 Task: Find connections with filter location Mount Gambier with filter topic #lawenforcementwith filter profile language Spanish with filter current company Notion with filter school Zakir Husain Delhi College with filter industry Bed-and-Breakfasts, Hostels, Homestays with filter service category Executive Coaching with filter keywords title Library Assistant
Action: Mouse moved to (628, 114)
Screenshot: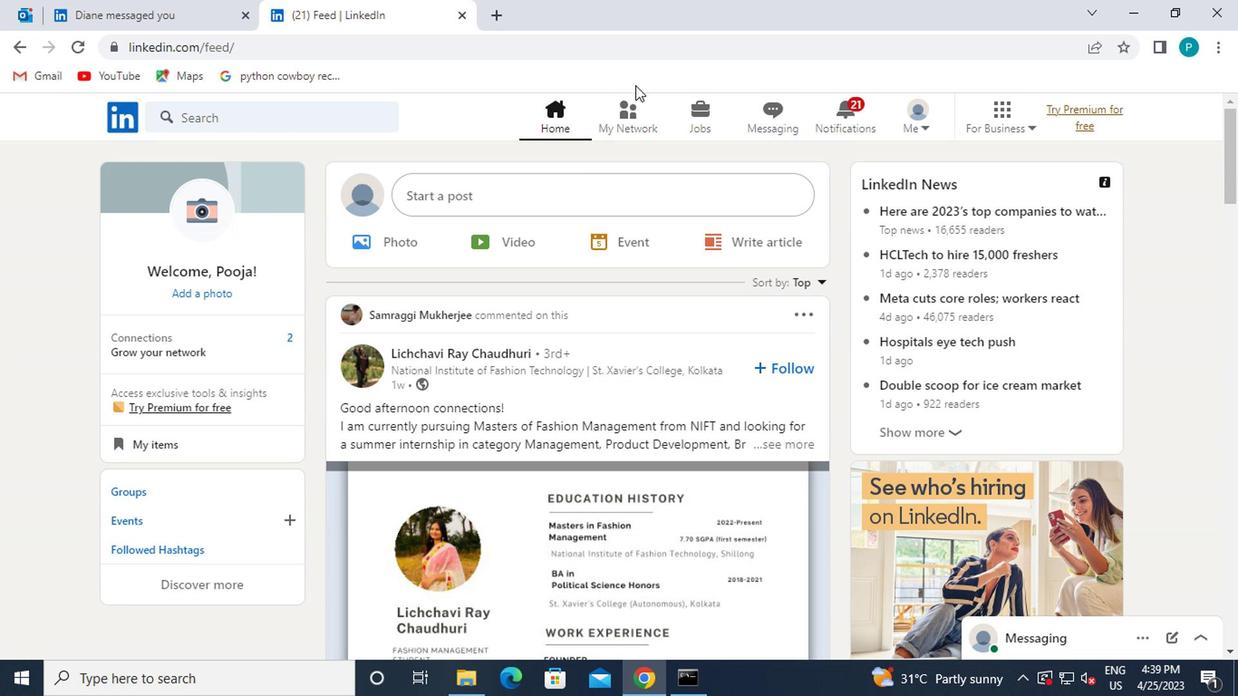 
Action: Mouse pressed left at (628, 114)
Screenshot: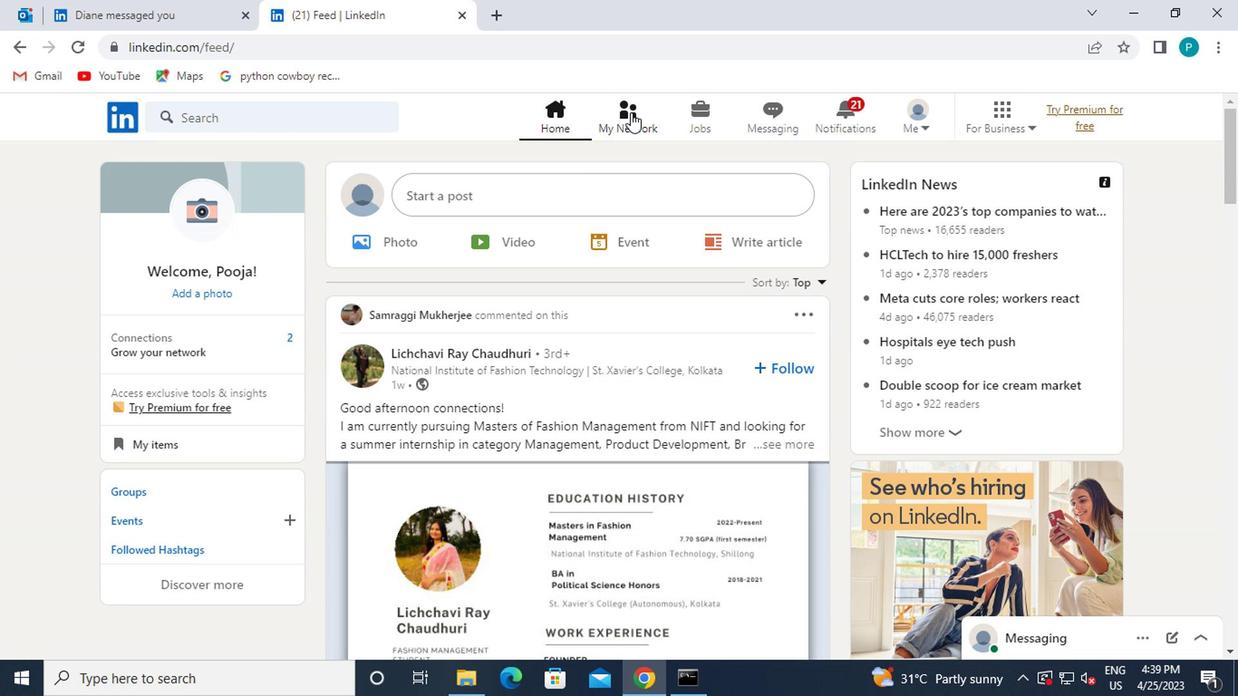 
Action: Mouse moved to (250, 232)
Screenshot: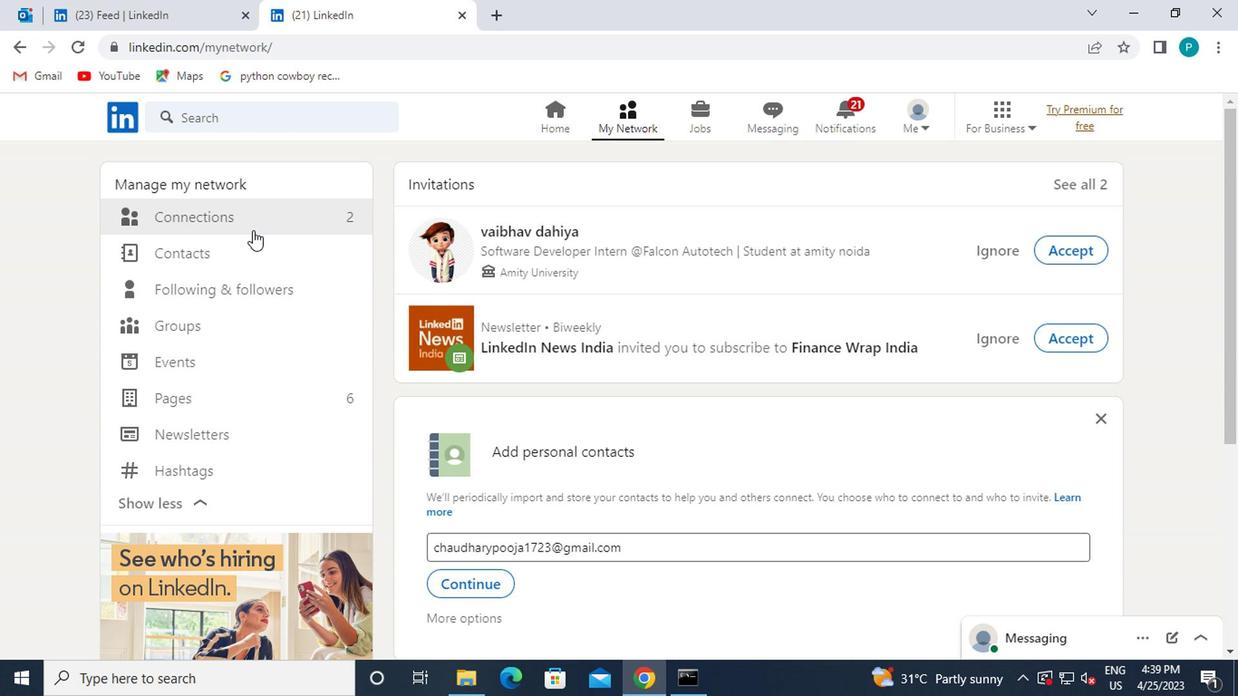 
Action: Mouse pressed left at (250, 232)
Screenshot: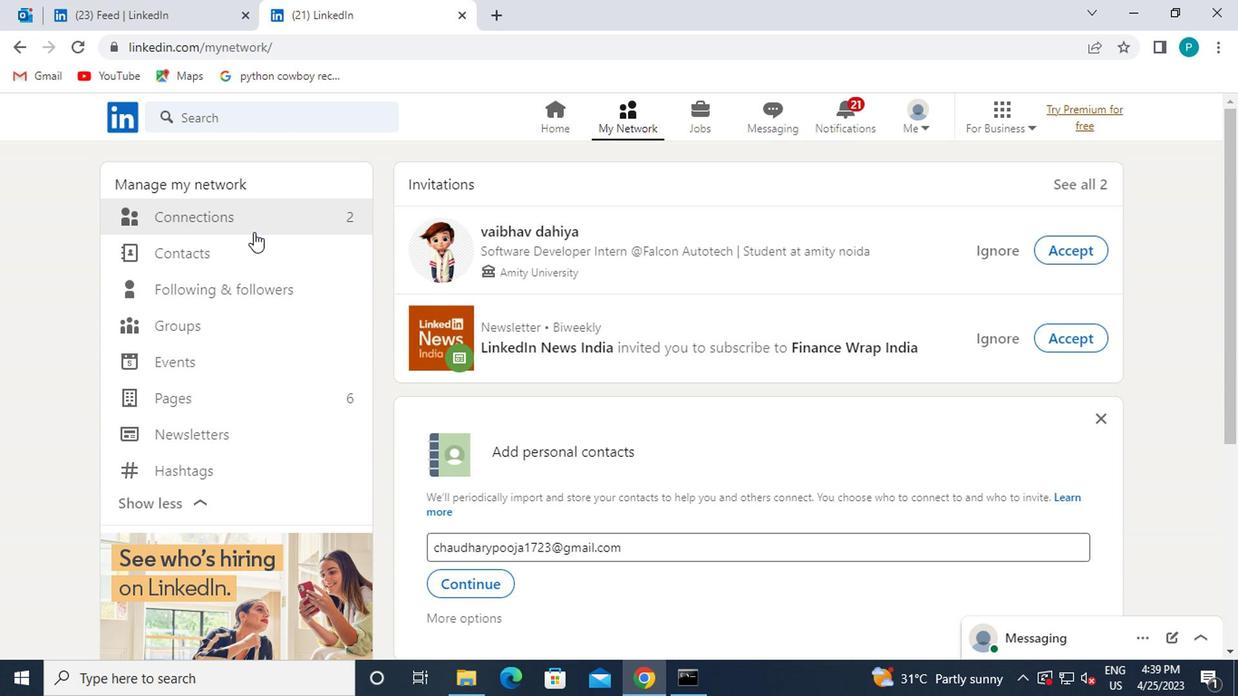 
Action: Mouse moved to (276, 220)
Screenshot: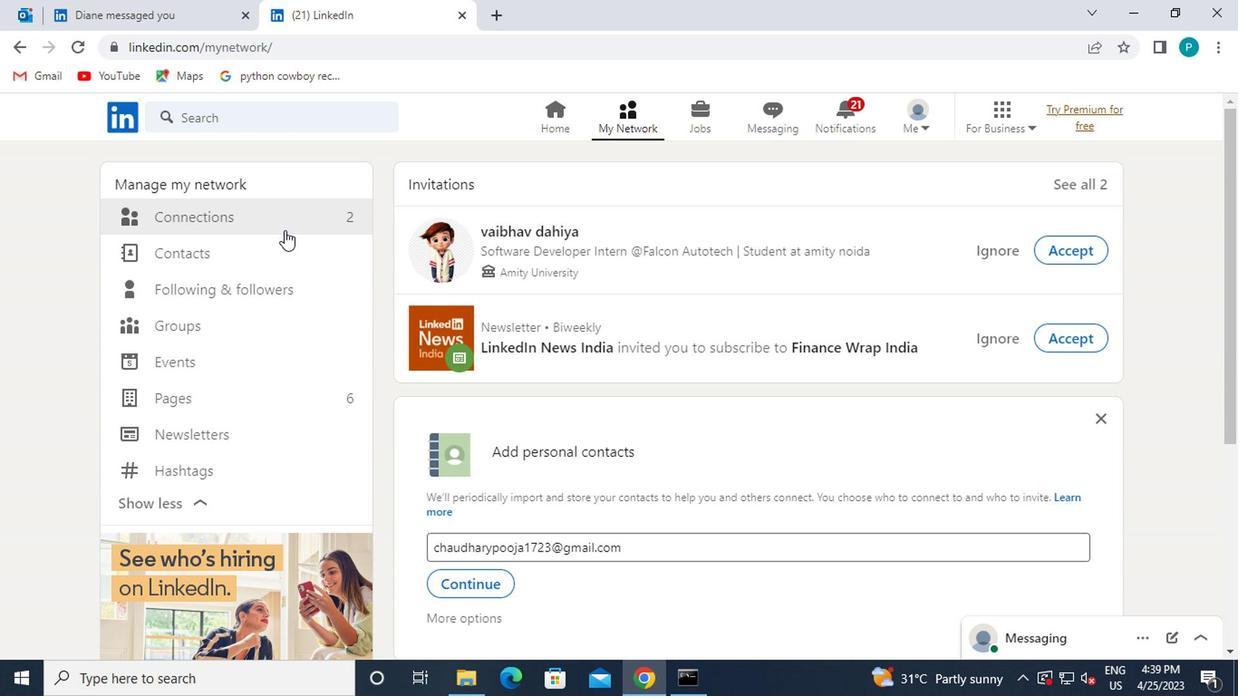 
Action: Mouse pressed left at (276, 220)
Screenshot: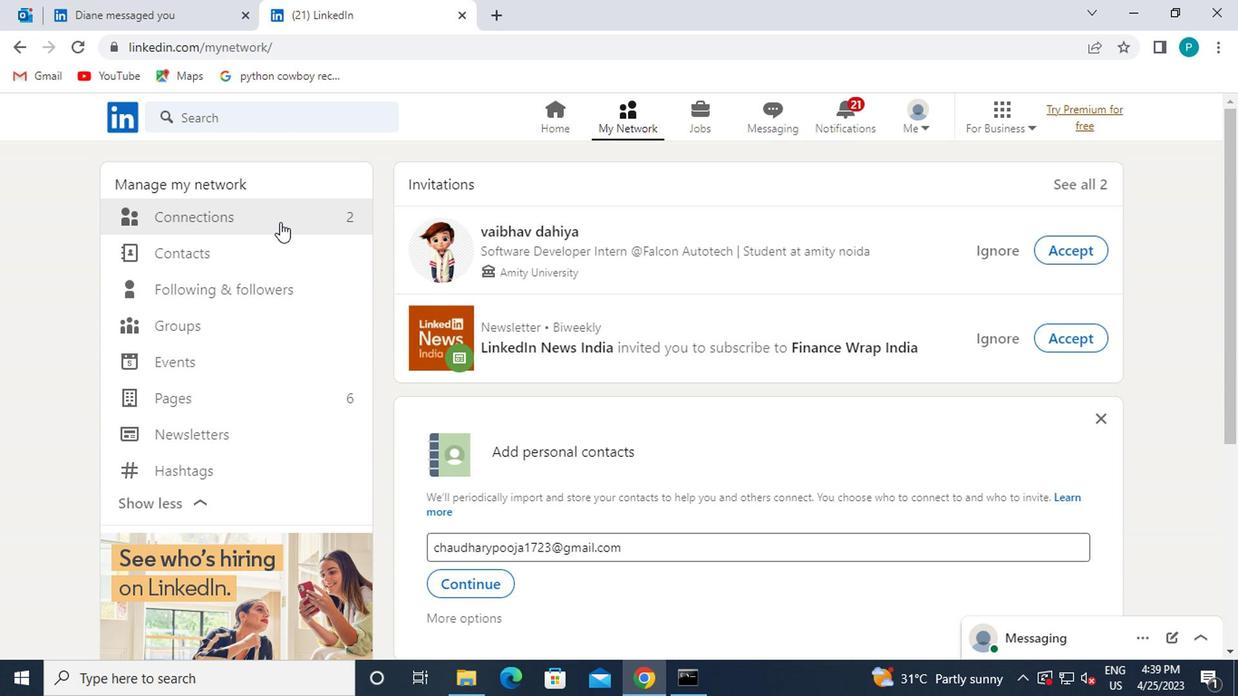 
Action: Mouse pressed left at (276, 220)
Screenshot: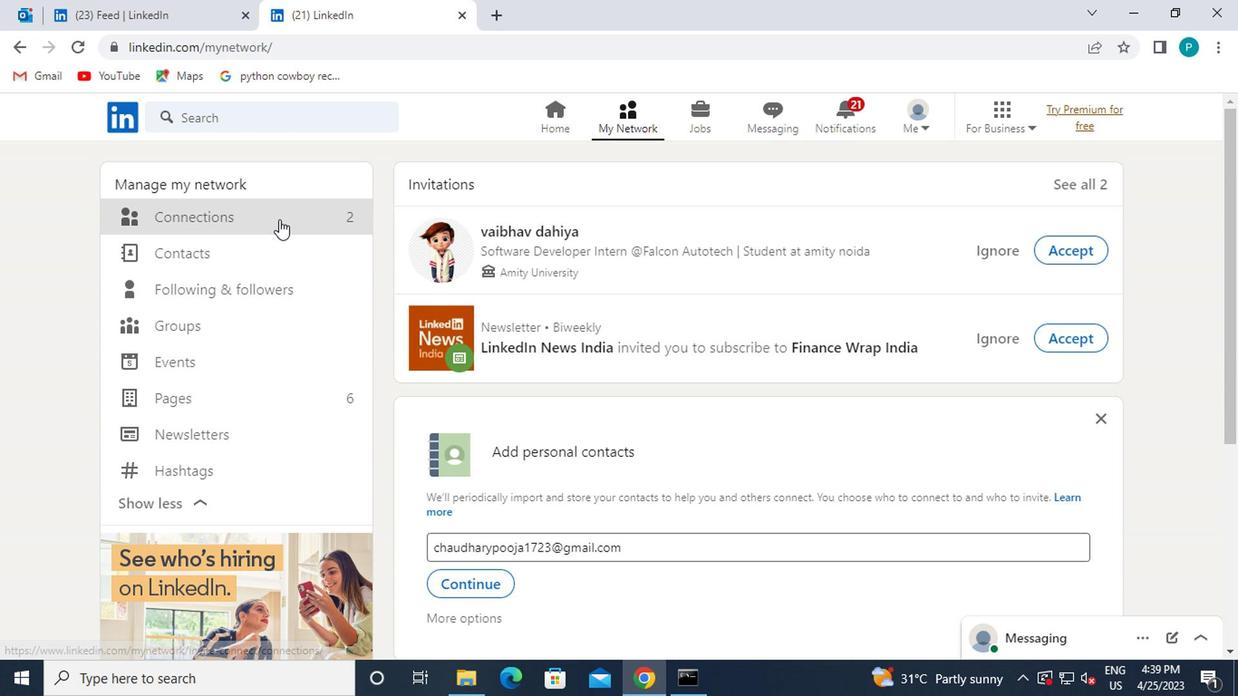 
Action: Mouse moved to (738, 216)
Screenshot: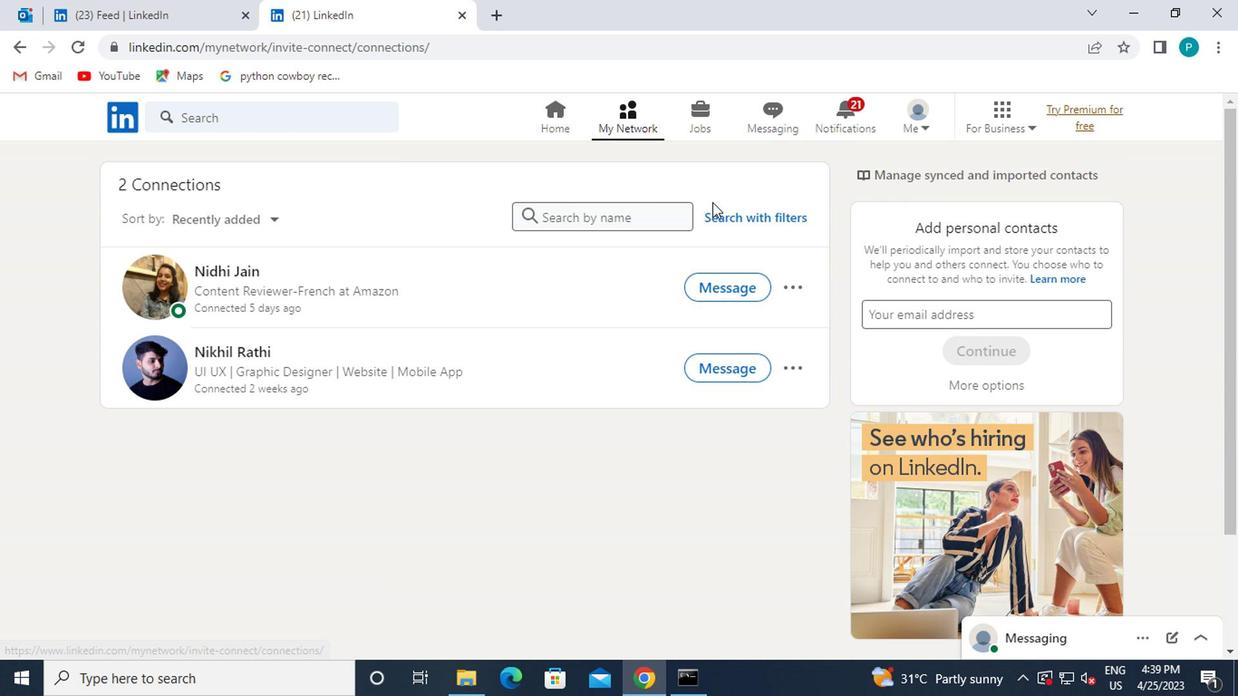 
Action: Mouse pressed left at (738, 216)
Screenshot: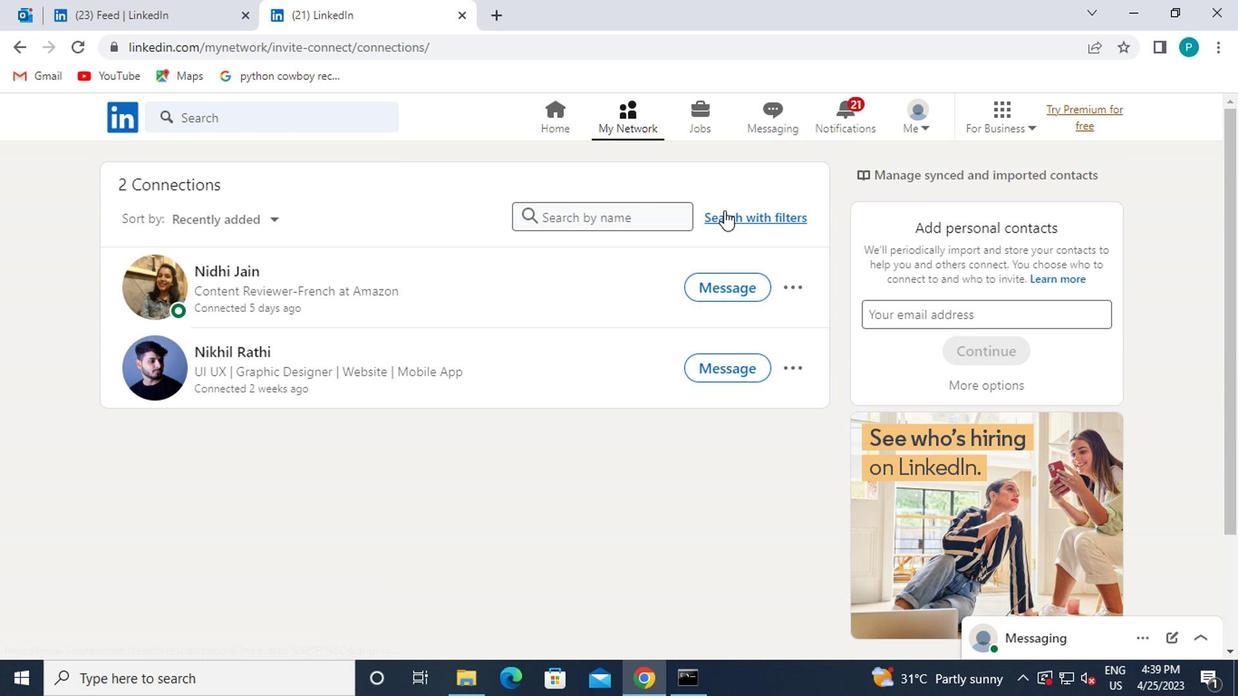 
Action: Mouse moved to (584, 168)
Screenshot: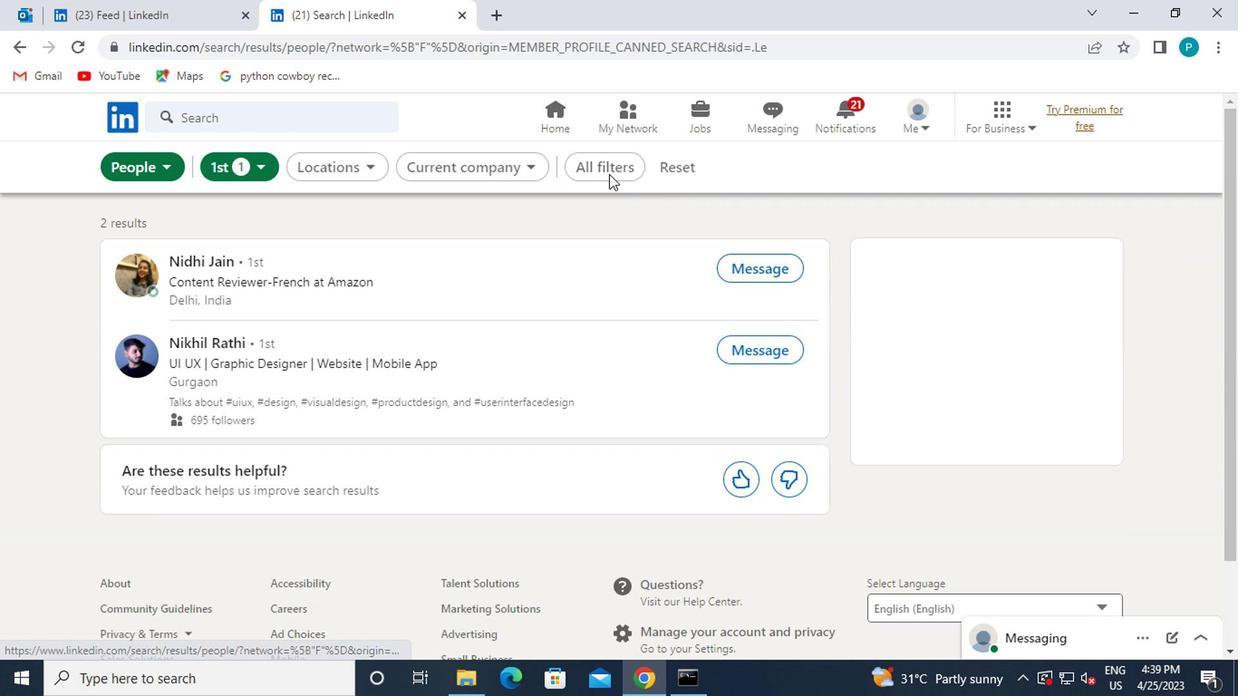 
Action: Mouse pressed left at (584, 168)
Screenshot: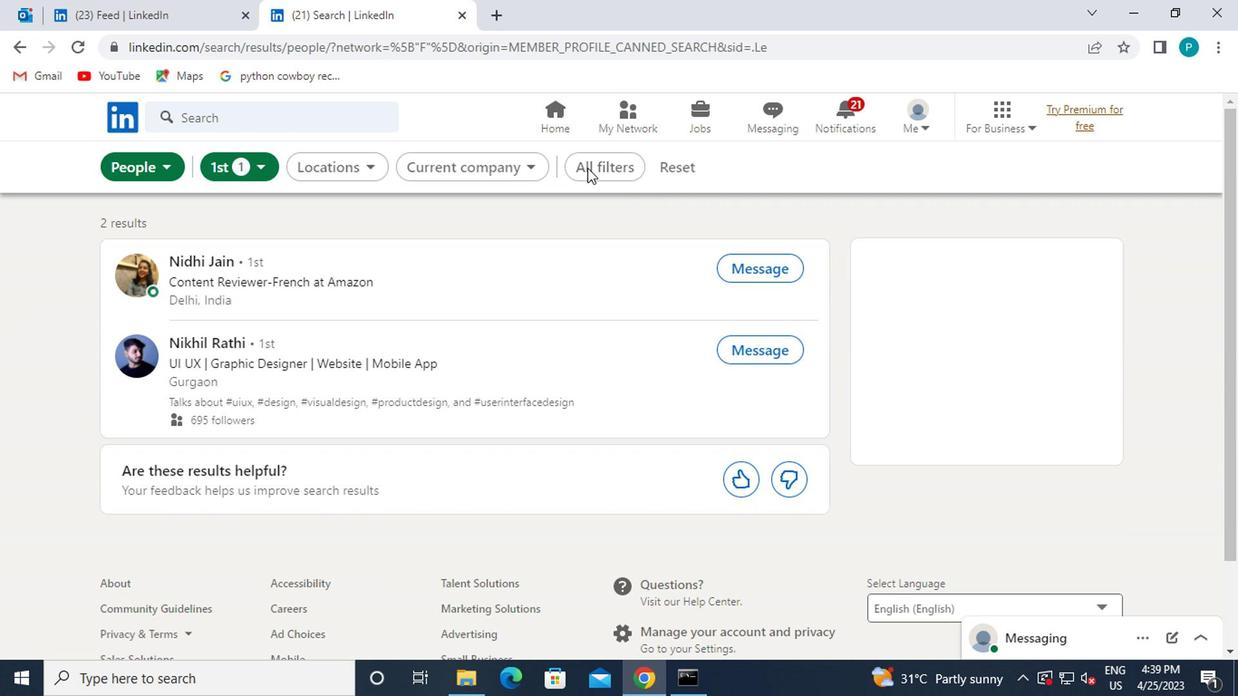 
Action: Mouse moved to (828, 389)
Screenshot: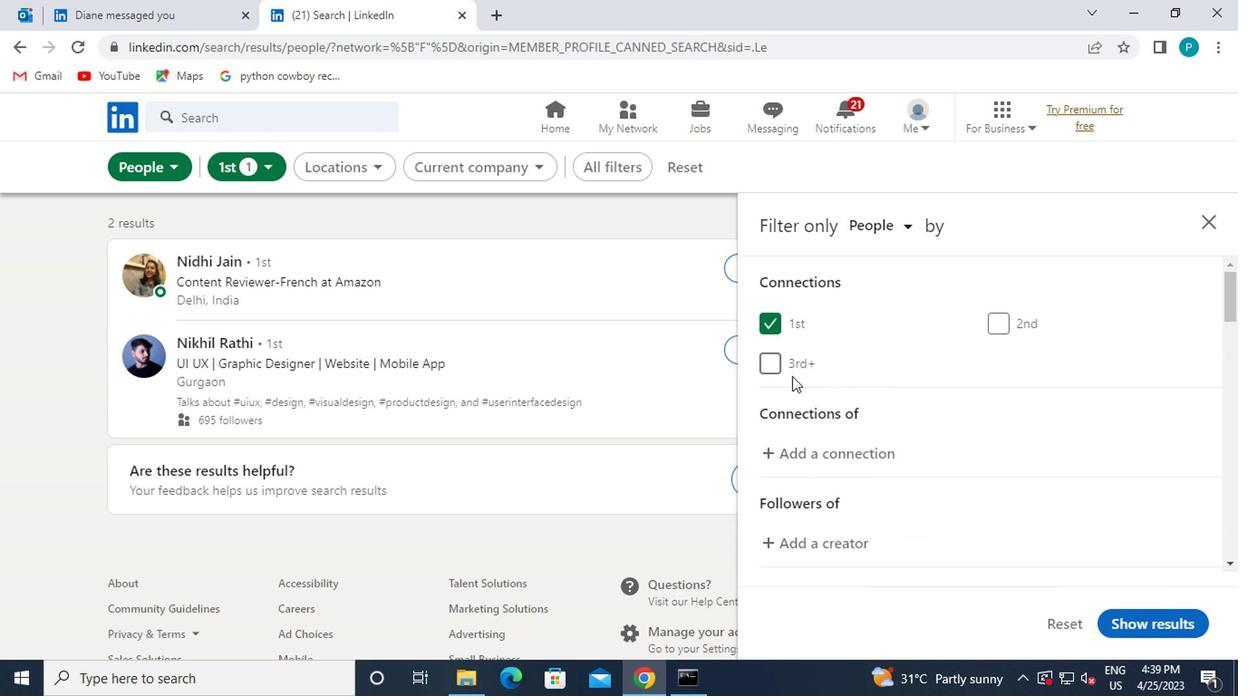 
Action: Mouse scrolled (828, 387) with delta (0, -1)
Screenshot: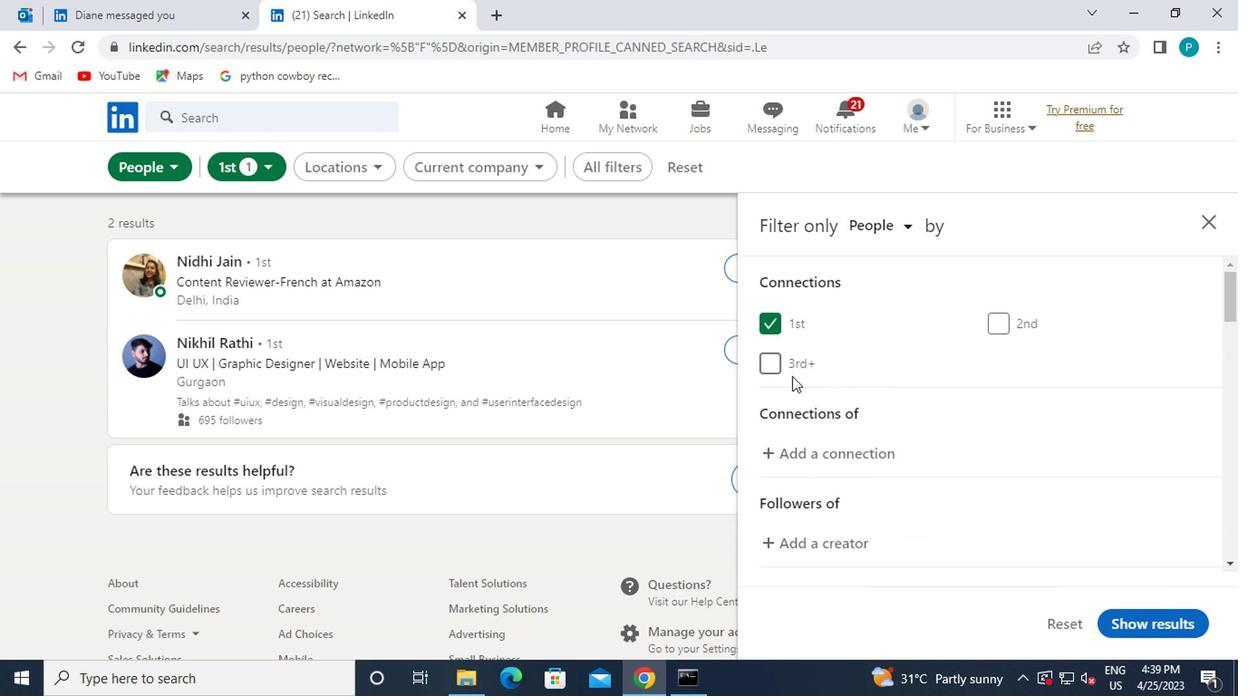 
Action: Mouse moved to (838, 398)
Screenshot: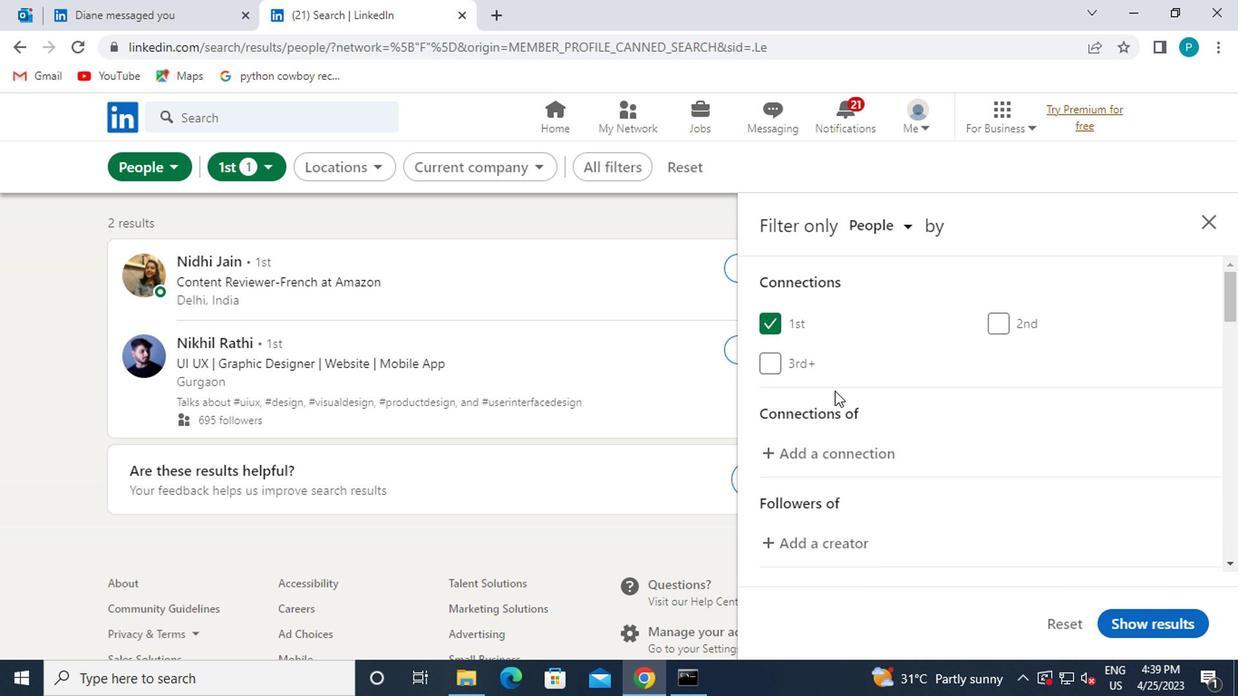 
Action: Mouse scrolled (838, 398) with delta (0, 0)
Screenshot: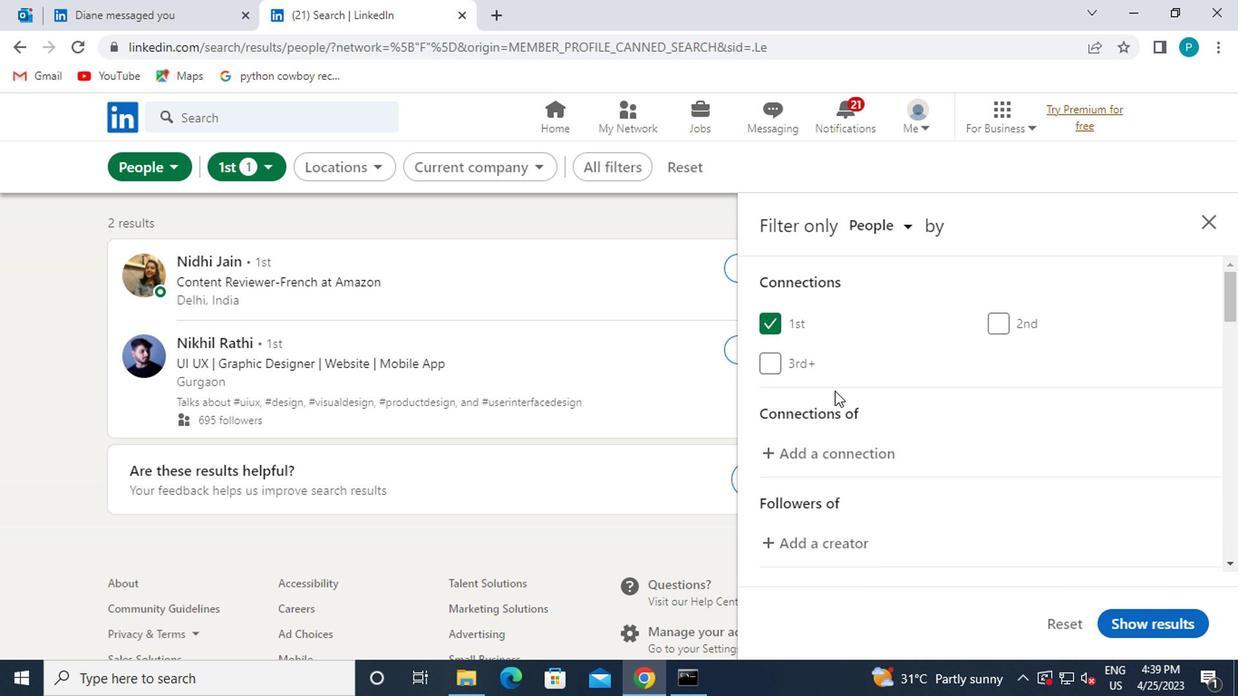 
Action: Mouse moved to (844, 404)
Screenshot: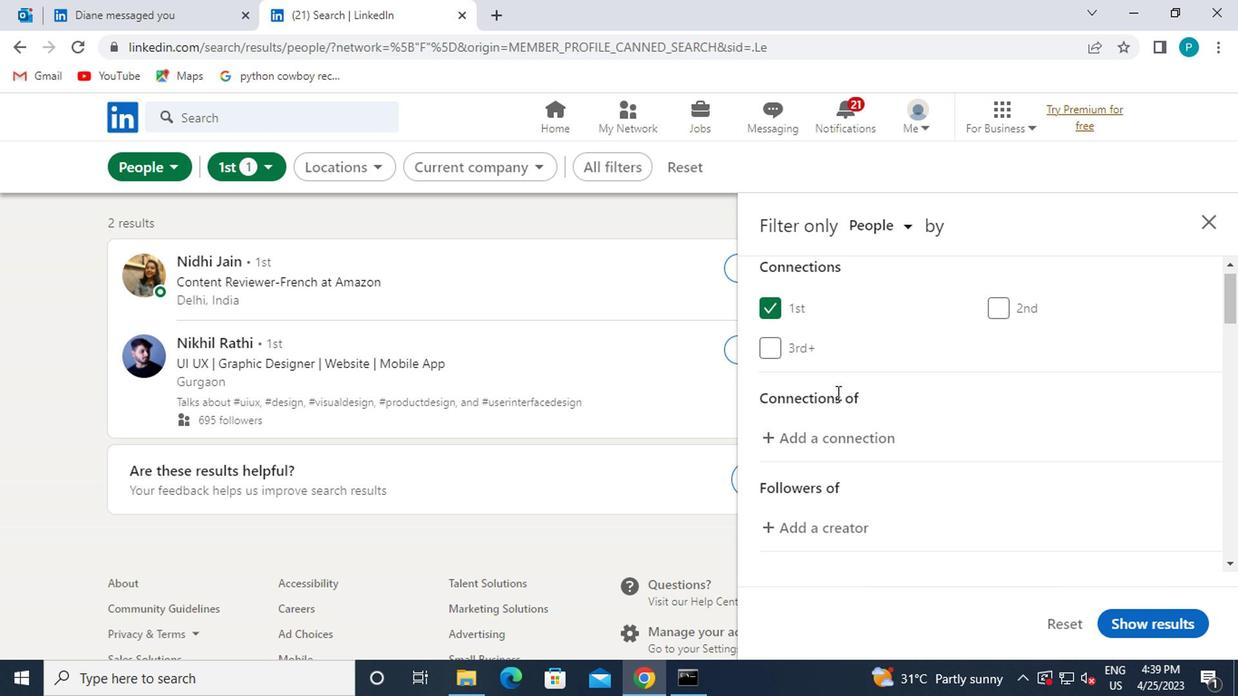 
Action: Mouse scrolled (844, 403) with delta (0, -1)
Screenshot: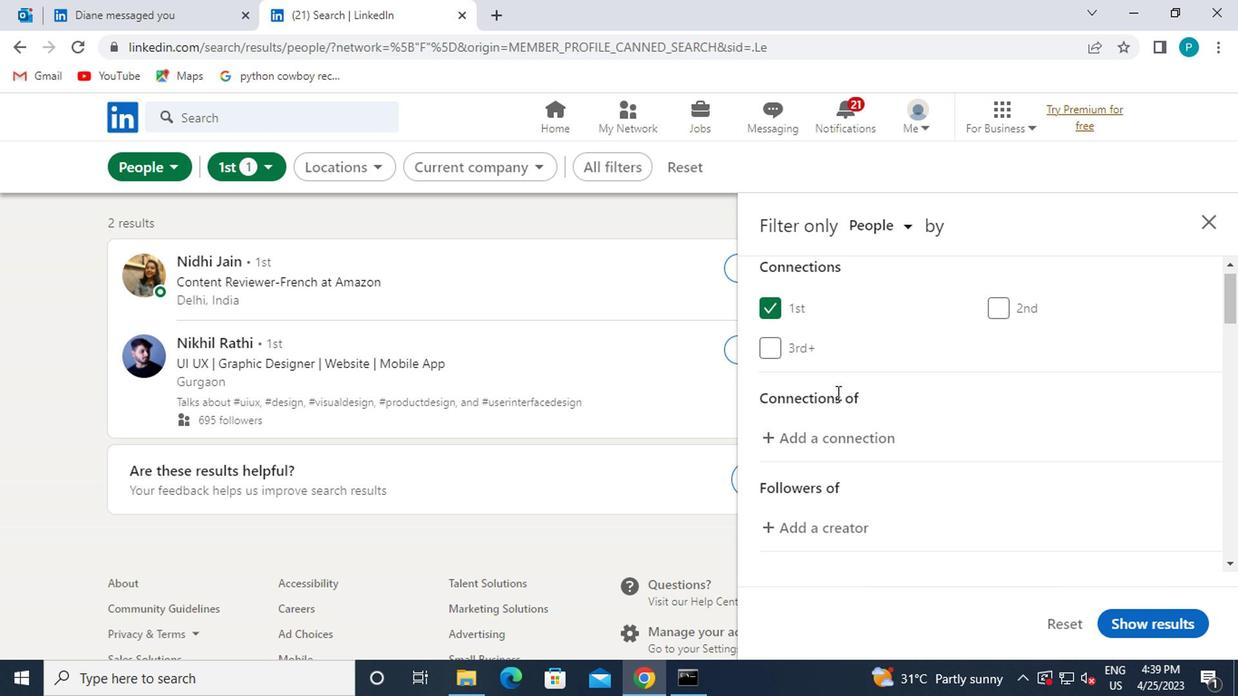 
Action: Mouse moved to (1007, 436)
Screenshot: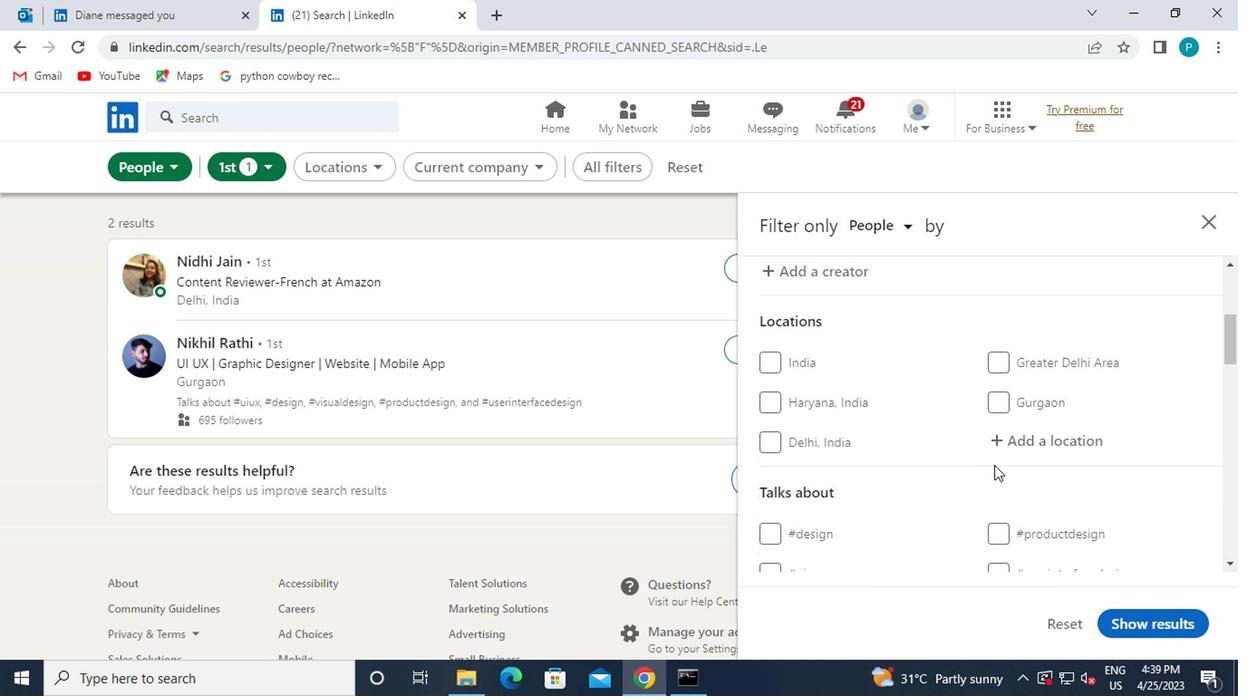 
Action: Mouse pressed left at (1007, 436)
Screenshot: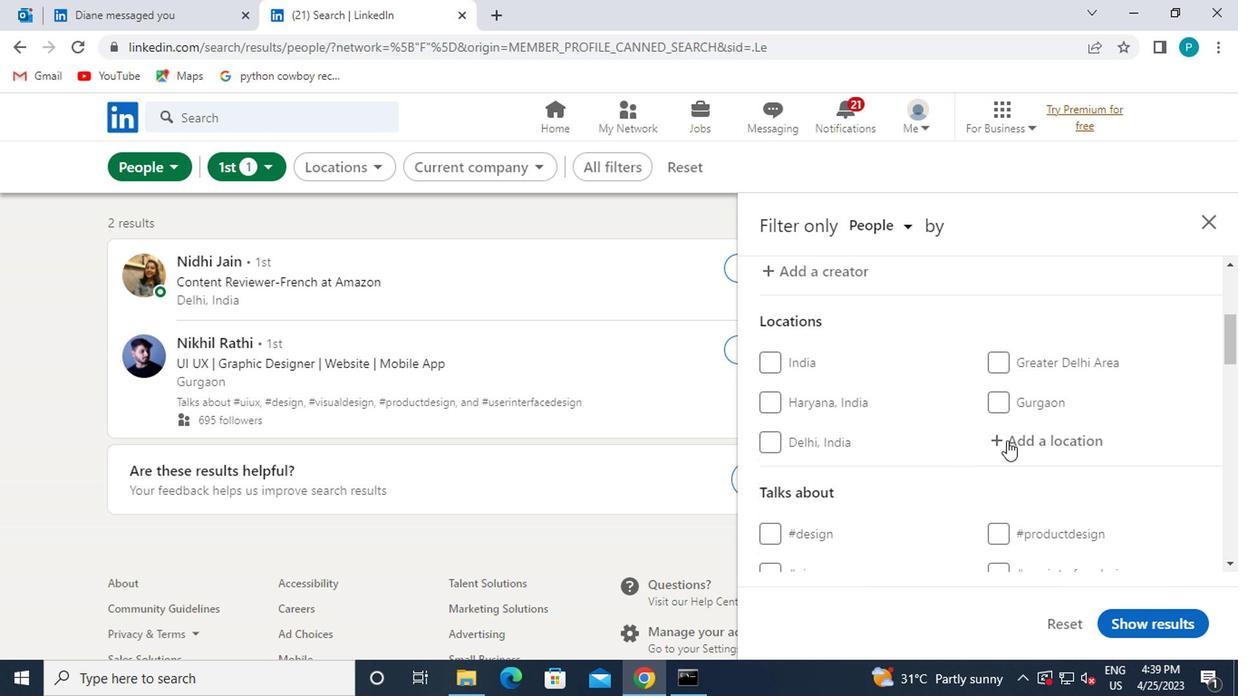 
Action: Key pressed moun
Screenshot: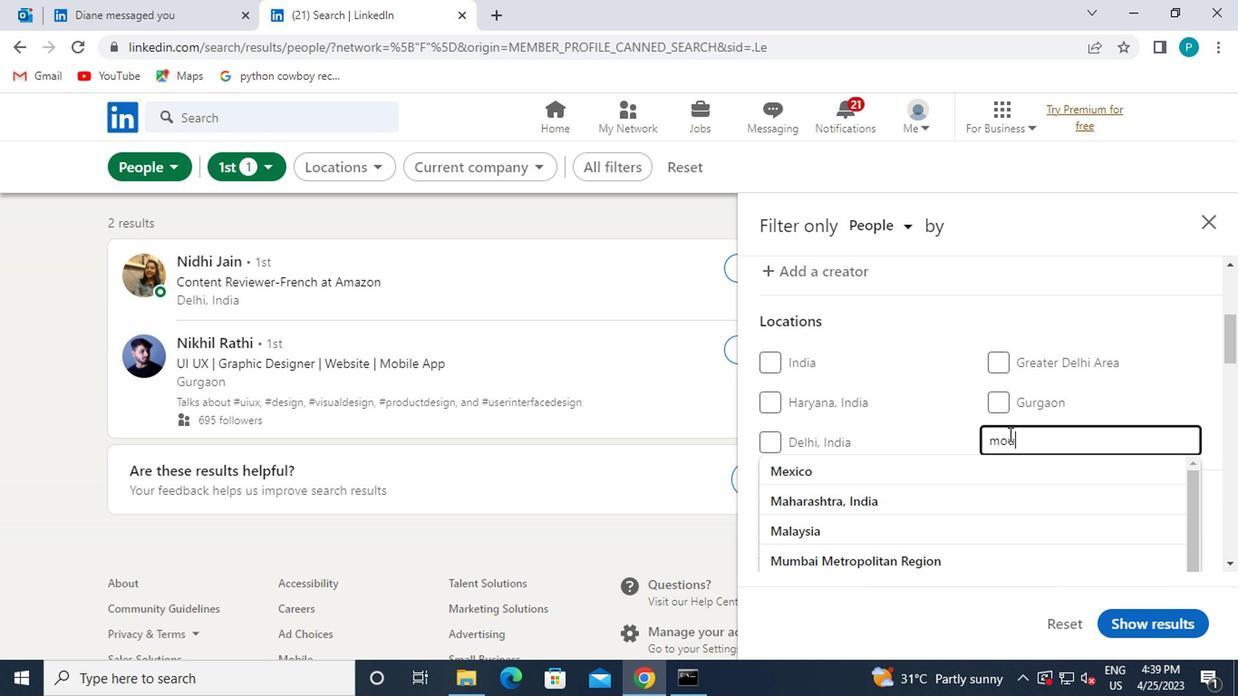 
Action: Mouse moved to (972, 369)
Screenshot: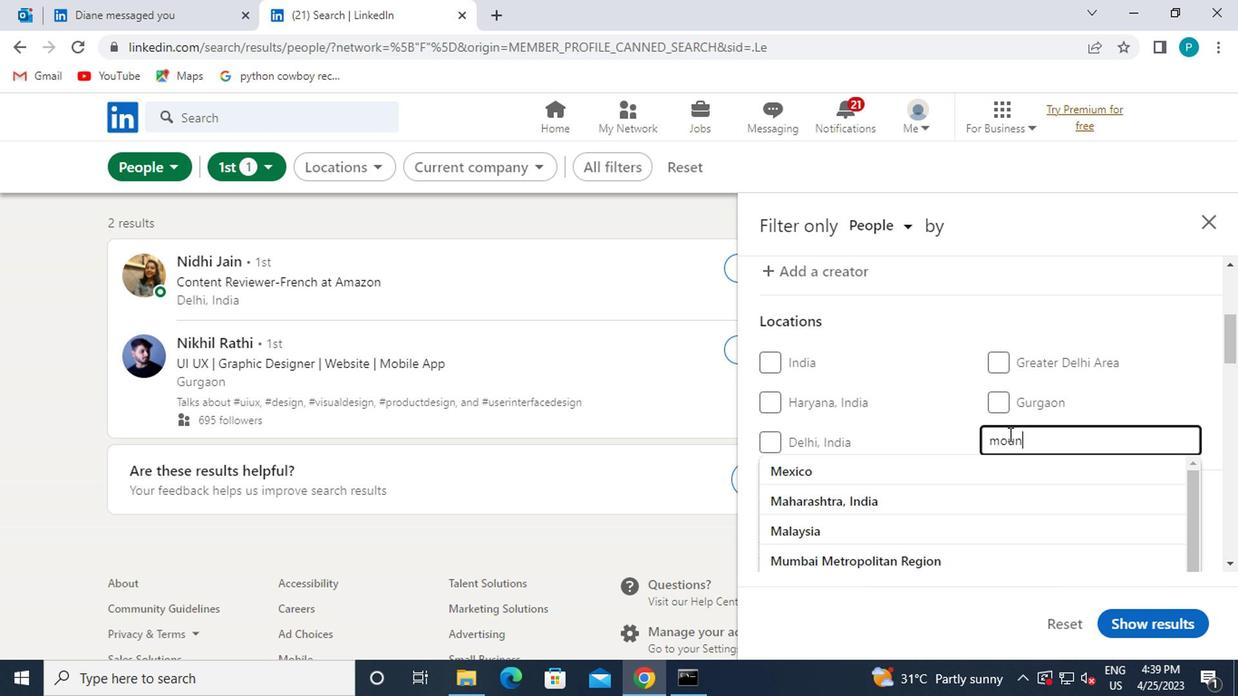 
Action: Key pressed t
Screenshot: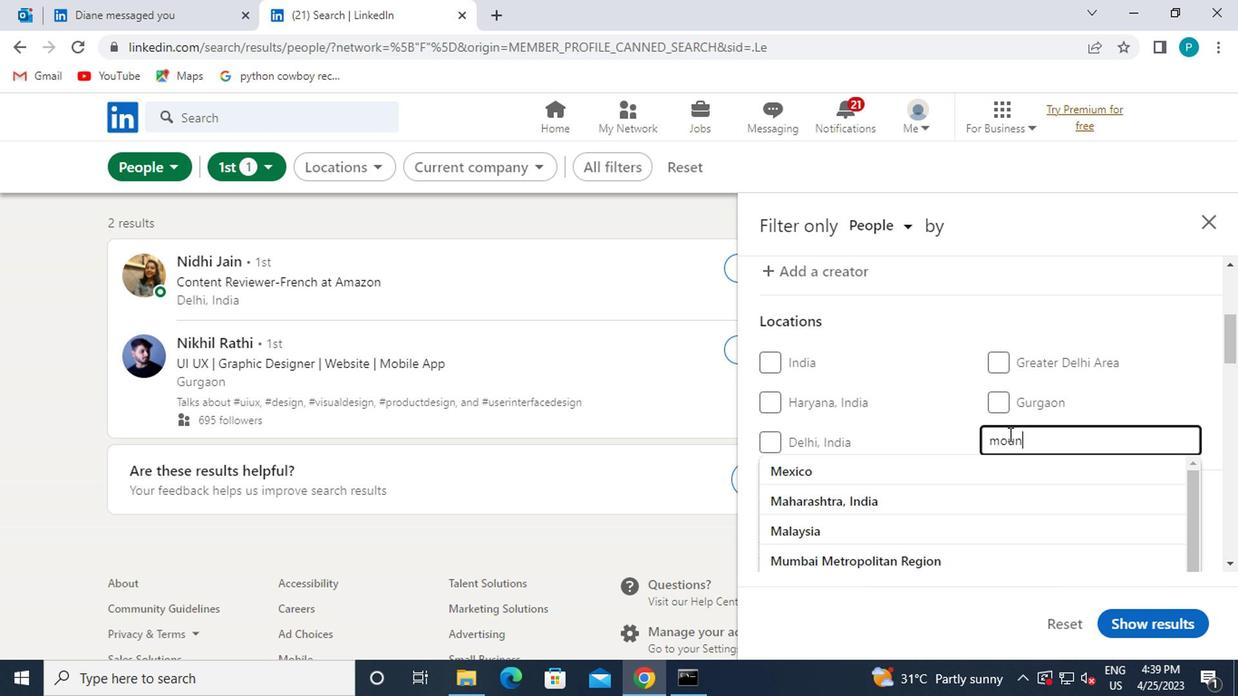 
Action: Mouse moved to (907, 251)
Screenshot: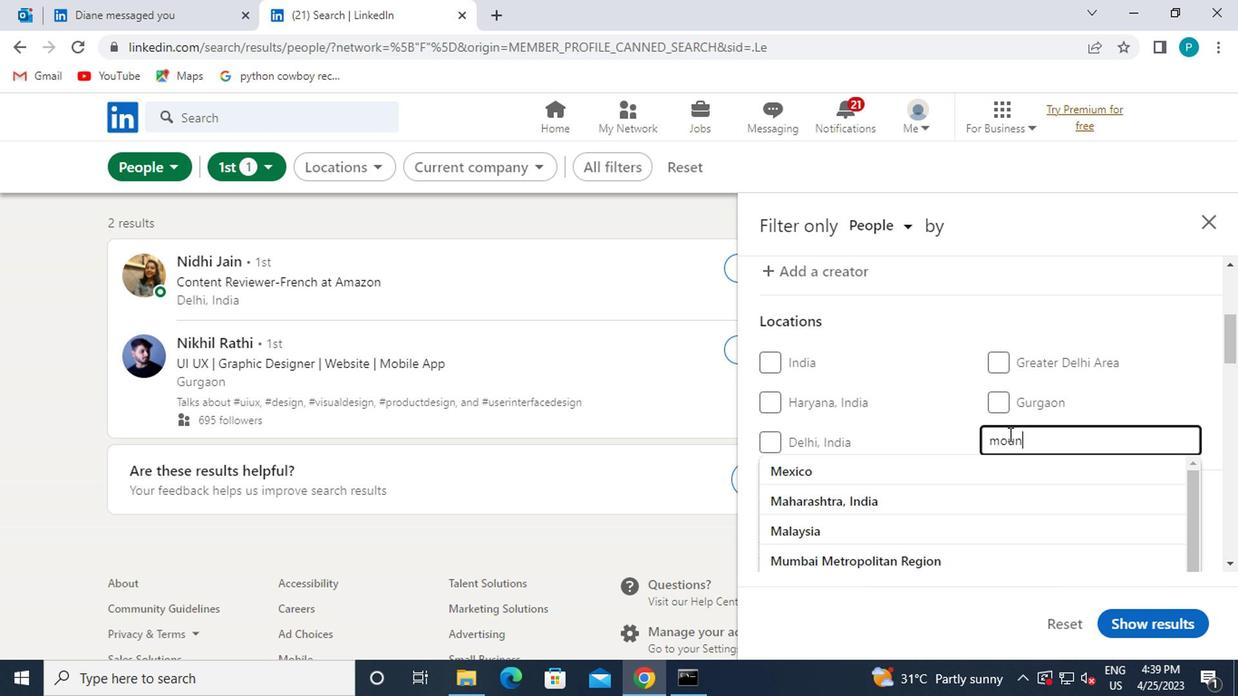 
Action: Key pressed <Key.space>gambier
Screenshot: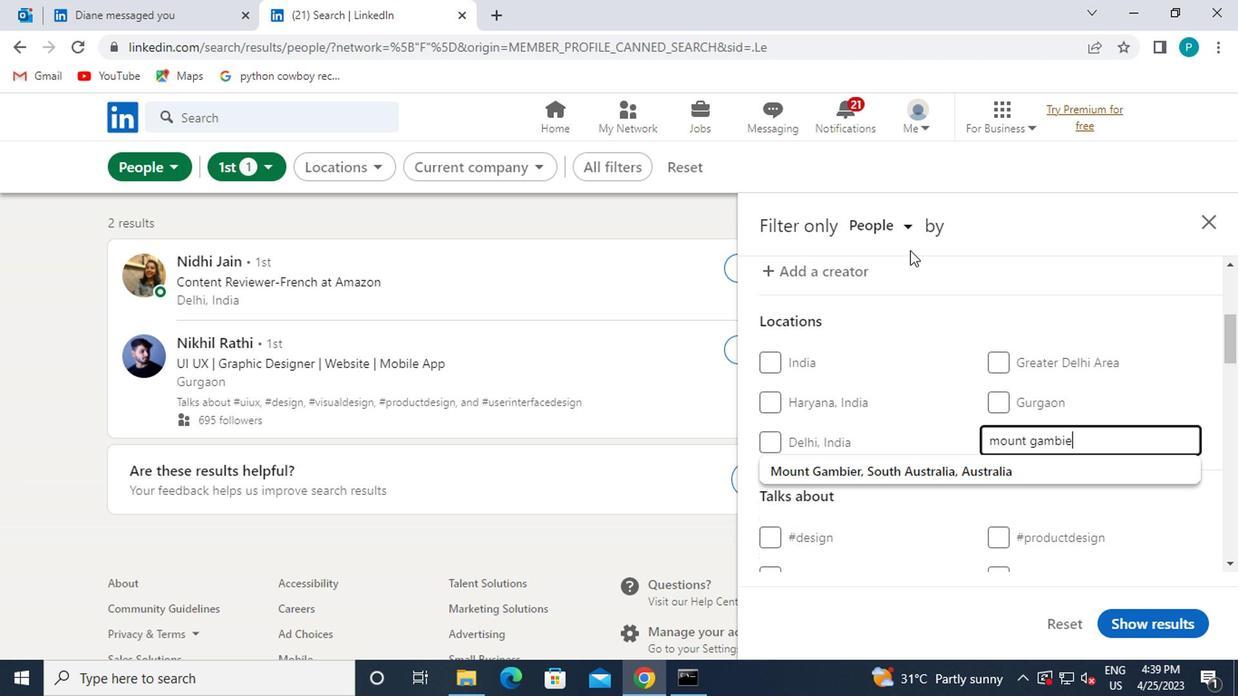 
Action: Mouse moved to (932, 470)
Screenshot: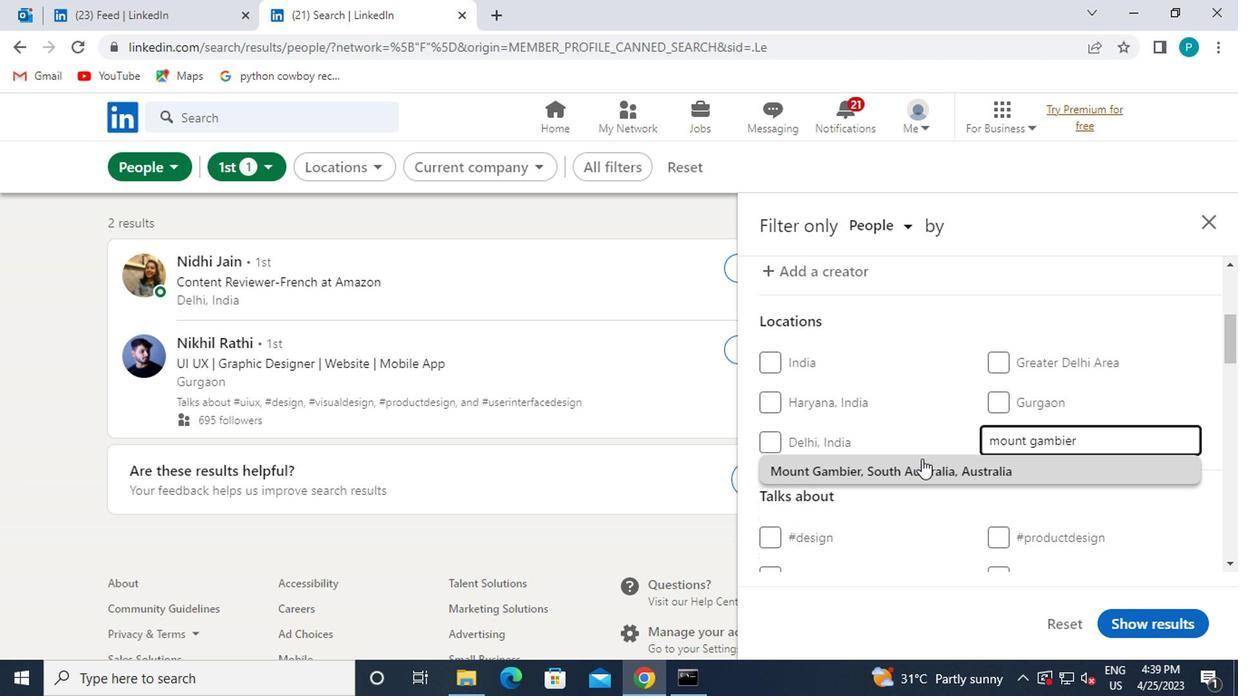 
Action: Mouse pressed left at (932, 470)
Screenshot: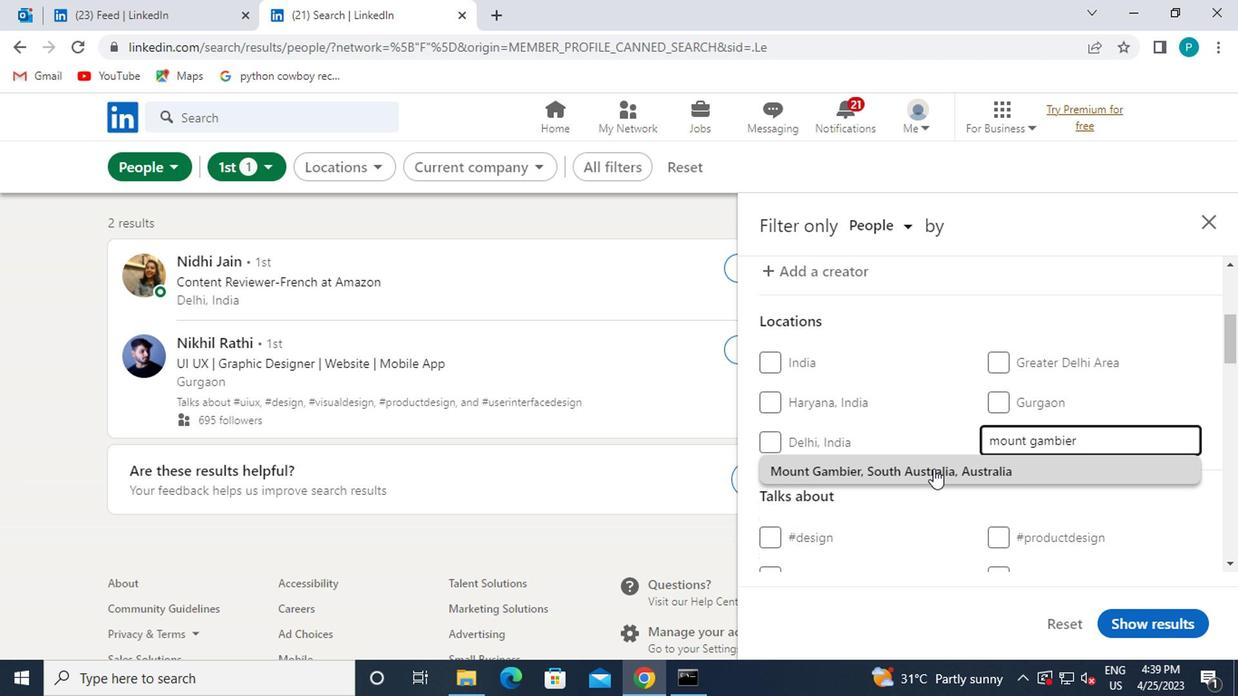 
Action: Mouse moved to (905, 460)
Screenshot: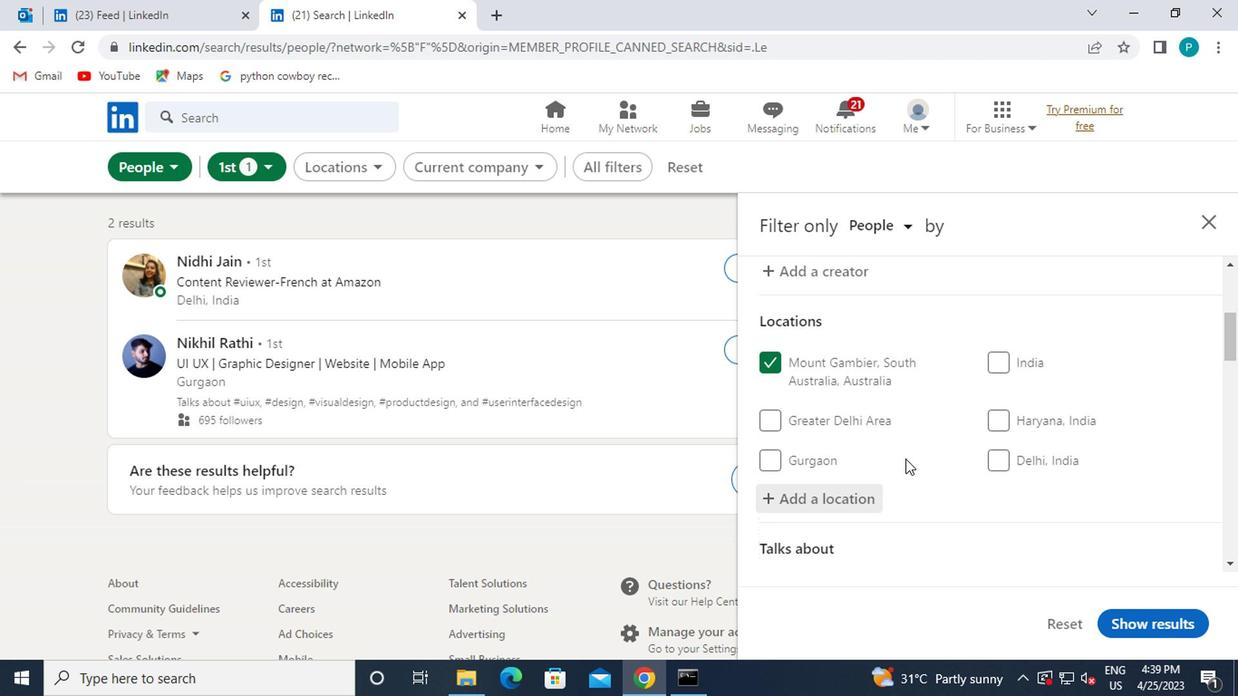 
Action: Mouse scrolled (905, 460) with delta (0, 0)
Screenshot: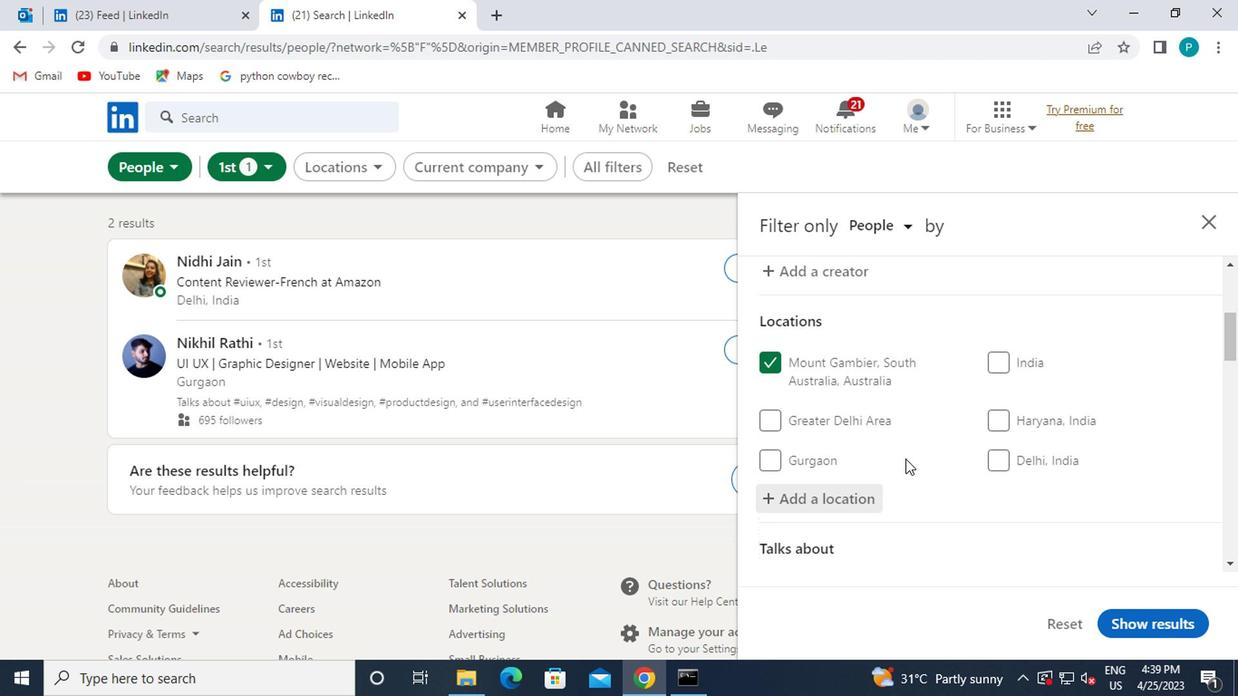 
Action: Mouse moved to (905, 460)
Screenshot: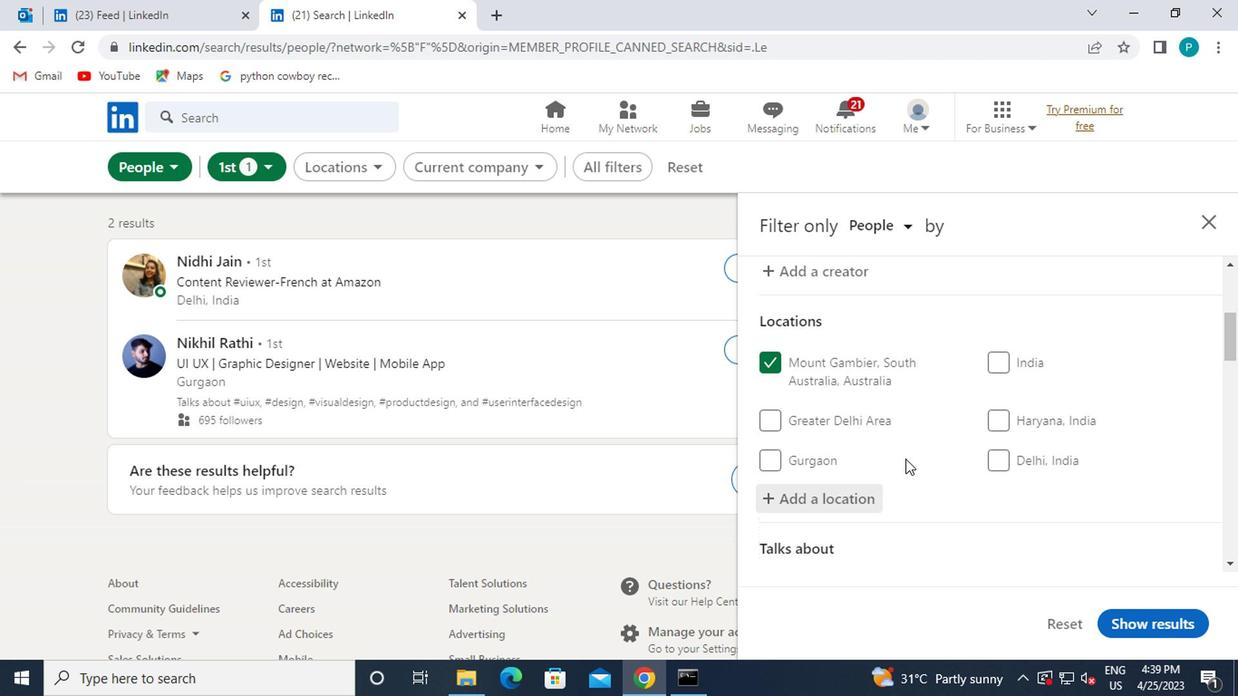 
Action: Mouse scrolled (905, 460) with delta (0, 0)
Screenshot: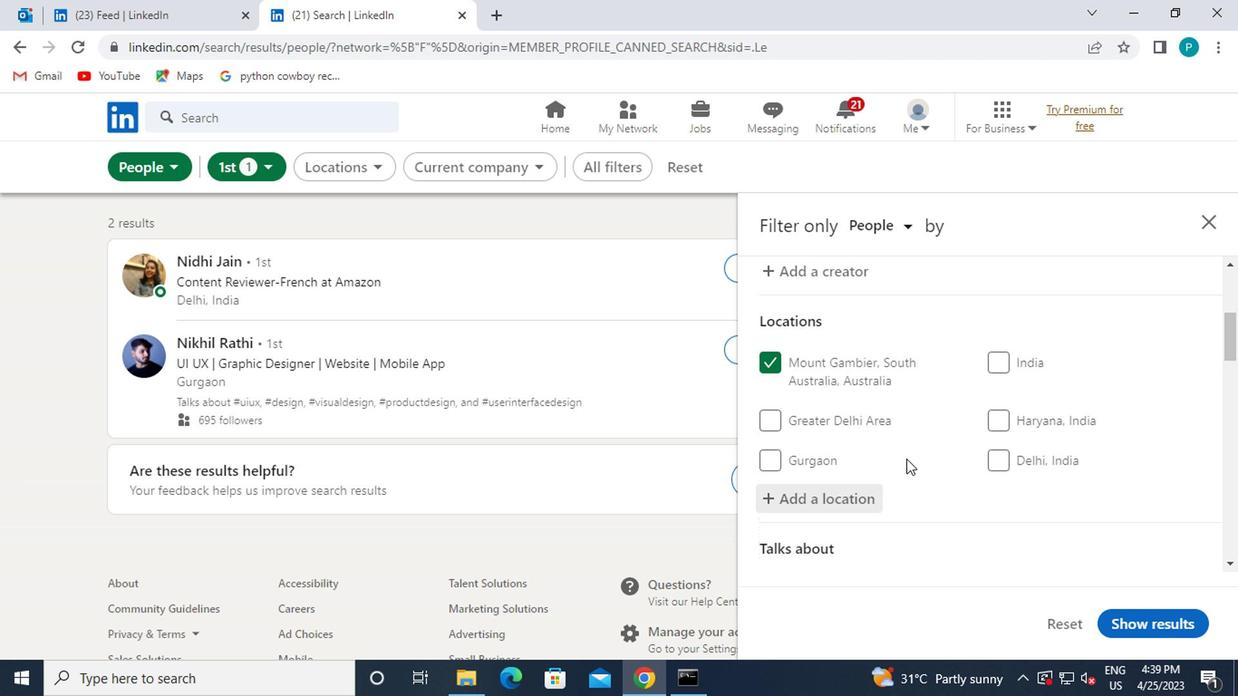 
Action: Mouse moved to (1036, 480)
Screenshot: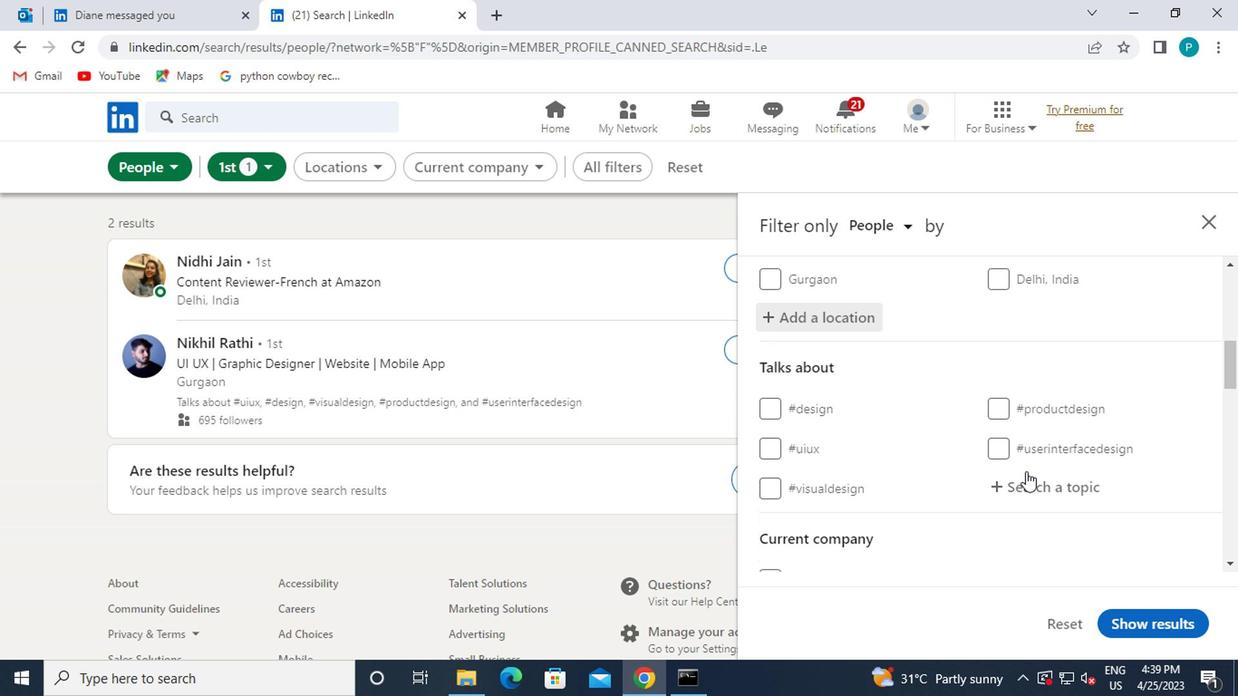 
Action: Mouse pressed left at (1036, 480)
Screenshot: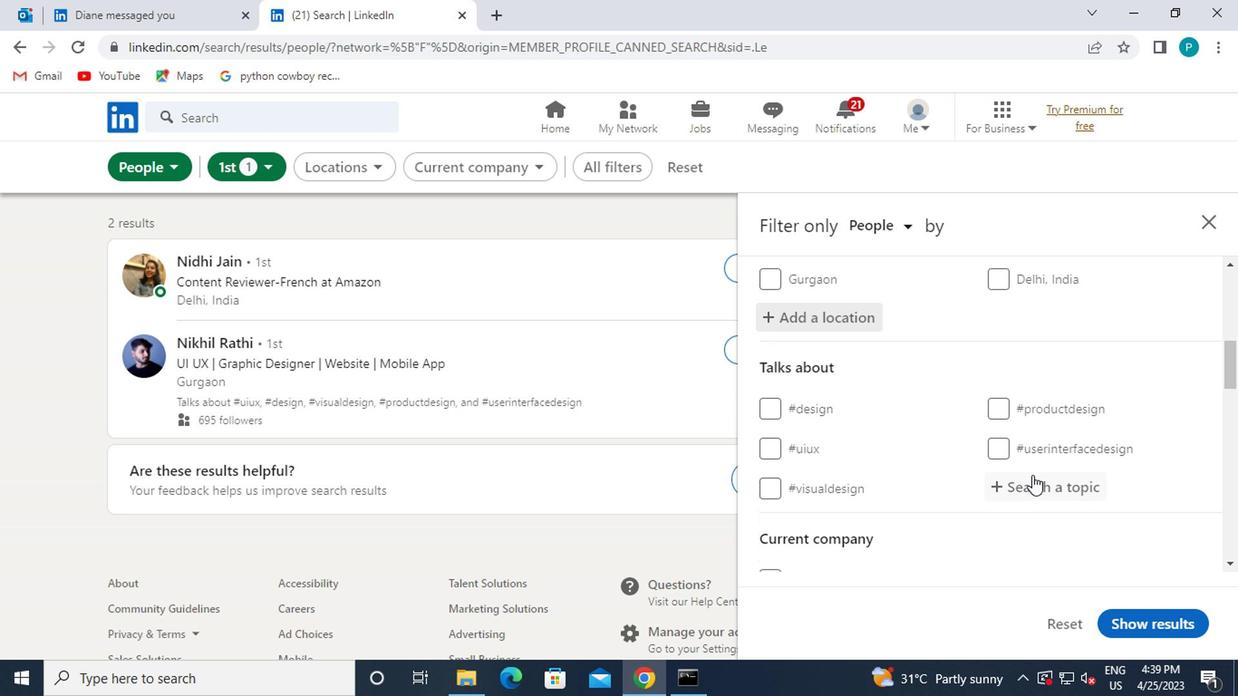 
Action: Mouse moved to (1039, 480)
Screenshot: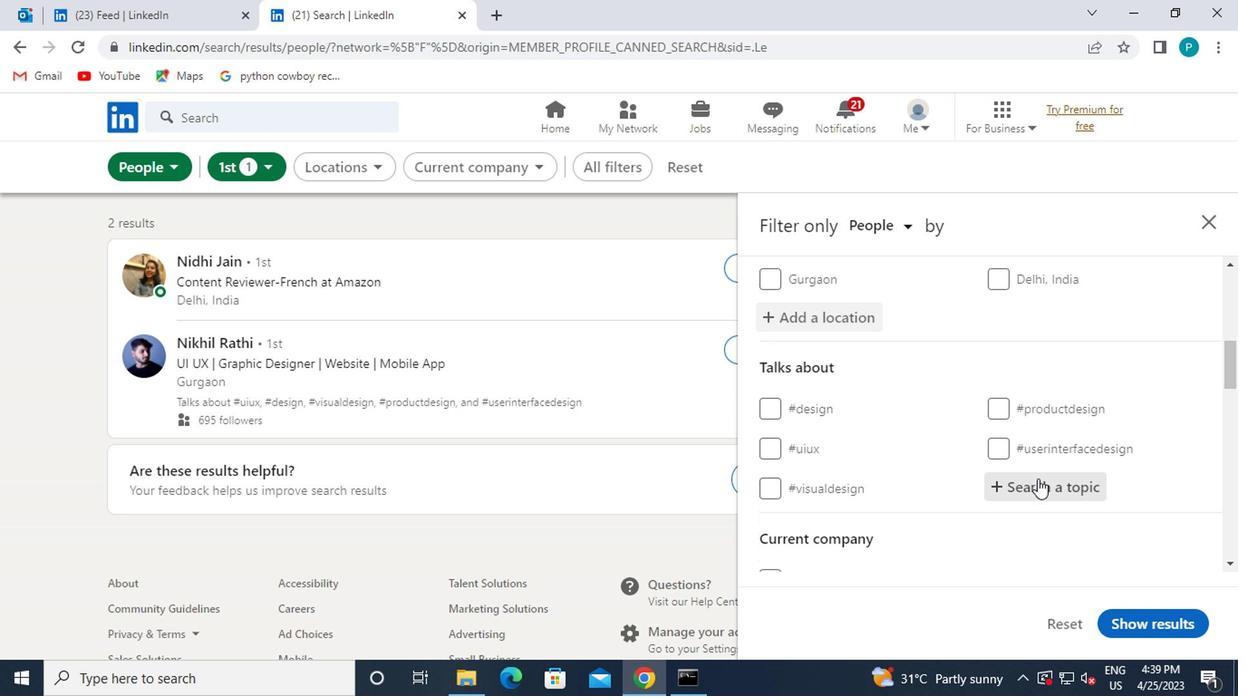 
Action: Key pressed <Key.shift>#LAWENFORCEMENT
Screenshot: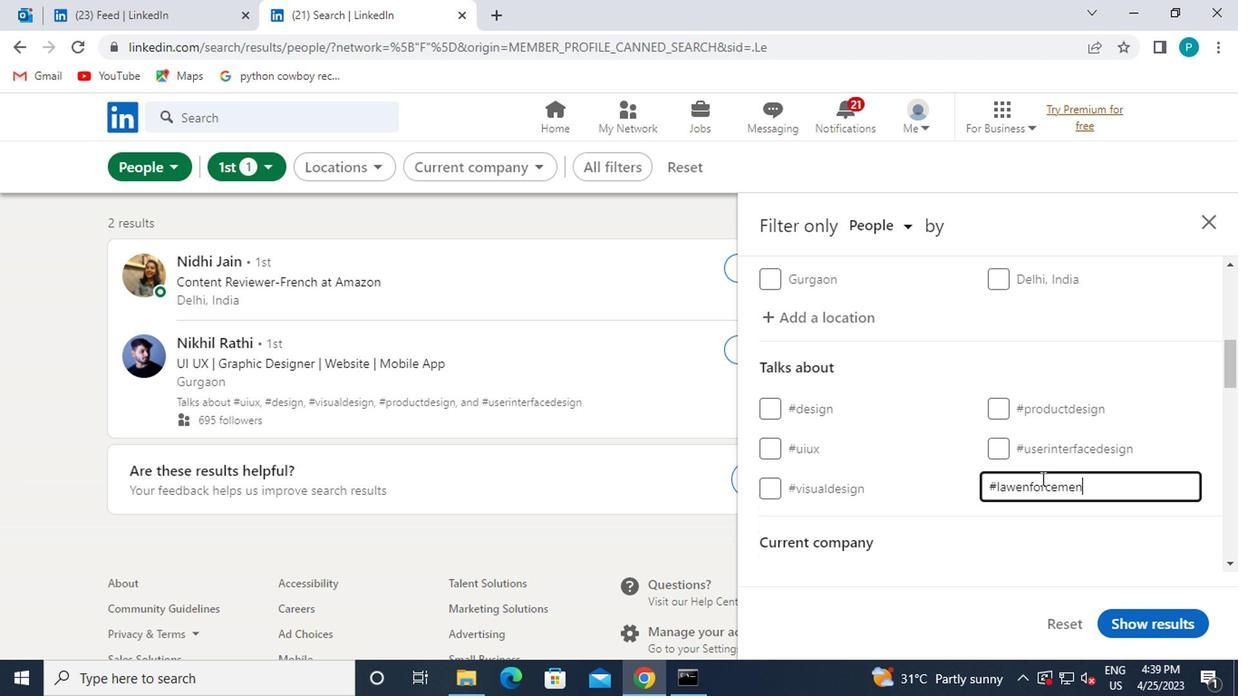
Action: Mouse scrolled (1039, 480) with delta (0, 0)
Screenshot: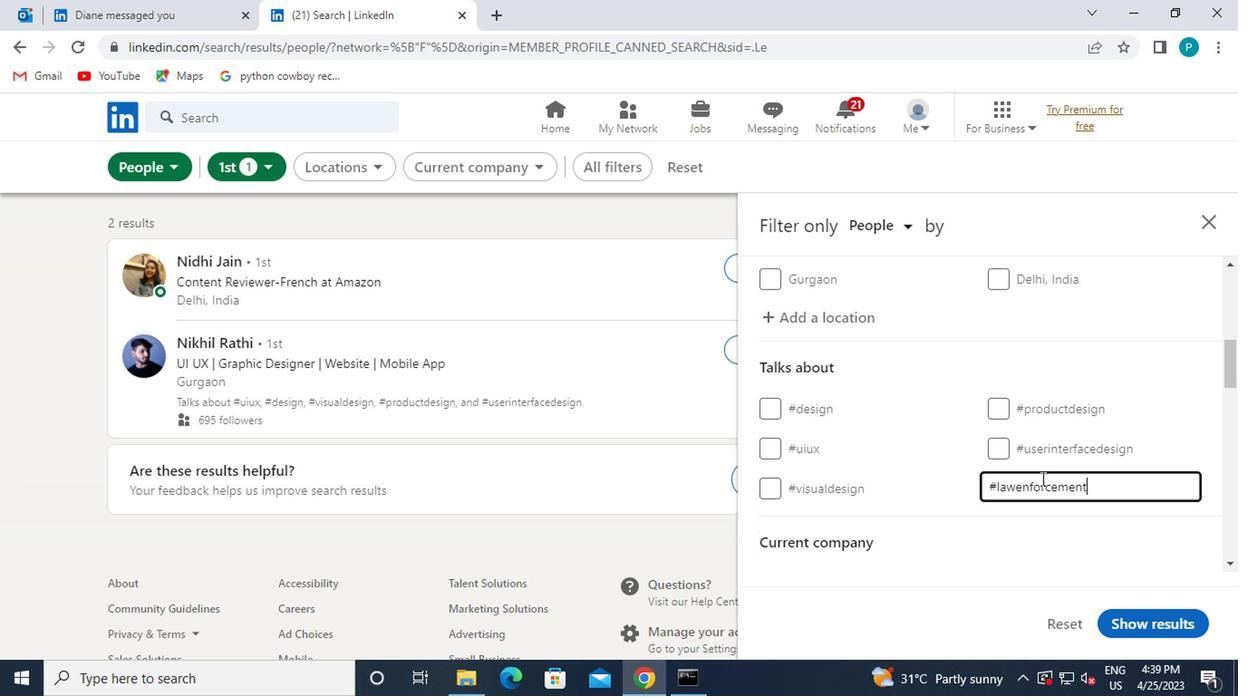 
Action: Mouse scrolled (1039, 480) with delta (0, 0)
Screenshot: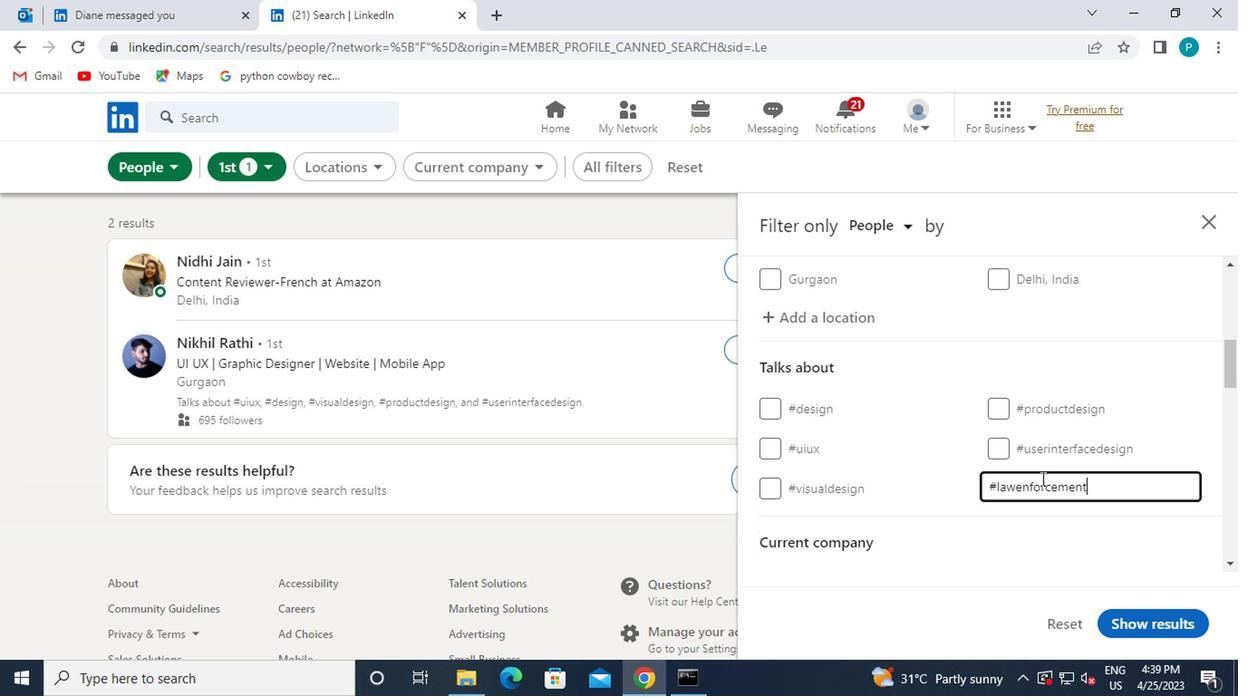 
Action: Mouse moved to (994, 414)
Screenshot: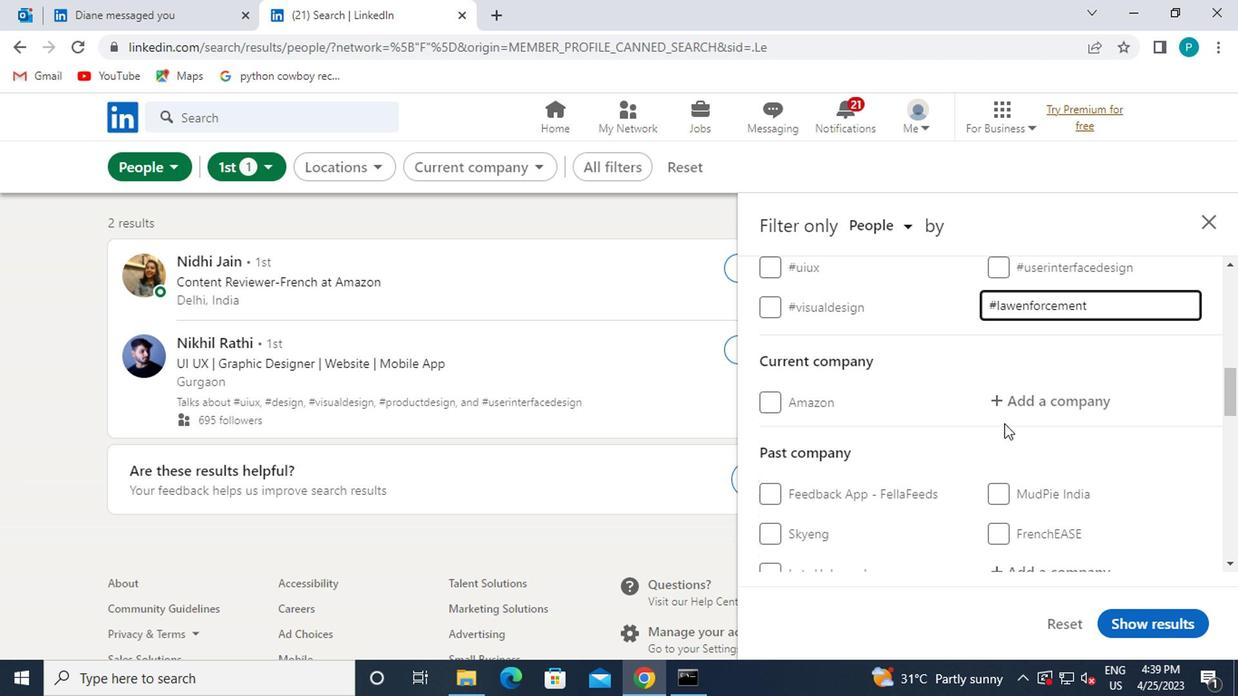 
Action: Mouse pressed left at (994, 414)
Screenshot: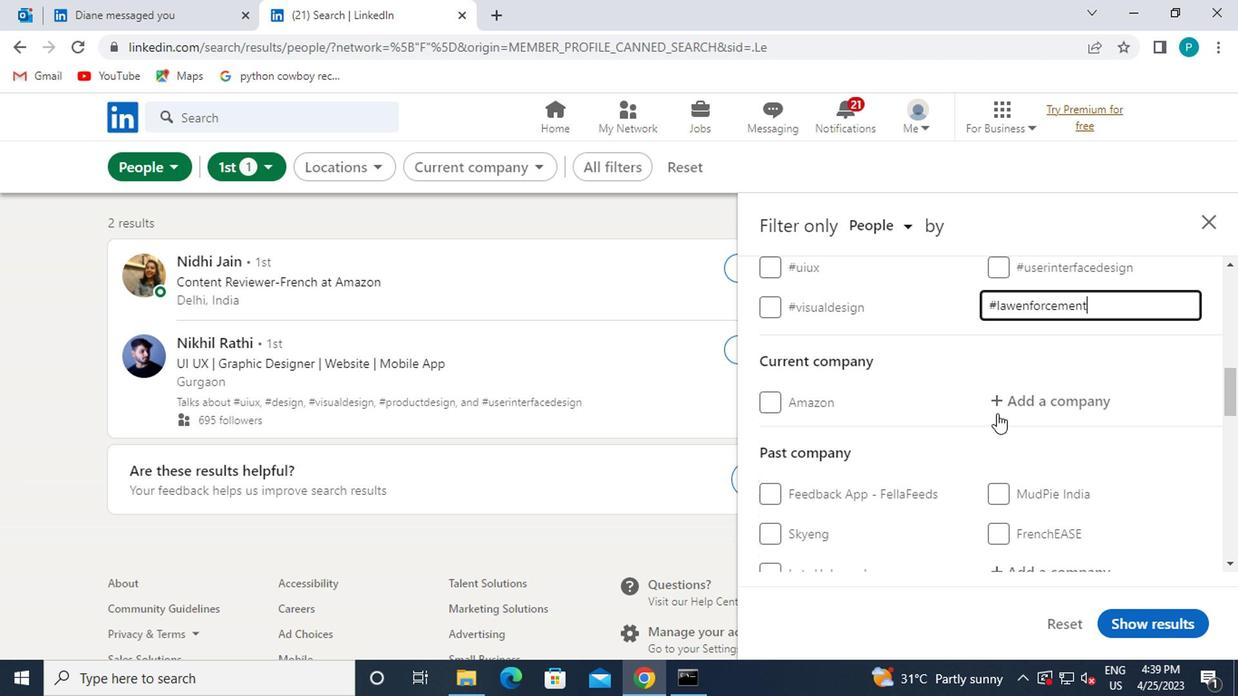 
Action: Key pressed NOTION
Screenshot: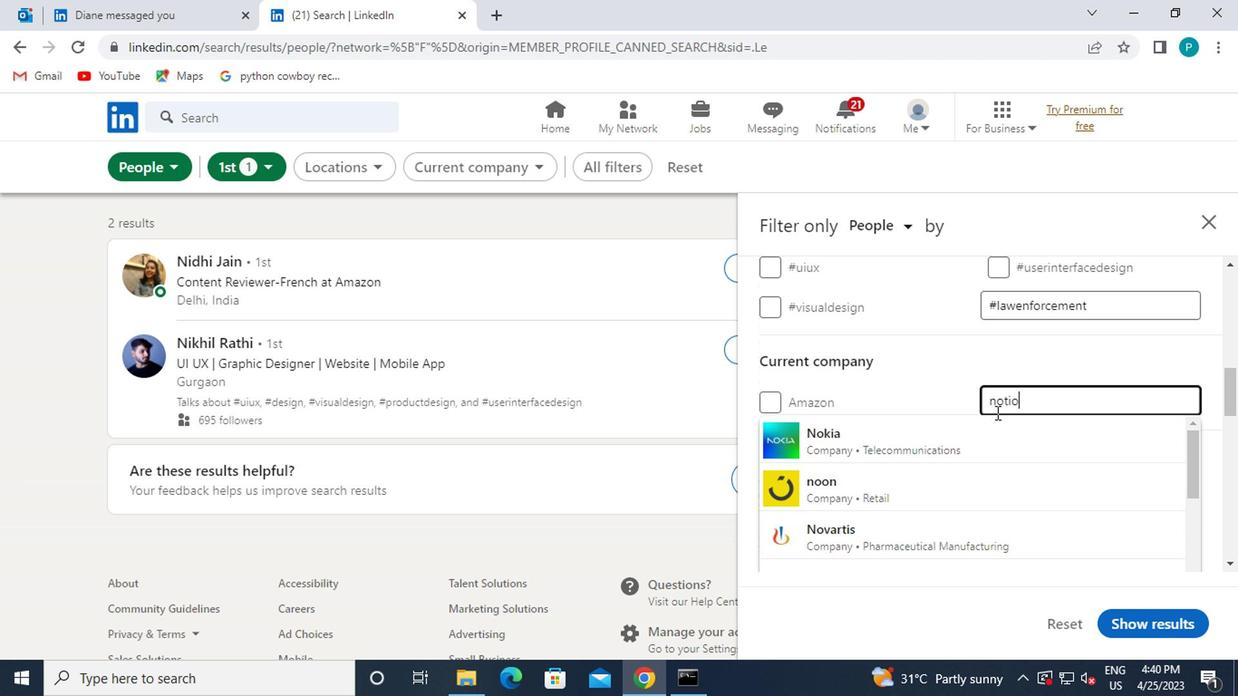
Action: Mouse moved to (929, 435)
Screenshot: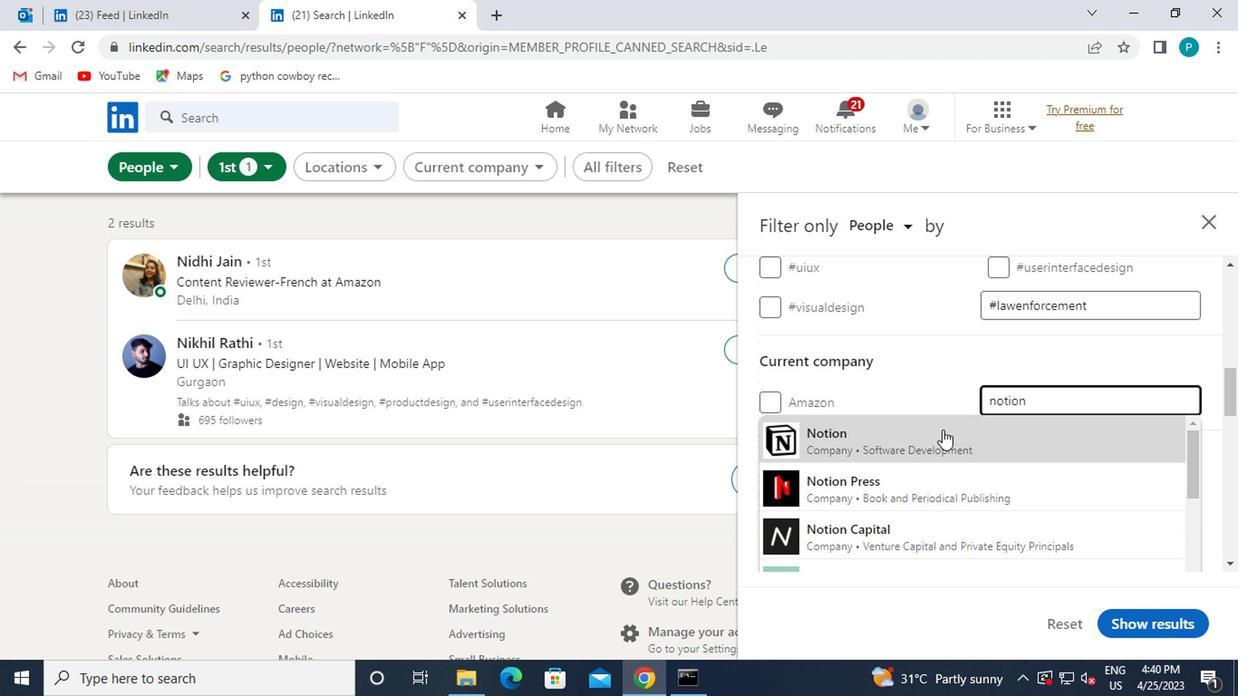 
Action: Mouse pressed left at (929, 435)
Screenshot: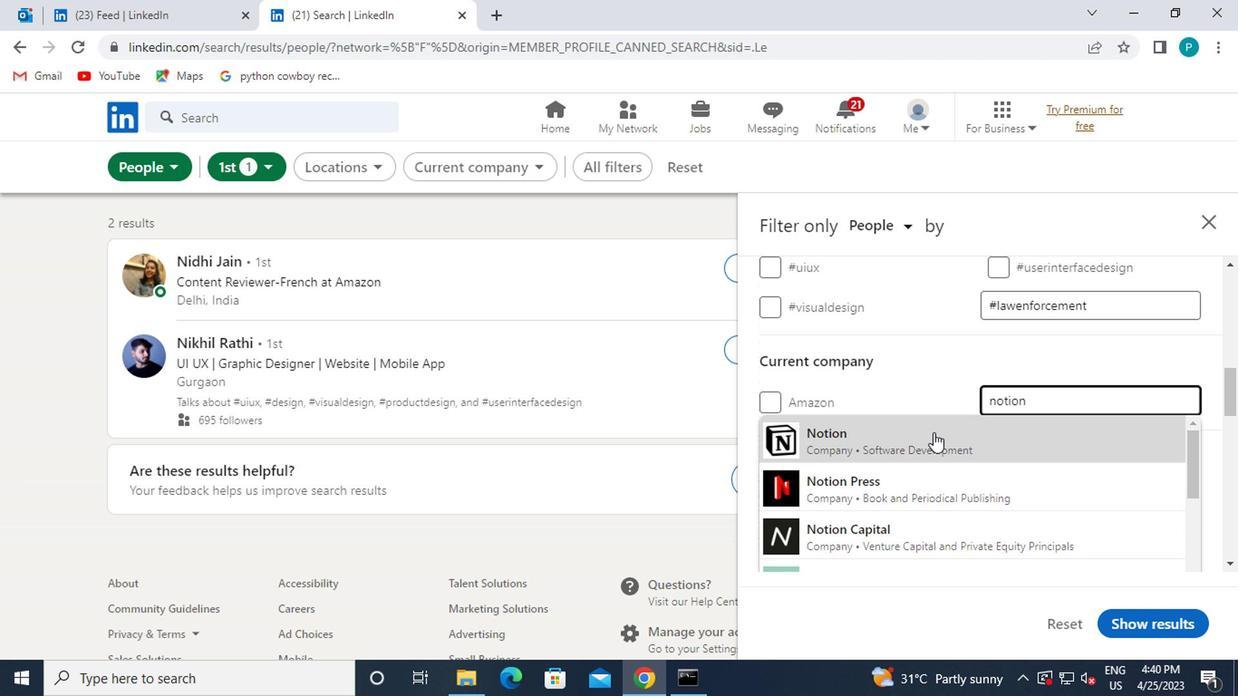 
Action: Mouse moved to (904, 430)
Screenshot: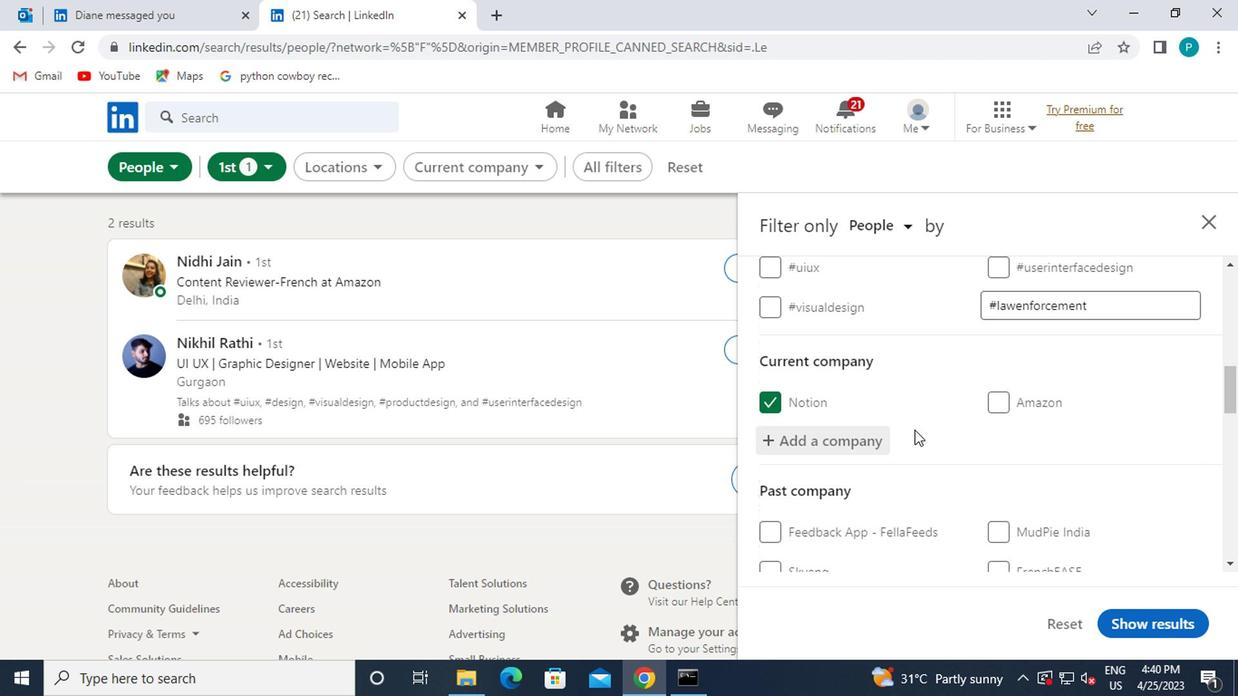 
Action: Mouse scrolled (904, 429) with delta (0, -1)
Screenshot: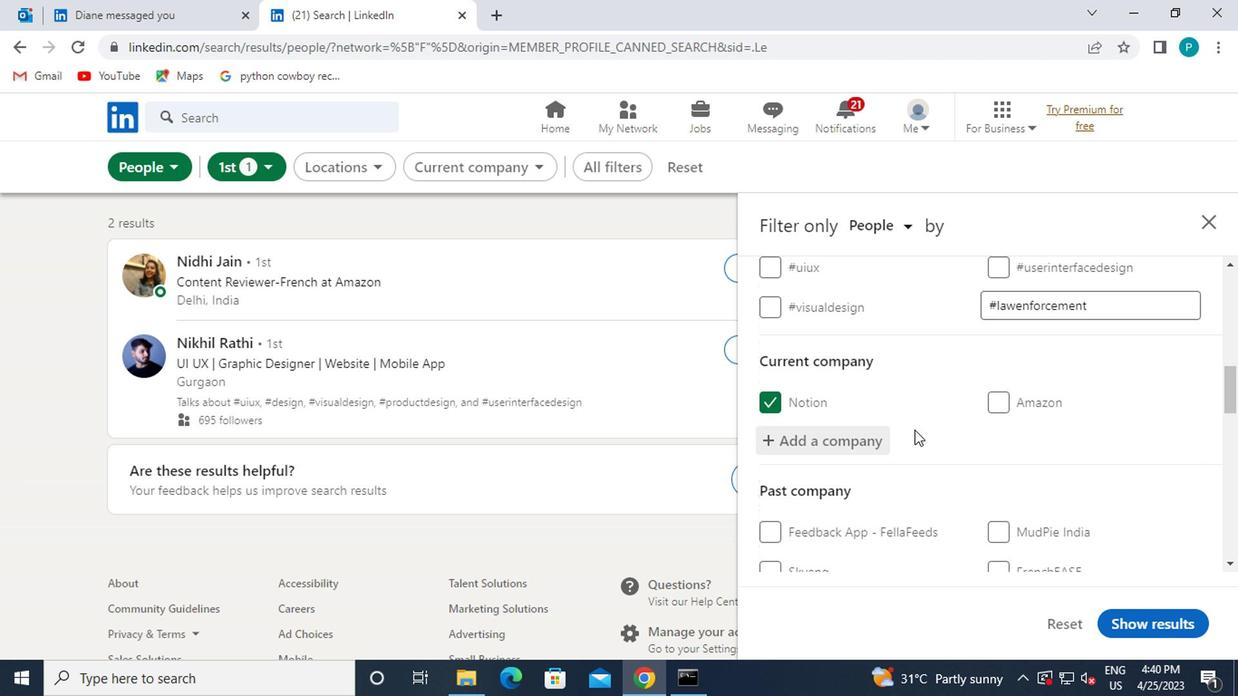 
Action: Mouse moved to (900, 430)
Screenshot: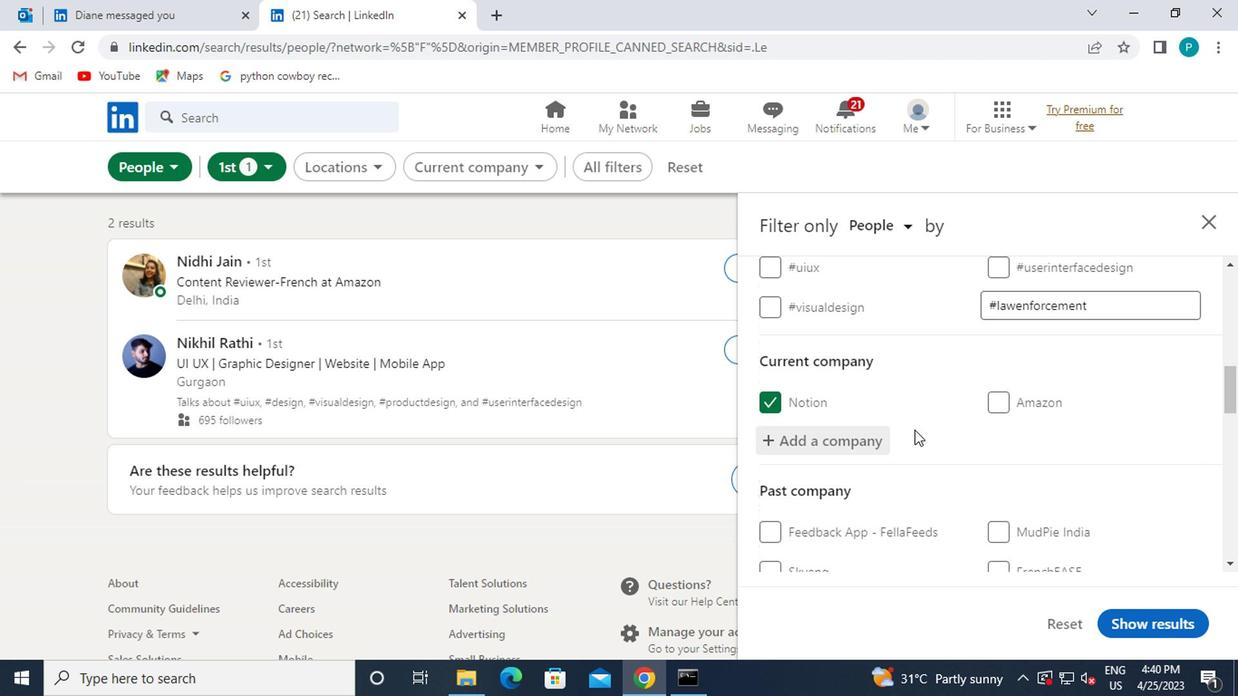 
Action: Mouse scrolled (900, 429) with delta (0, -1)
Screenshot: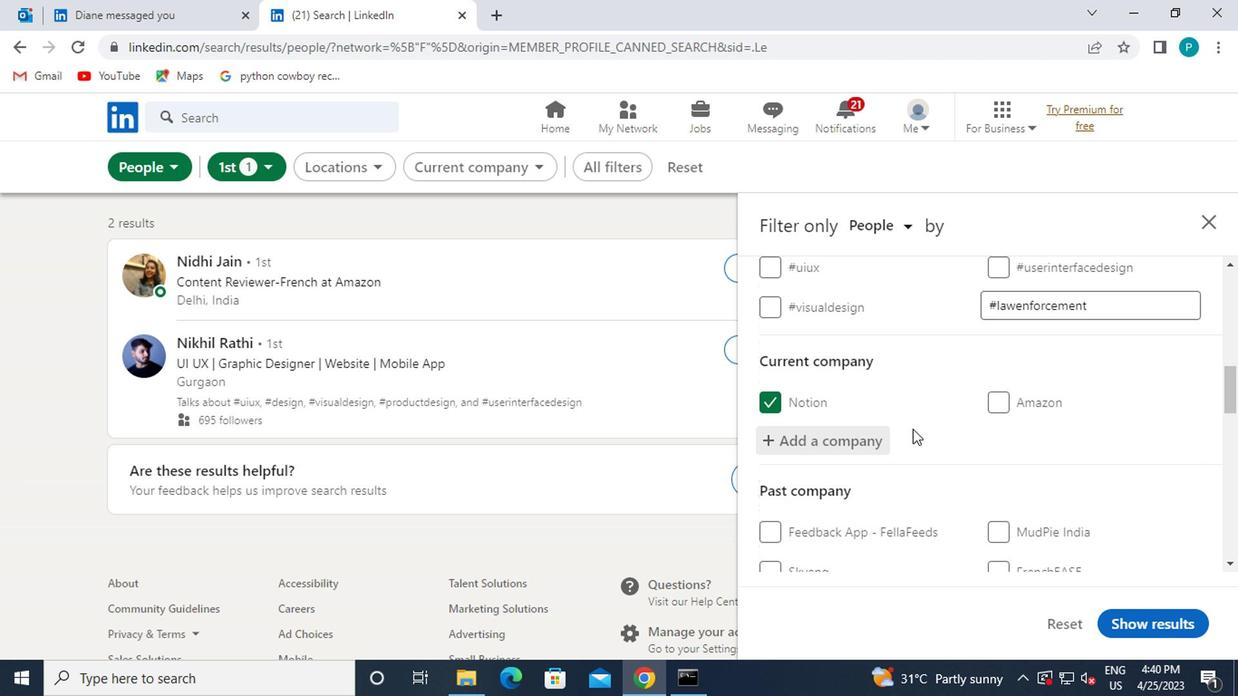 
Action: Mouse moved to (902, 447)
Screenshot: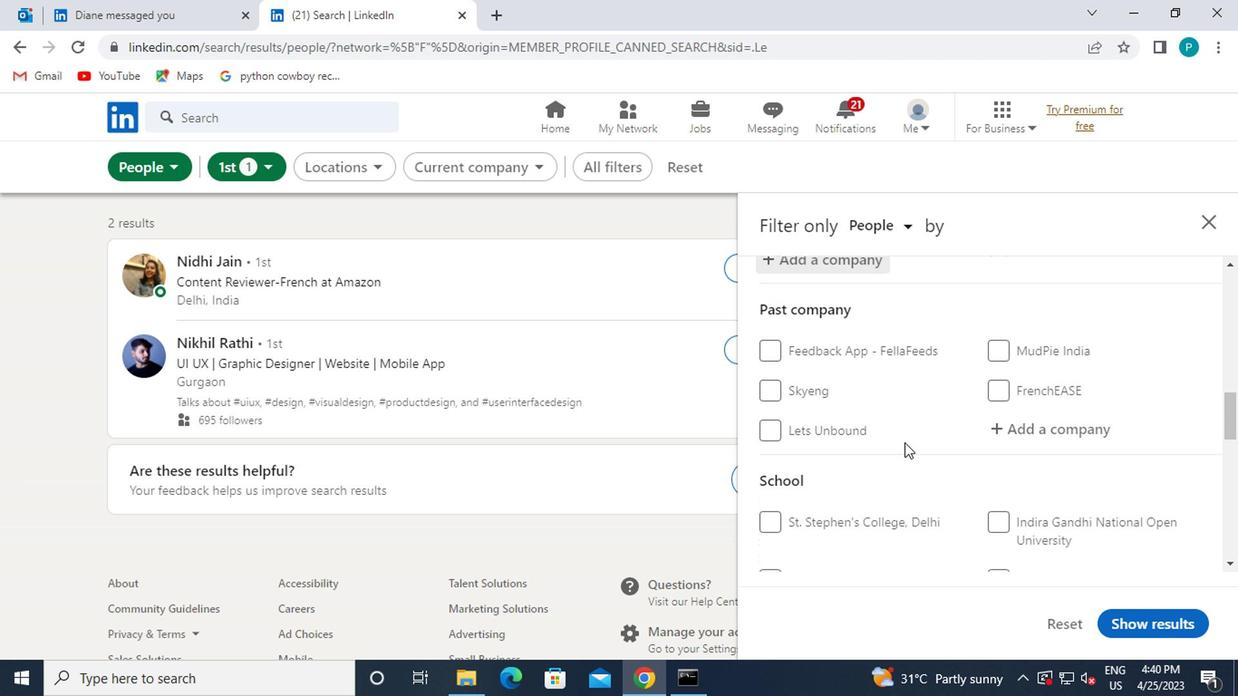 
Action: Mouse scrolled (902, 446) with delta (0, 0)
Screenshot: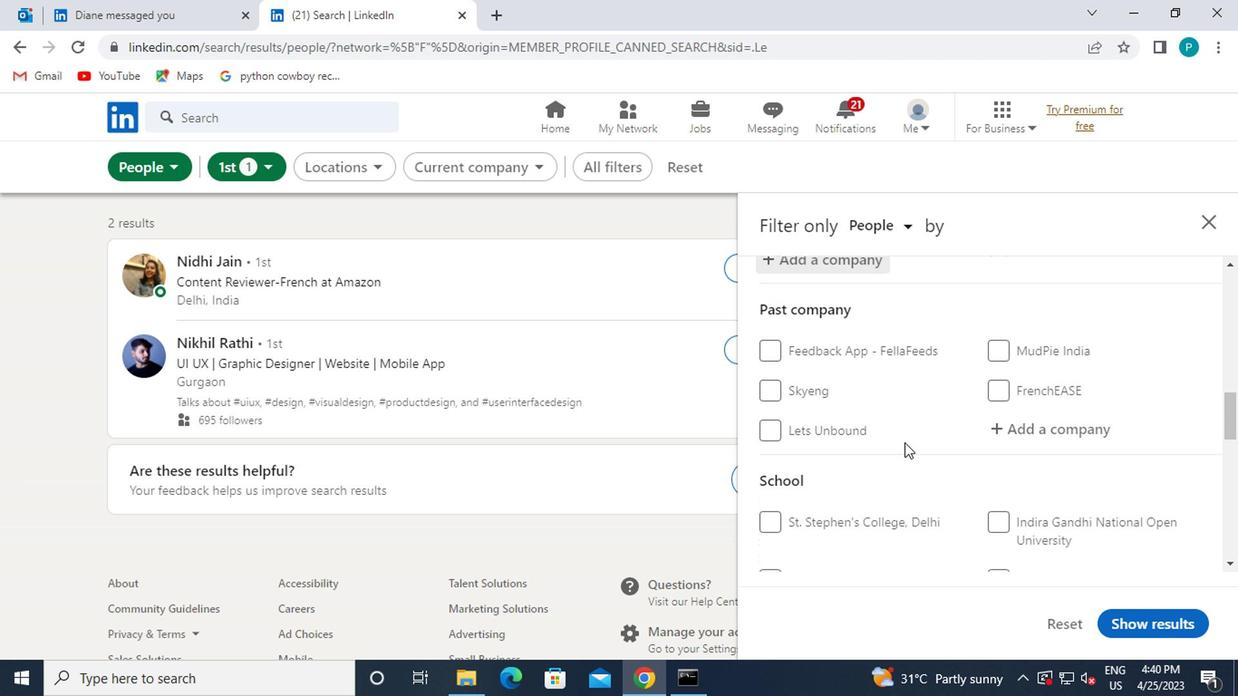 
Action: Mouse moved to (1038, 546)
Screenshot: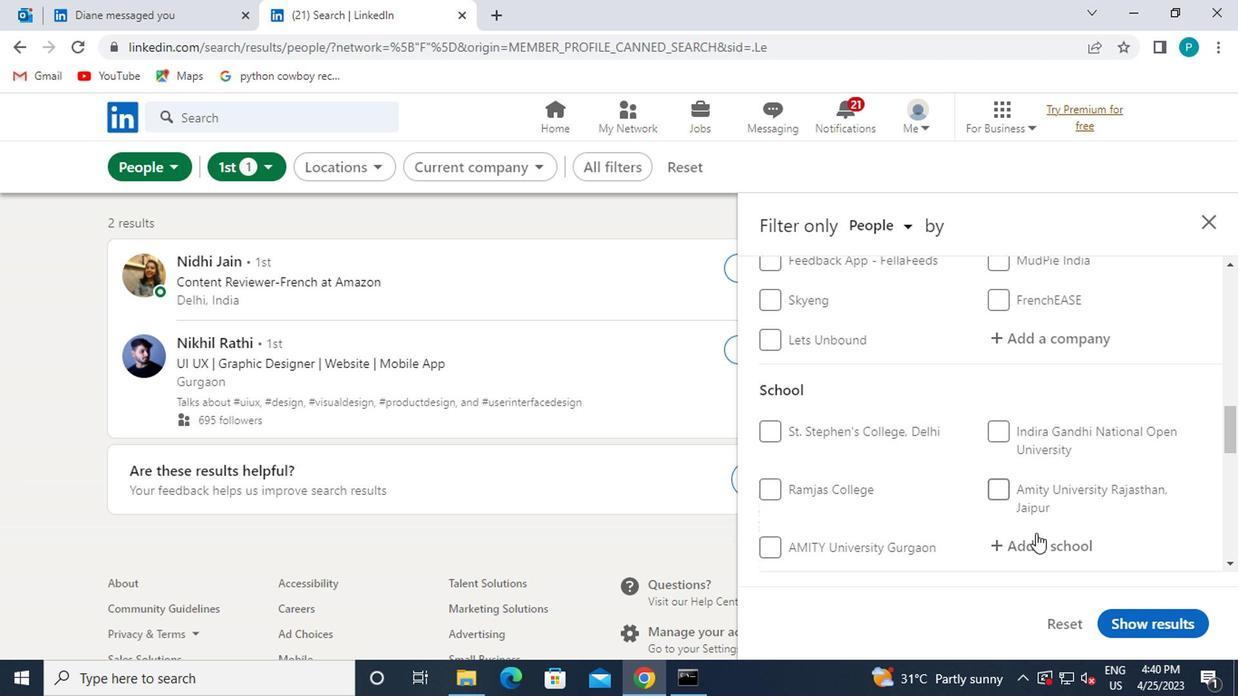 
Action: Mouse pressed left at (1038, 546)
Screenshot: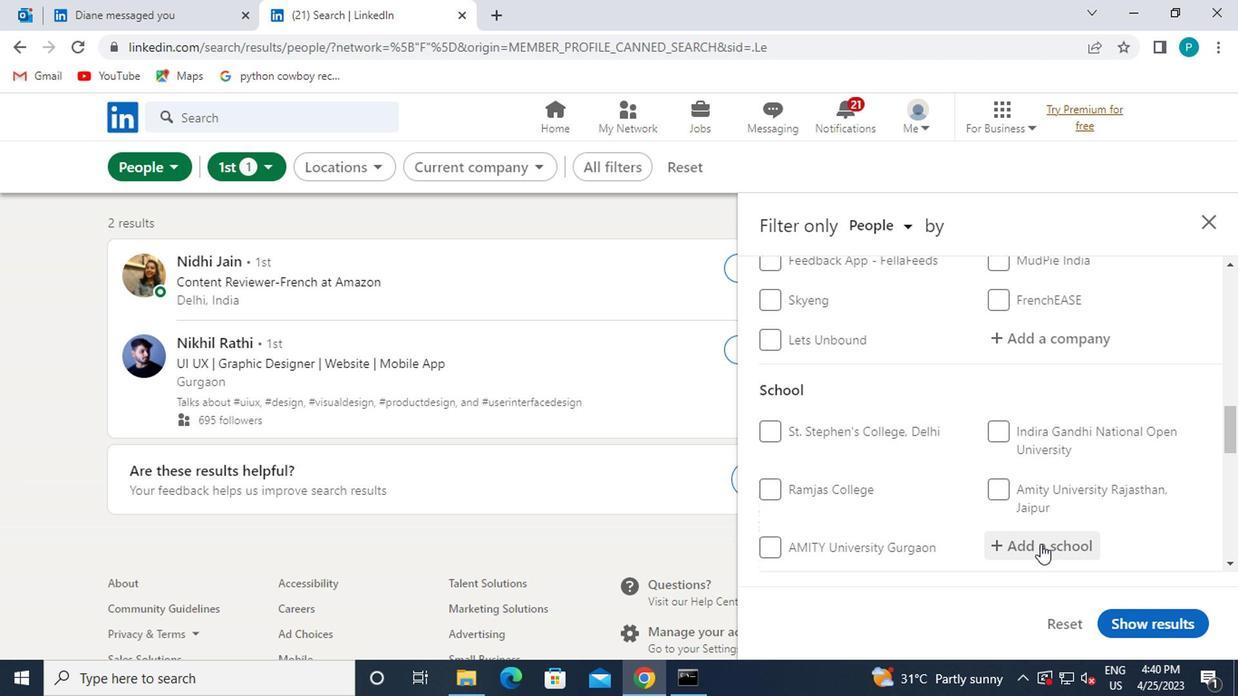
Action: Key pressed ZAKIR
Screenshot: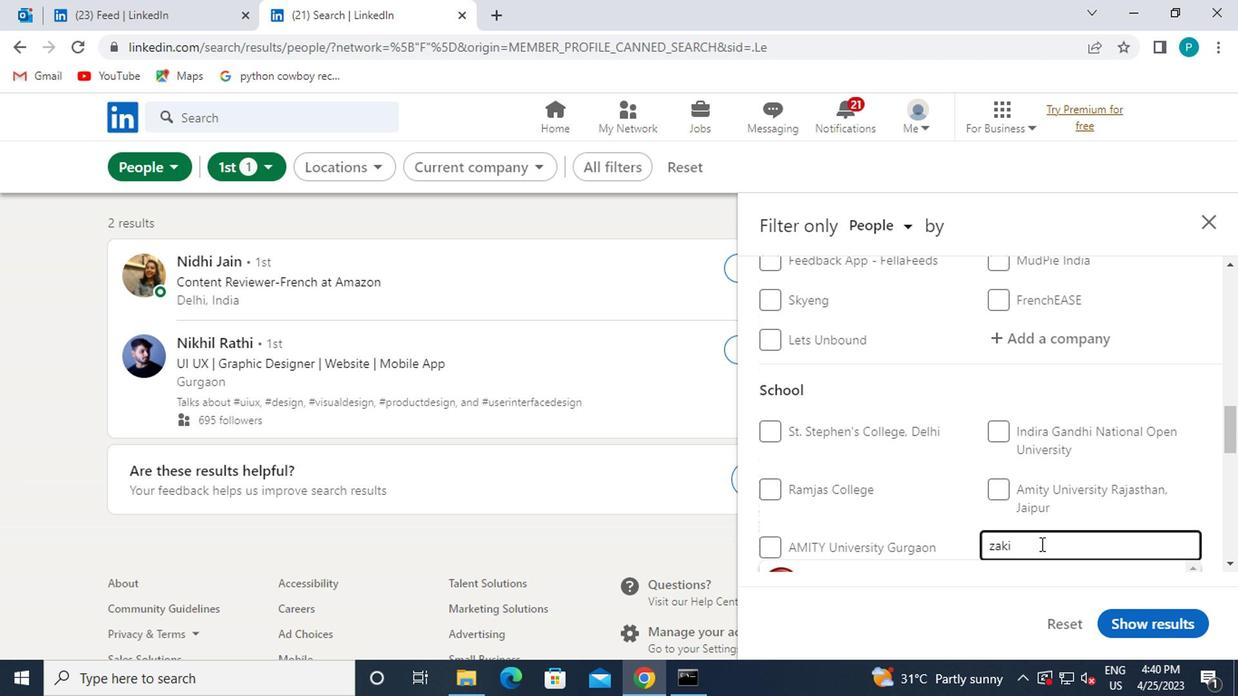
Action: Mouse moved to (972, 525)
Screenshot: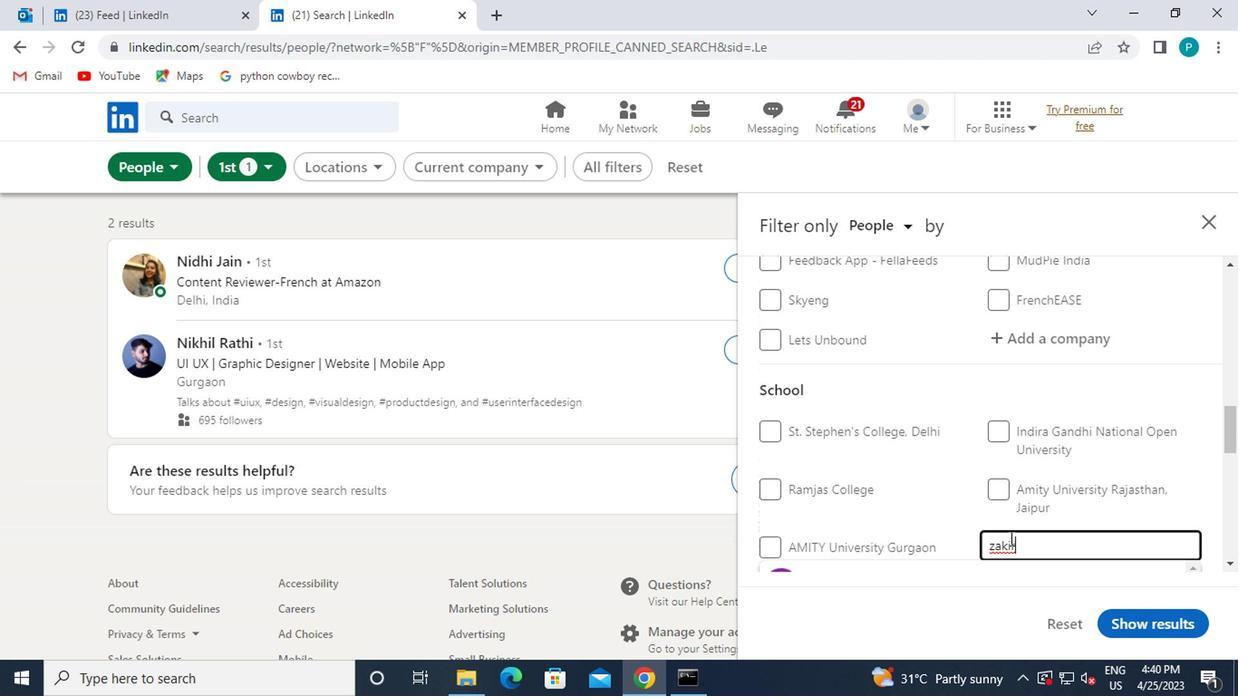 
Action: Mouse scrolled (972, 524) with delta (0, 0)
Screenshot: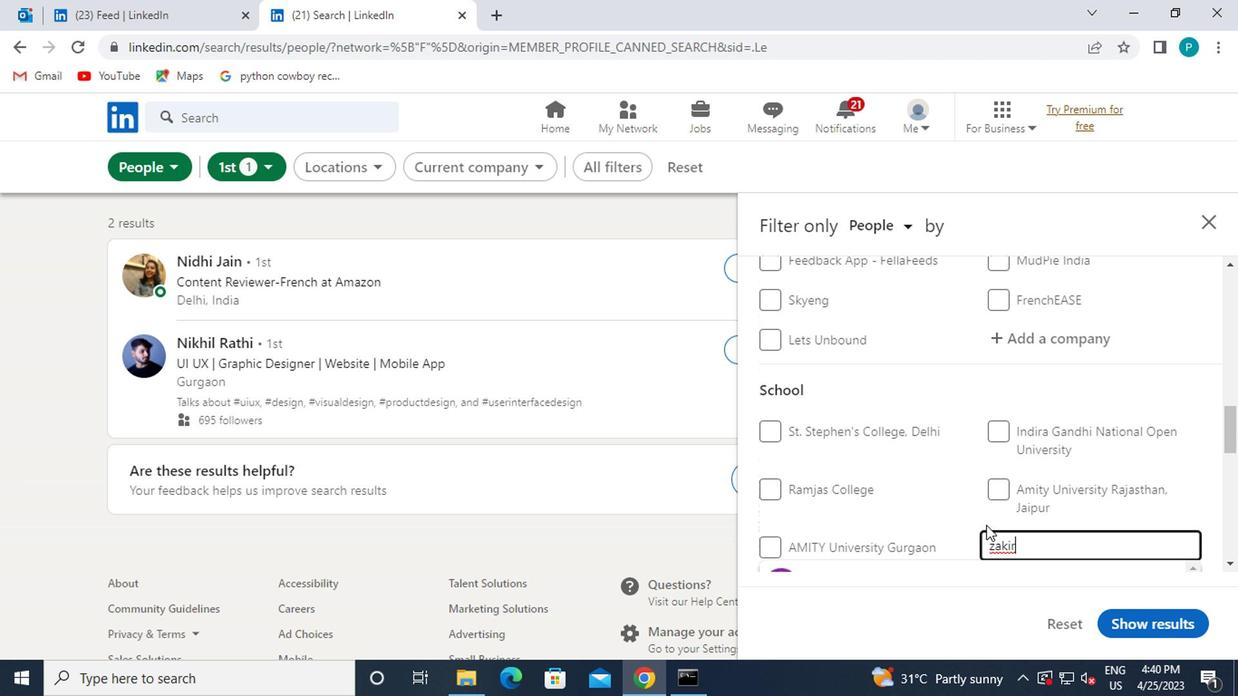 
Action: Mouse moved to (926, 511)
Screenshot: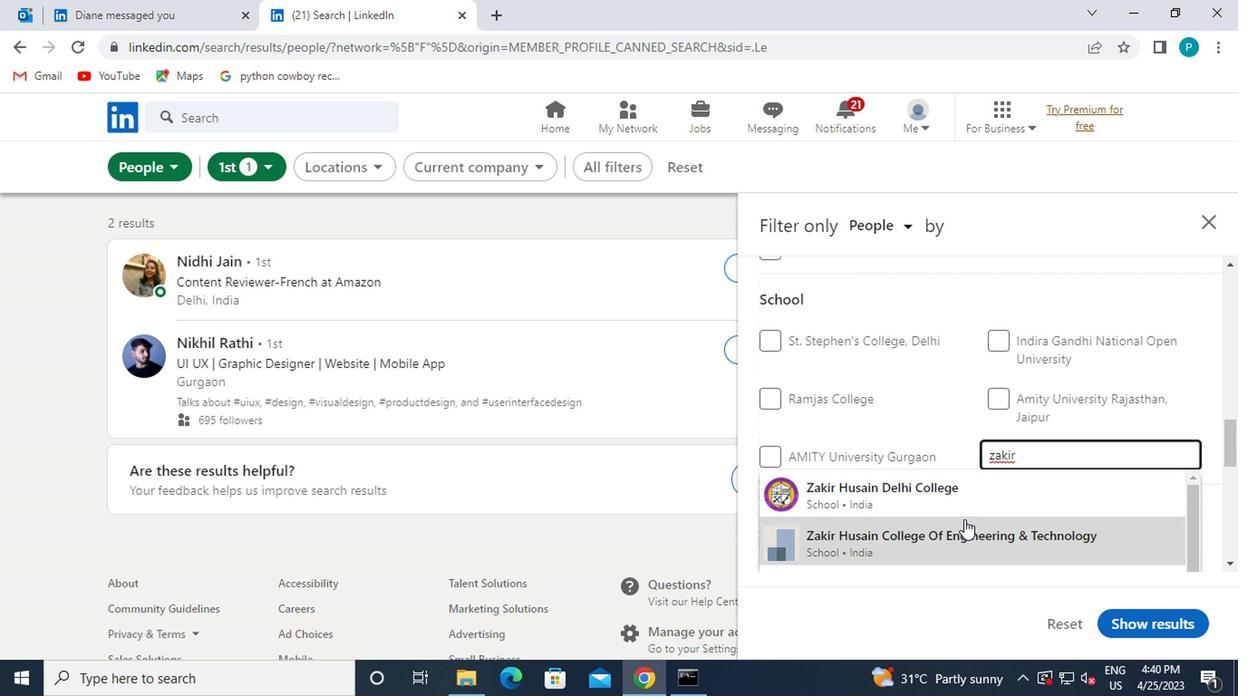 
Action: Mouse pressed left at (926, 511)
Screenshot: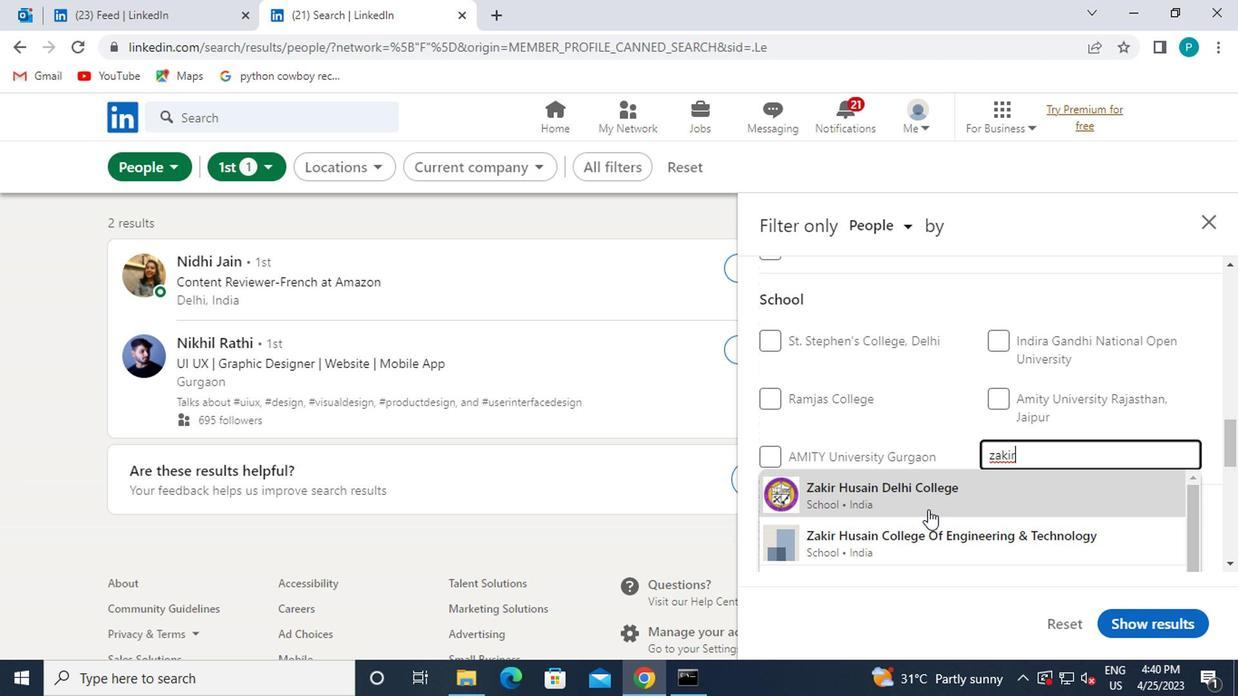 
Action: Mouse scrolled (926, 510) with delta (0, 0)
Screenshot: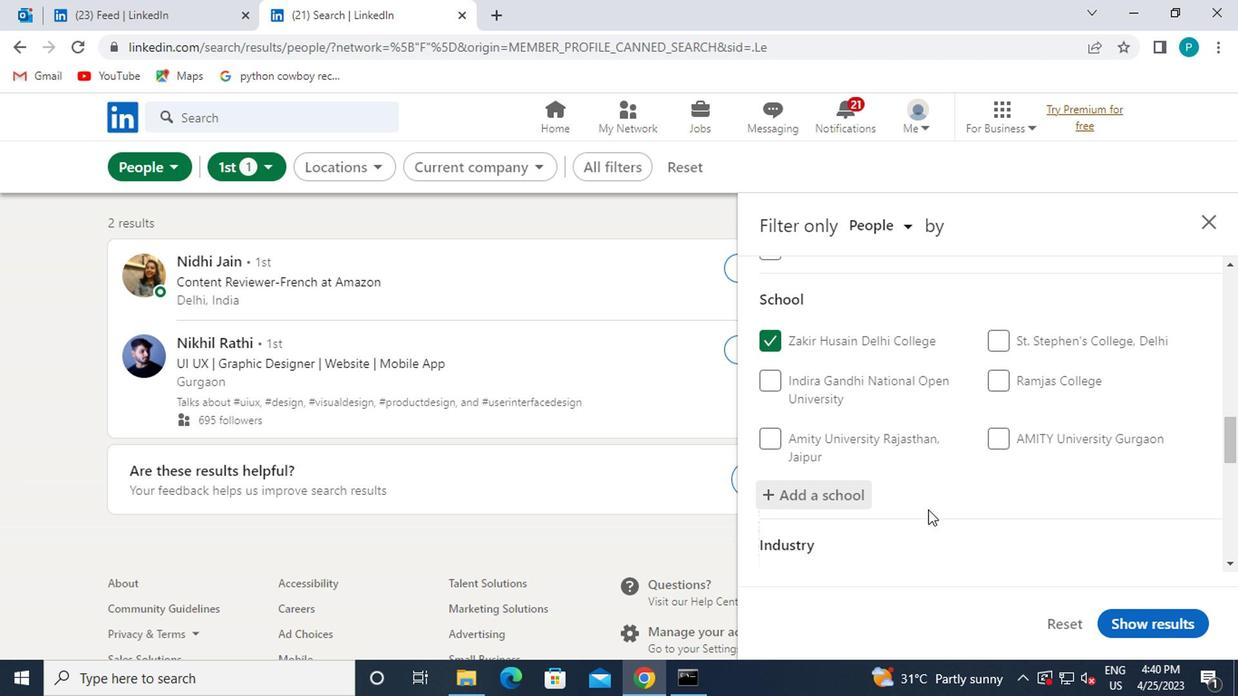 
Action: Mouse scrolled (926, 510) with delta (0, 0)
Screenshot: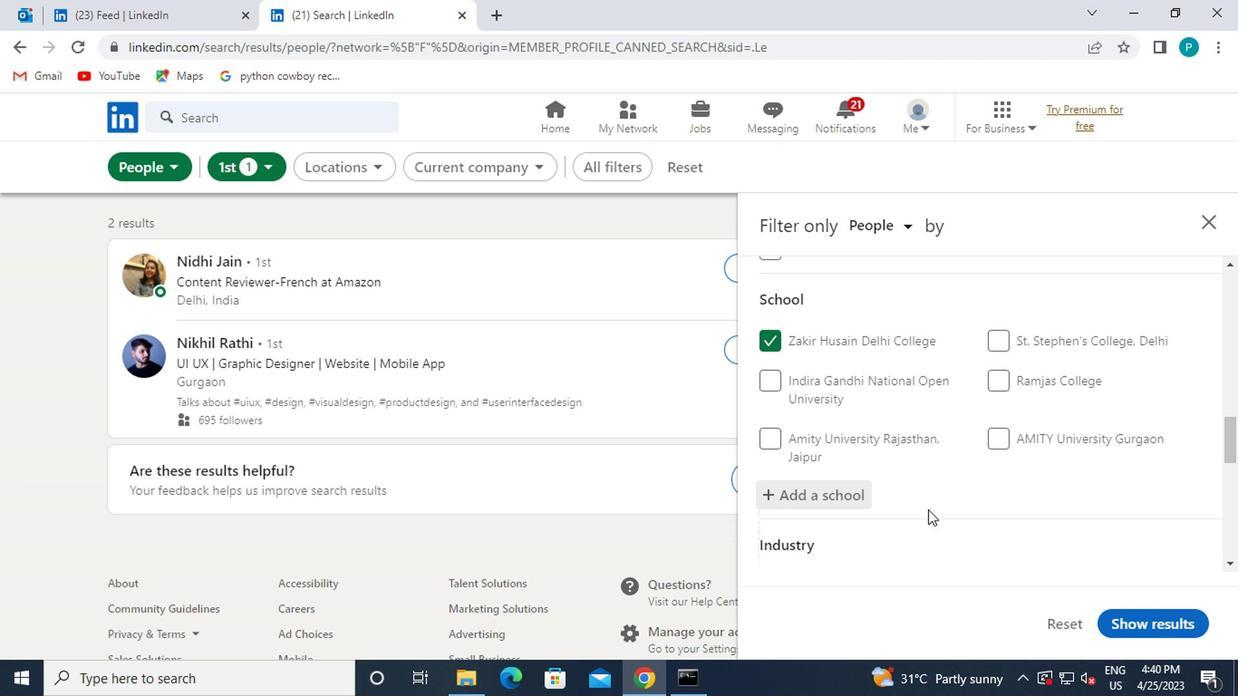 
Action: Mouse moved to (869, 494)
Screenshot: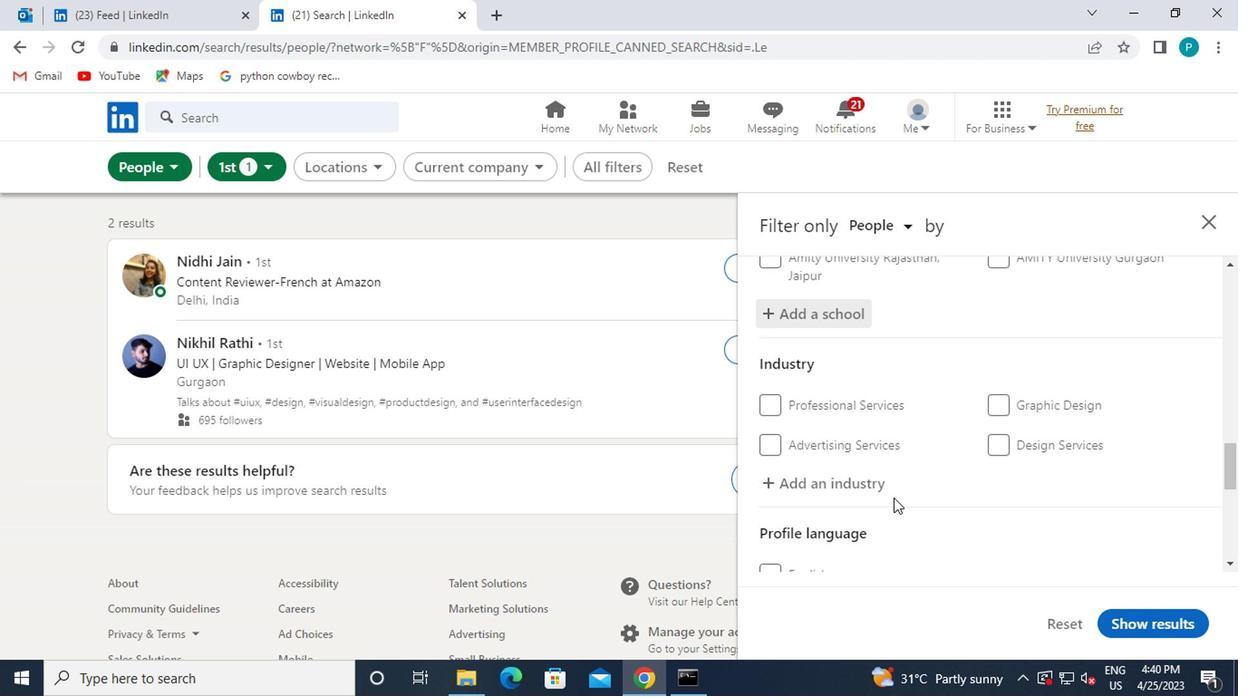 
Action: Mouse pressed left at (869, 494)
Screenshot: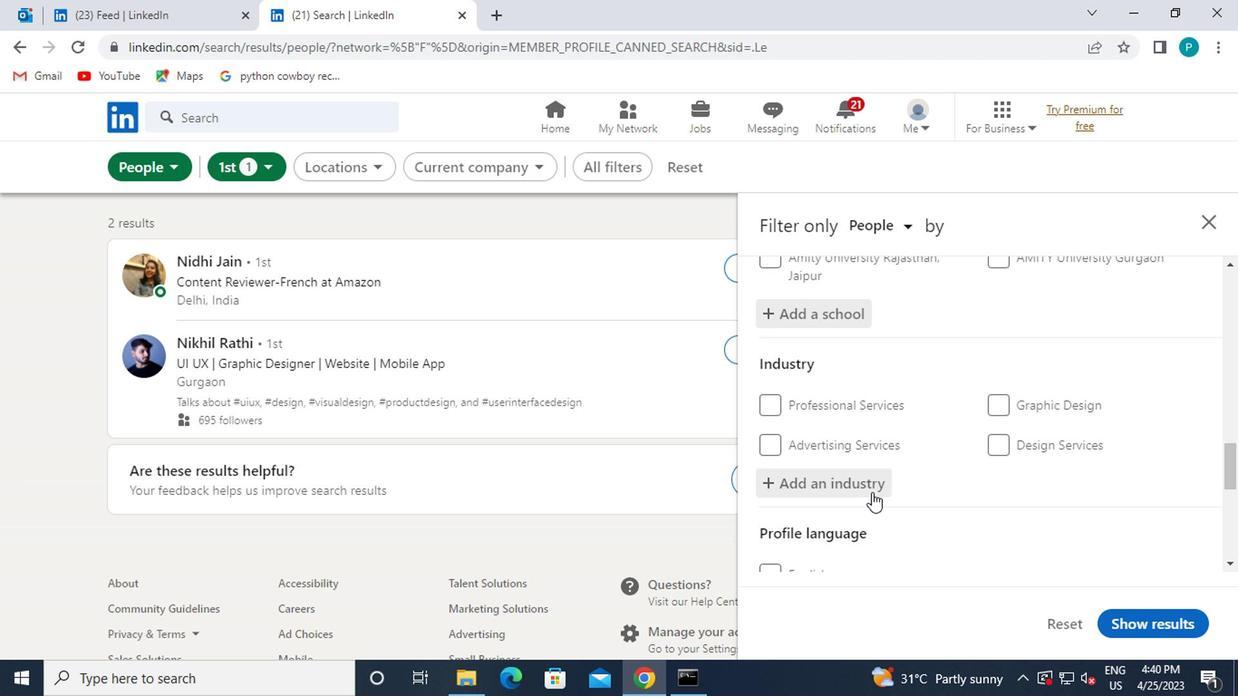 
Action: Key pressed BED
Screenshot: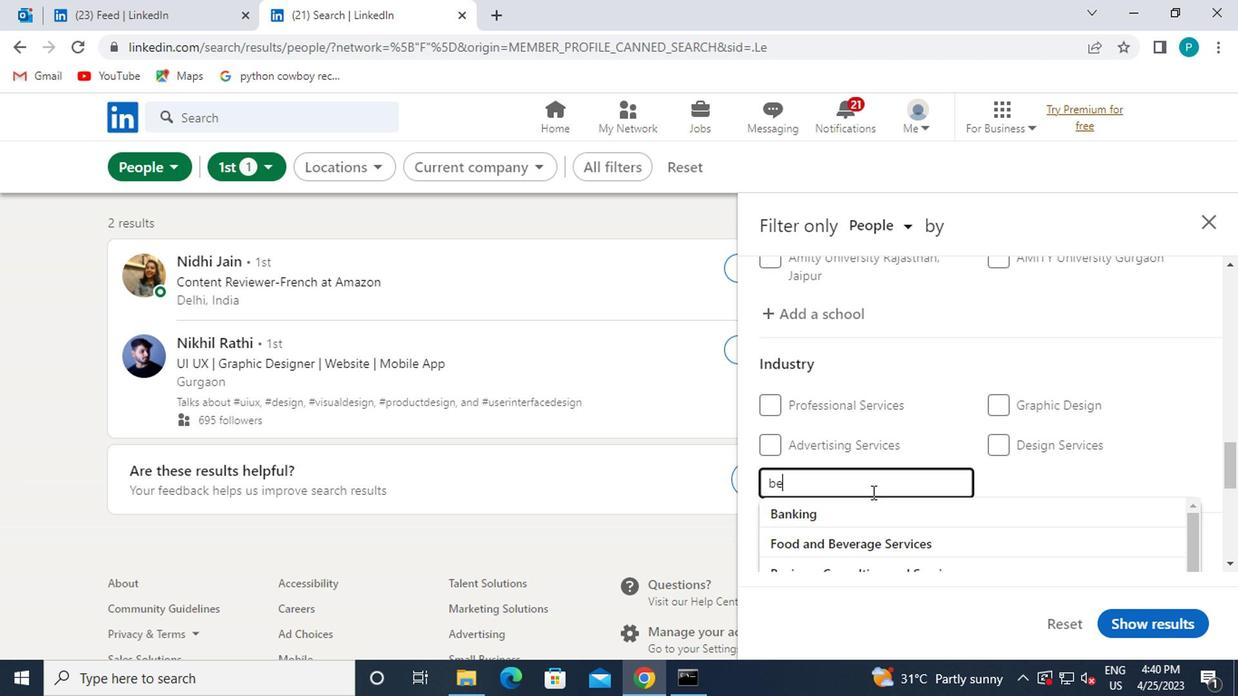 
Action: Mouse moved to (877, 508)
Screenshot: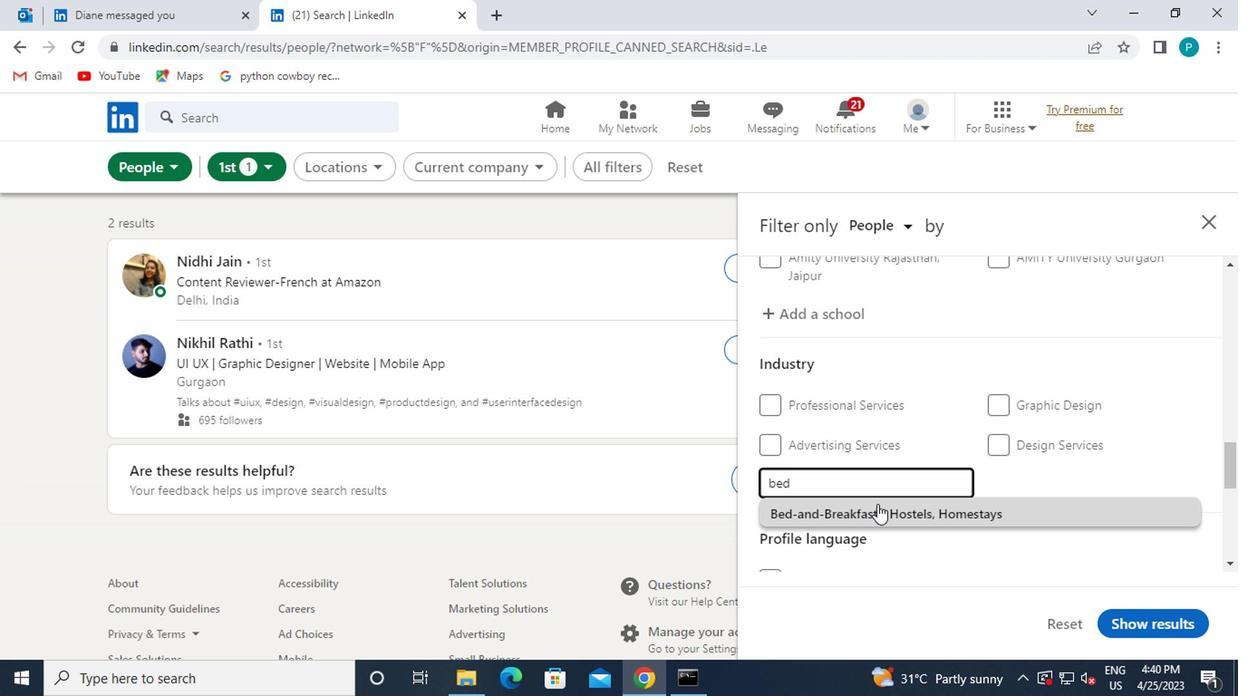 
Action: Mouse pressed left at (877, 508)
Screenshot: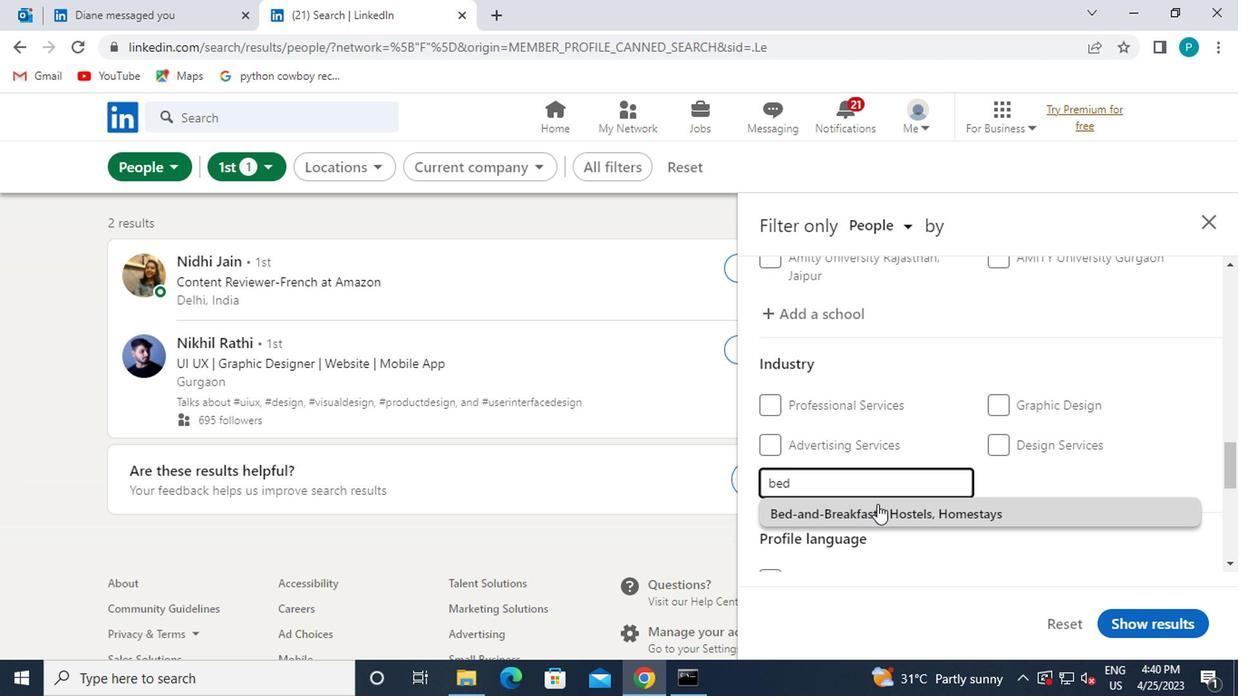 
Action: Mouse moved to (846, 500)
Screenshot: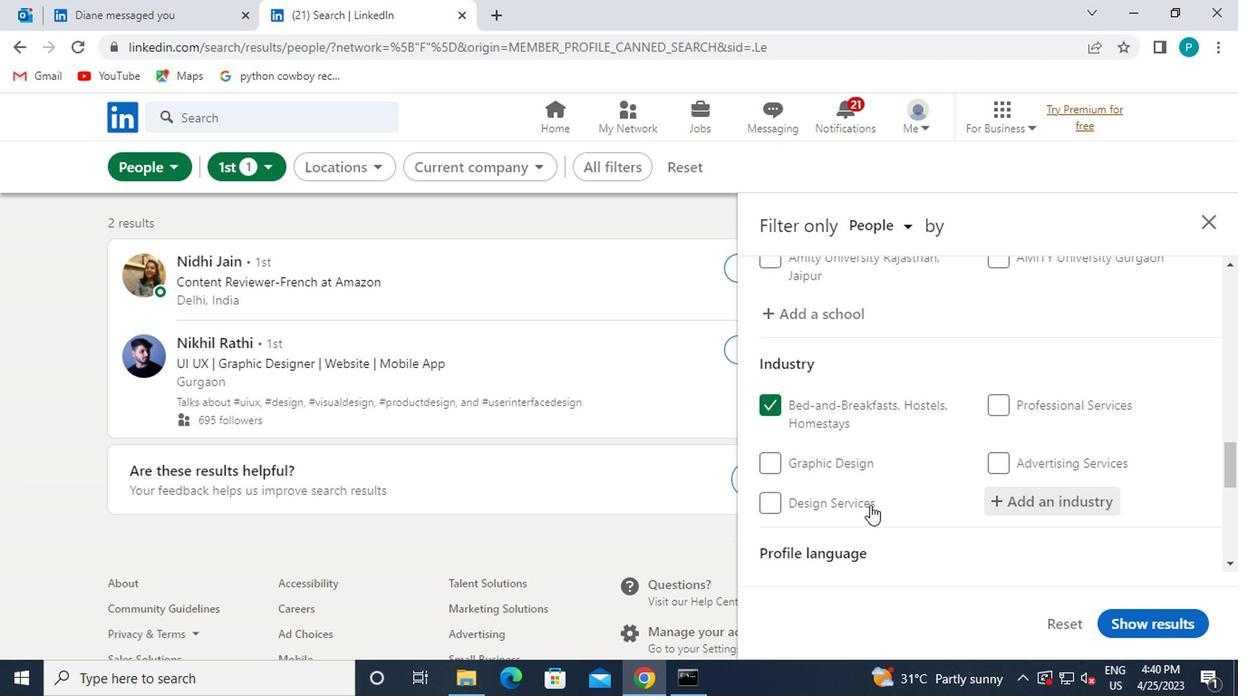 
Action: Mouse scrolled (846, 500) with delta (0, 0)
Screenshot: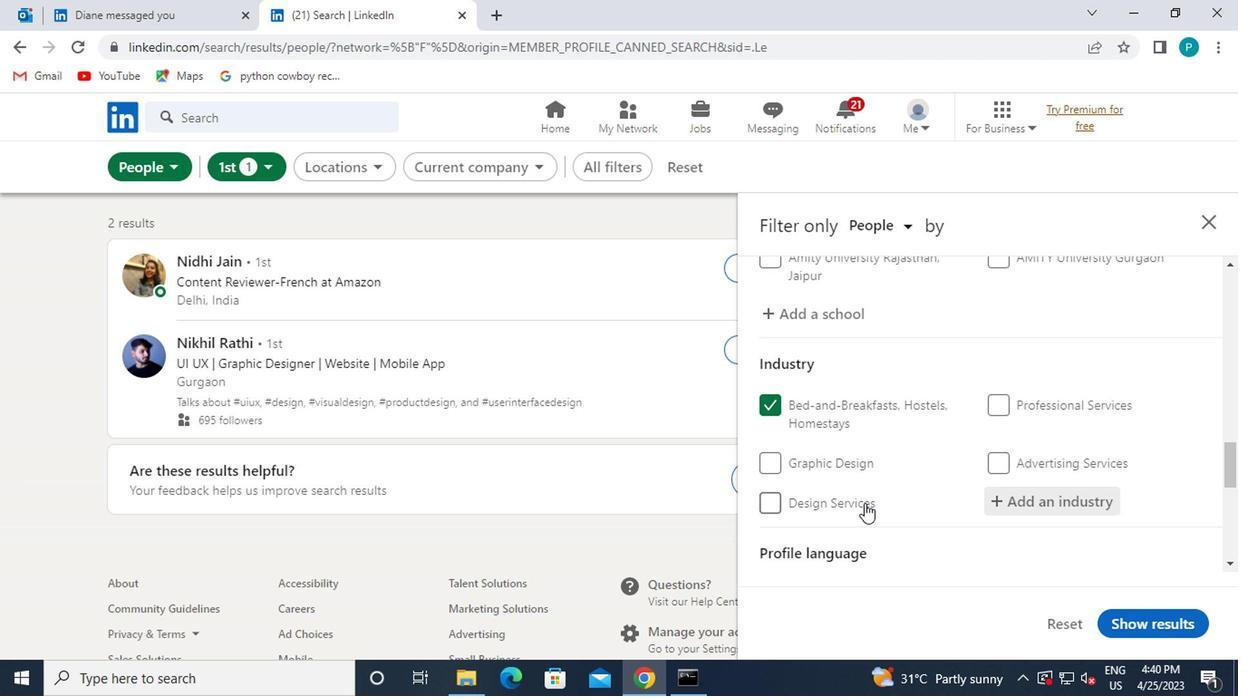 
Action: Mouse scrolled (846, 500) with delta (0, 0)
Screenshot: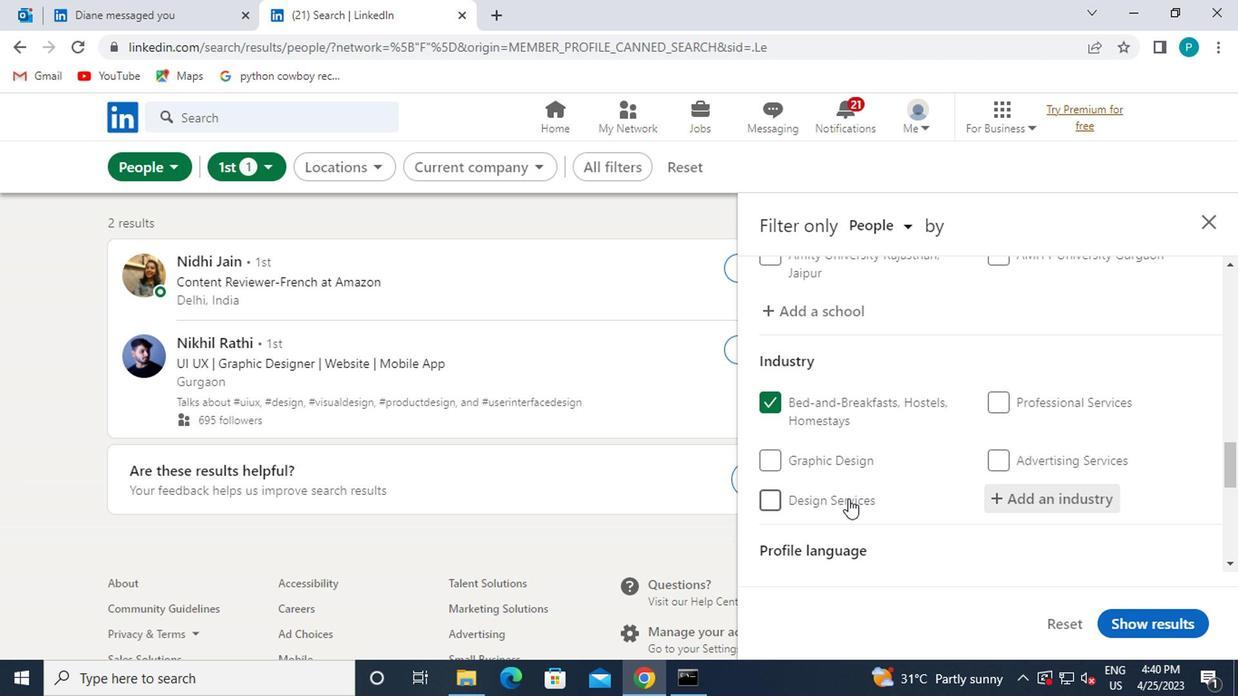
Action: Mouse moved to (786, 482)
Screenshot: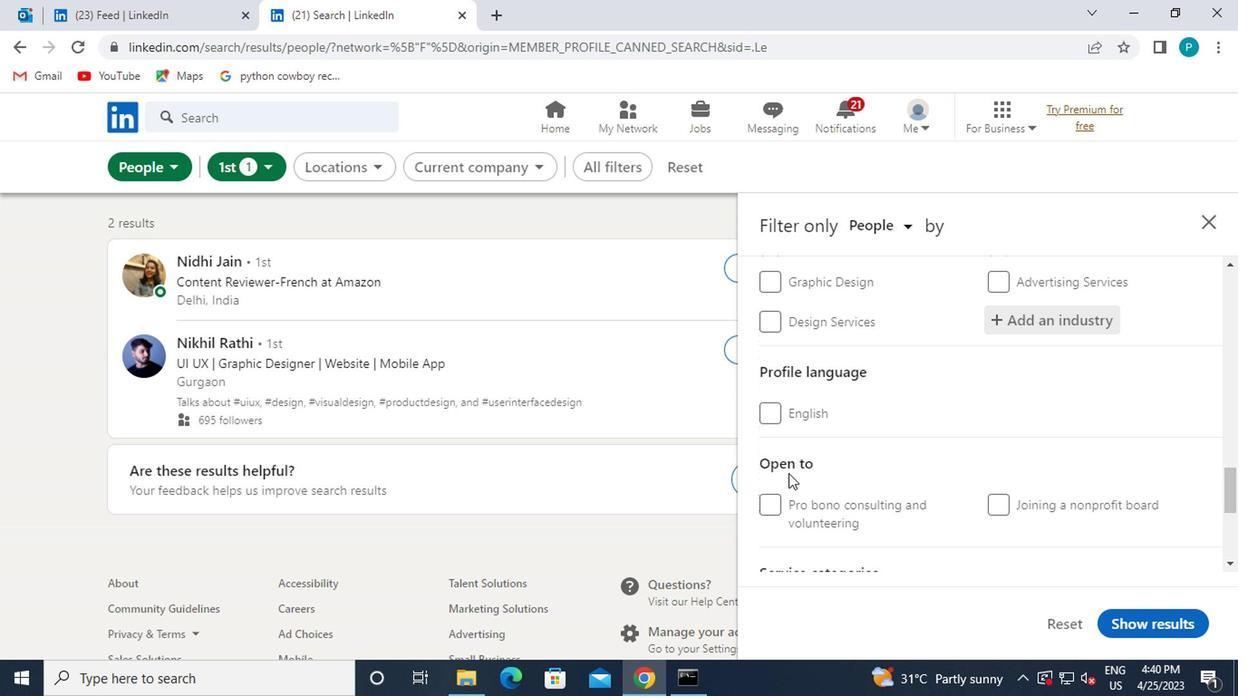 
Action: Mouse scrolled (786, 481) with delta (0, 0)
Screenshot: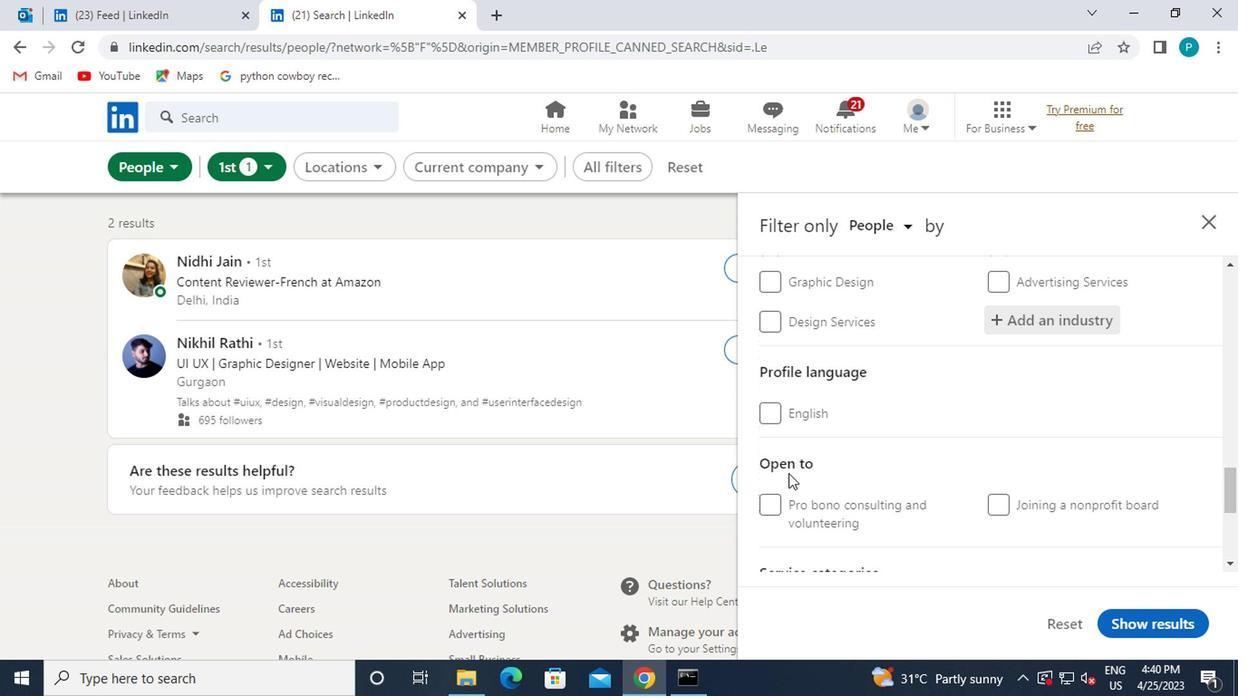 
Action: Mouse moved to (817, 524)
Screenshot: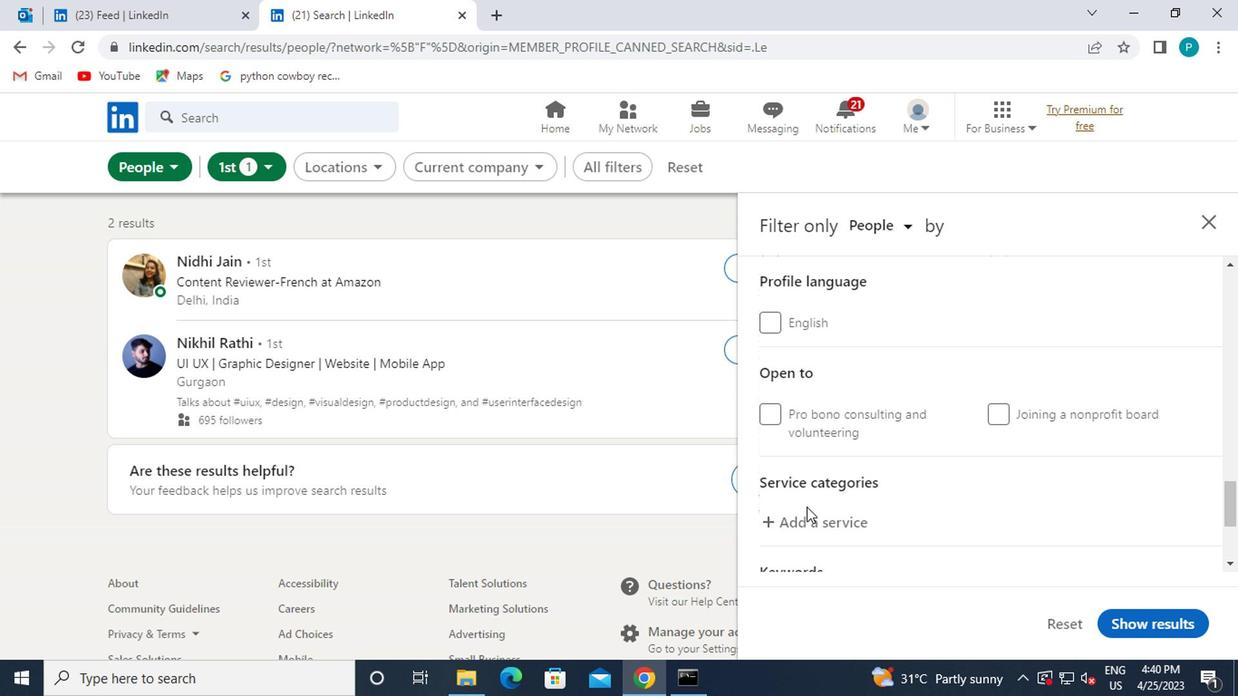 
Action: Mouse pressed left at (817, 524)
Screenshot: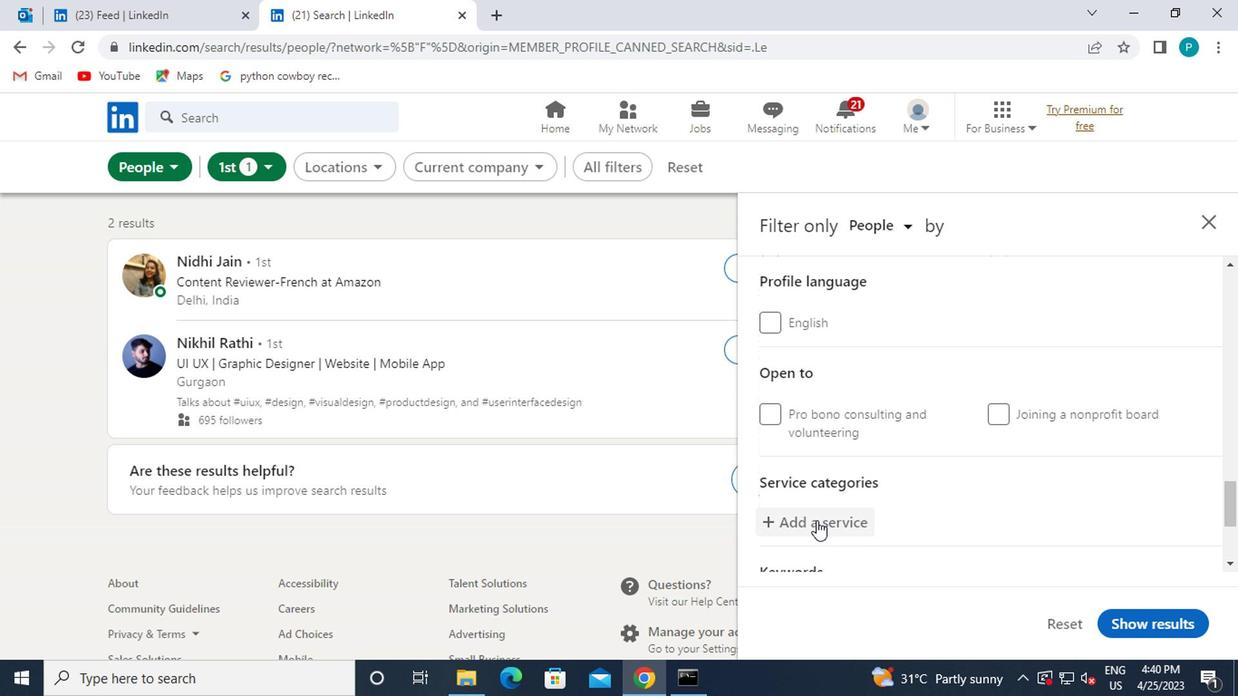 
Action: Key pressed EXECYTI
Screenshot: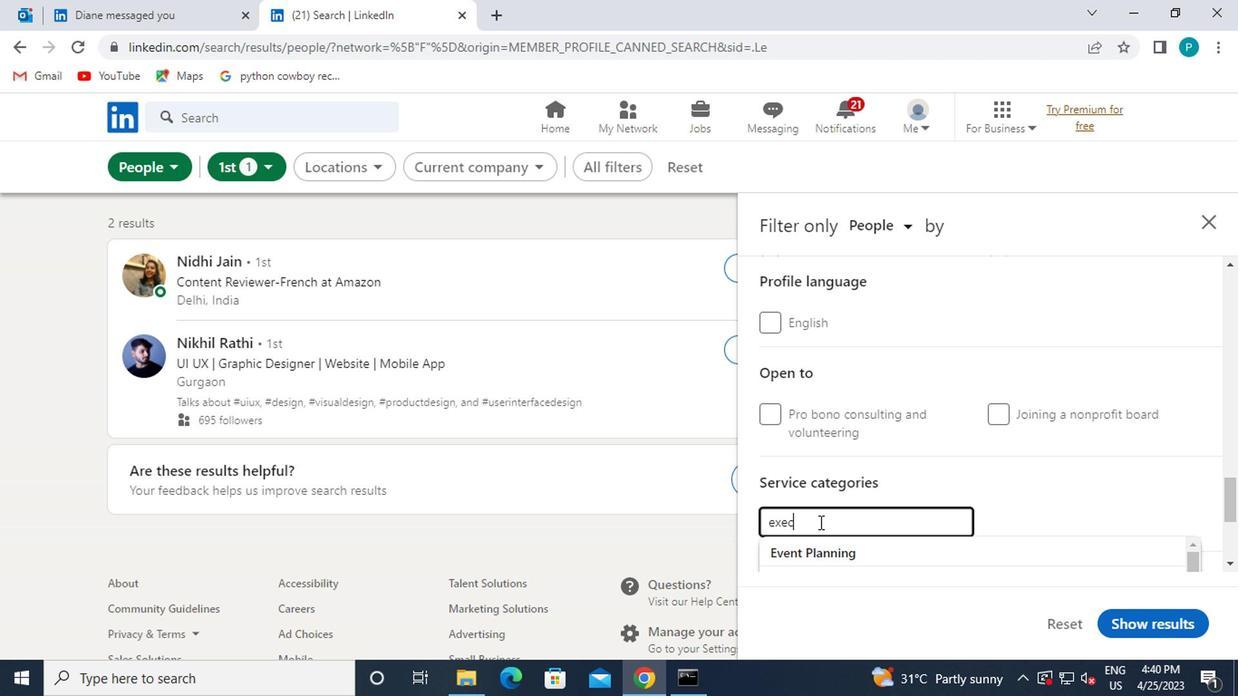
Action: Mouse scrolled (817, 523) with delta (0, -1)
Screenshot: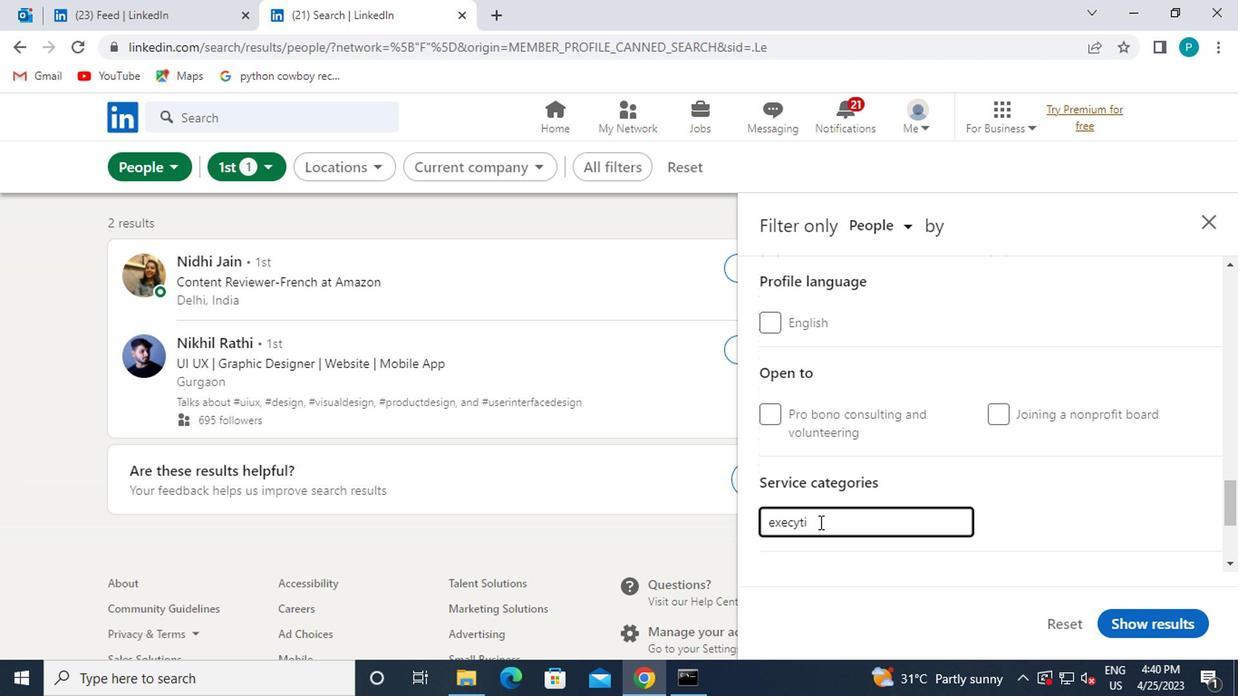 
Action: Key pressed <Key.backspace><Key.backspace><Key.backspace><Key.backspace><Key.backspace>ECUTIVE
Screenshot: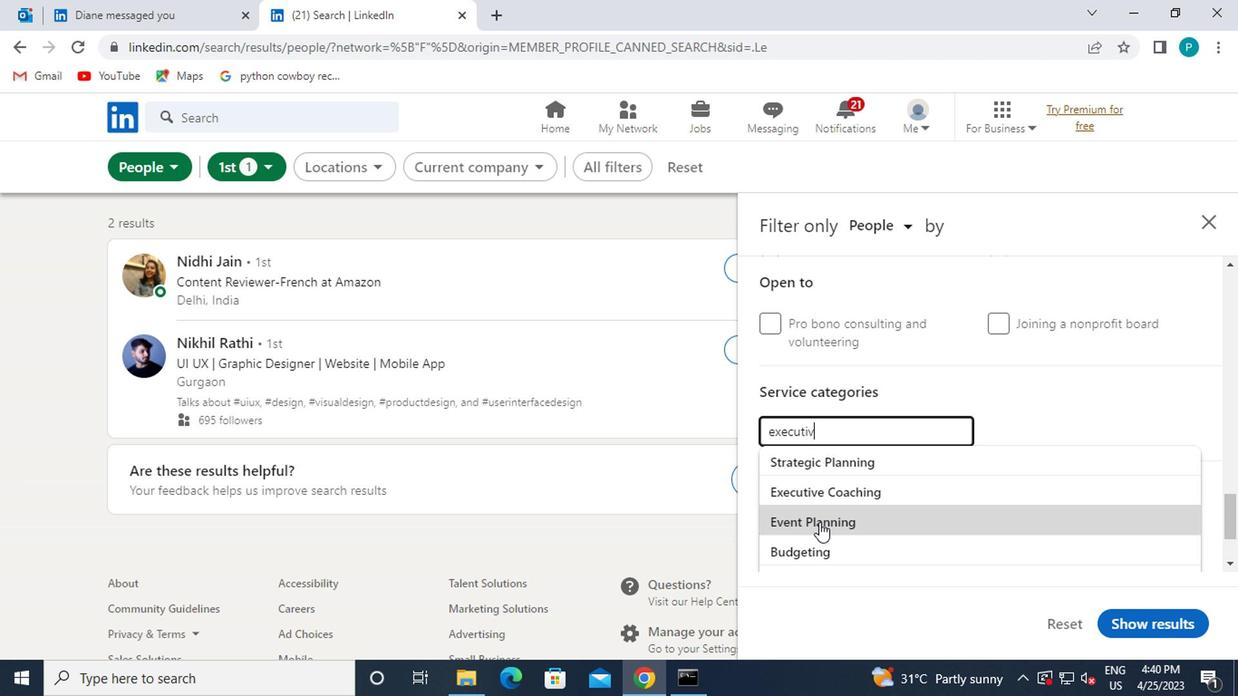 
Action: Mouse moved to (807, 458)
Screenshot: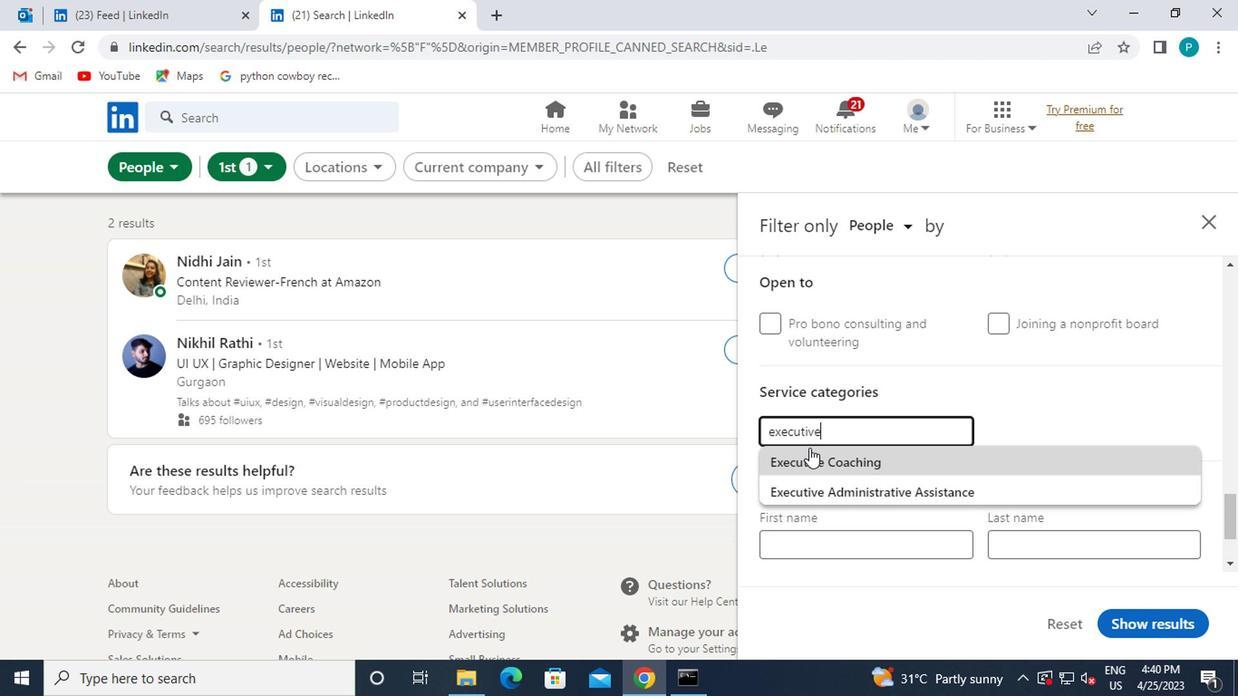 
Action: Mouse pressed left at (807, 458)
Screenshot: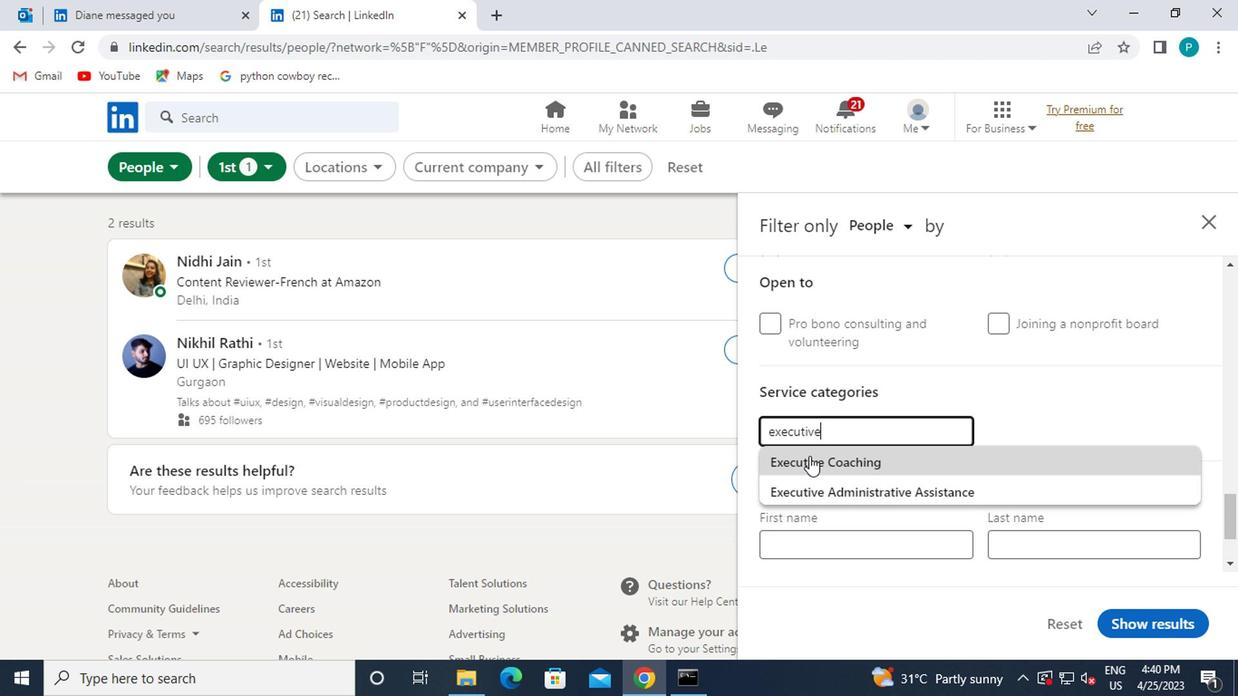 
Action: Mouse scrolled (807, 456) with delta (0, -1)
Screenshot: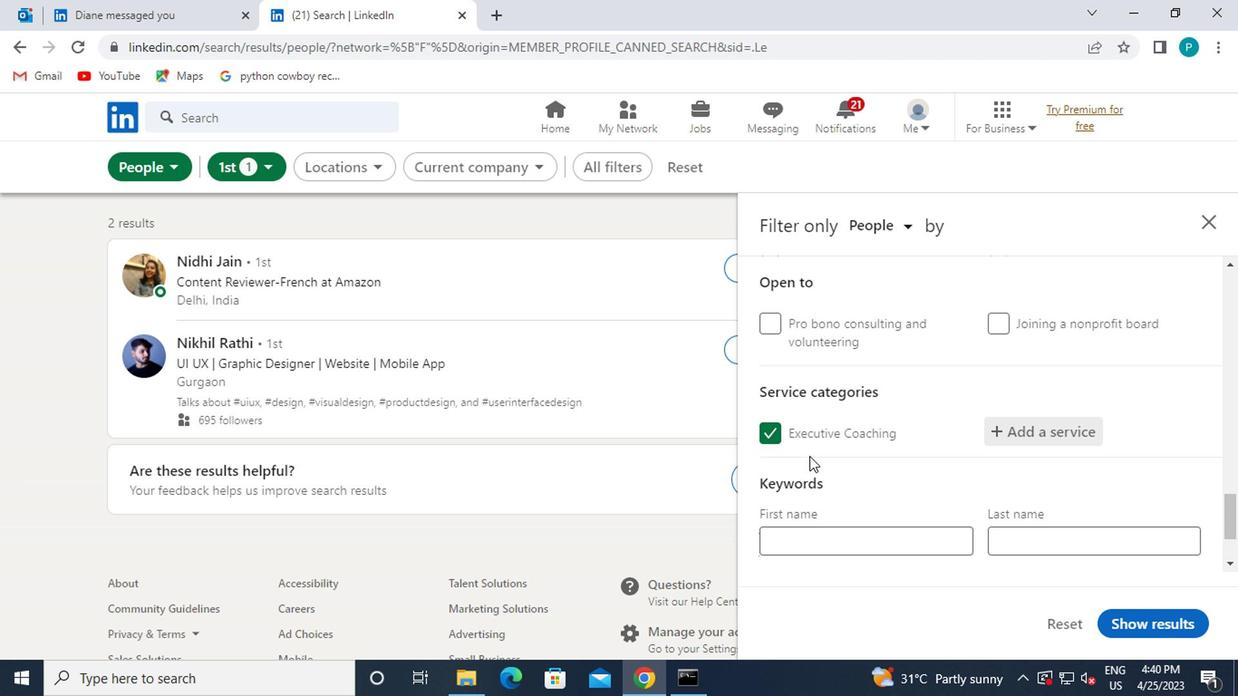 
Action: Mouse scrolled (807, 456) with delta (0, -1)
Screenshot: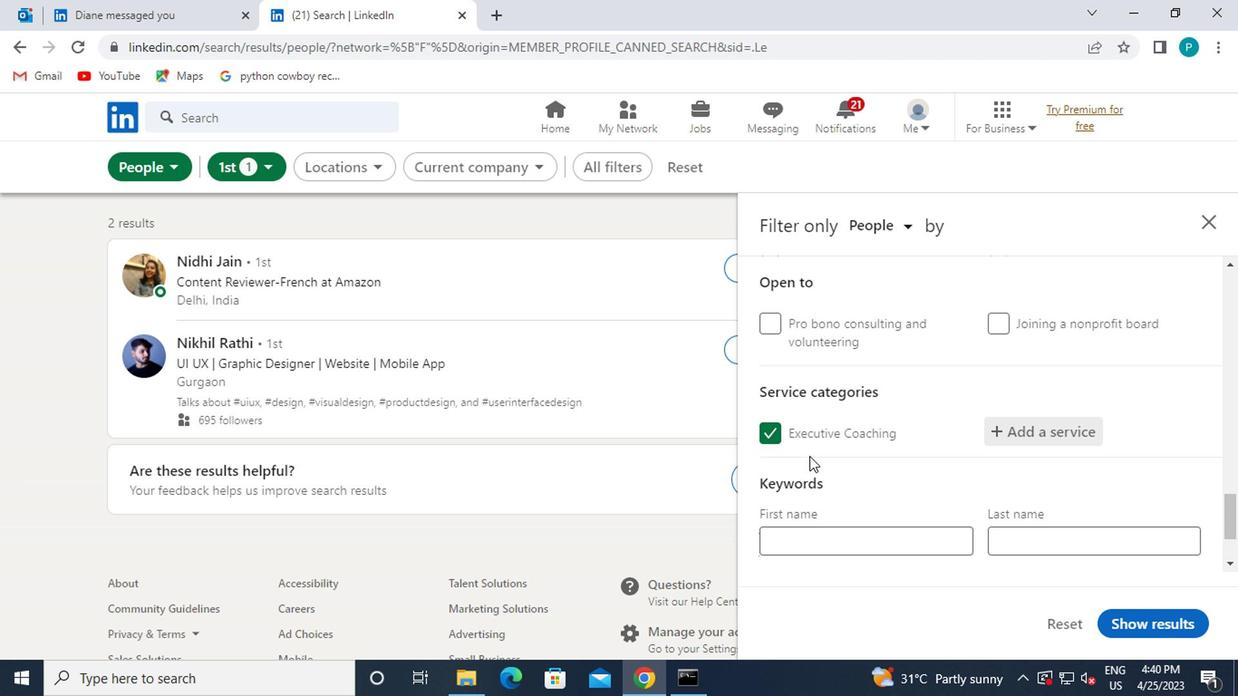 
Action: Mouse moved to (810, 487)
Screenshot: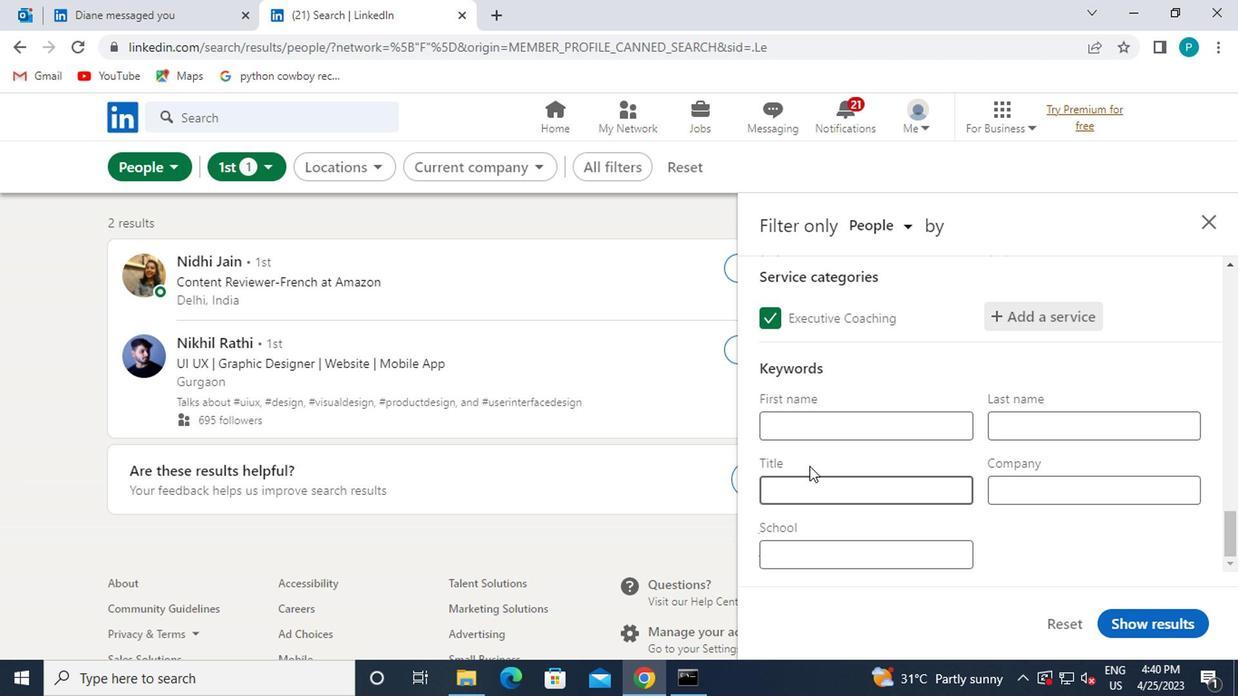 
Action: Mouse pressed left at (810, 487)
Screenshot: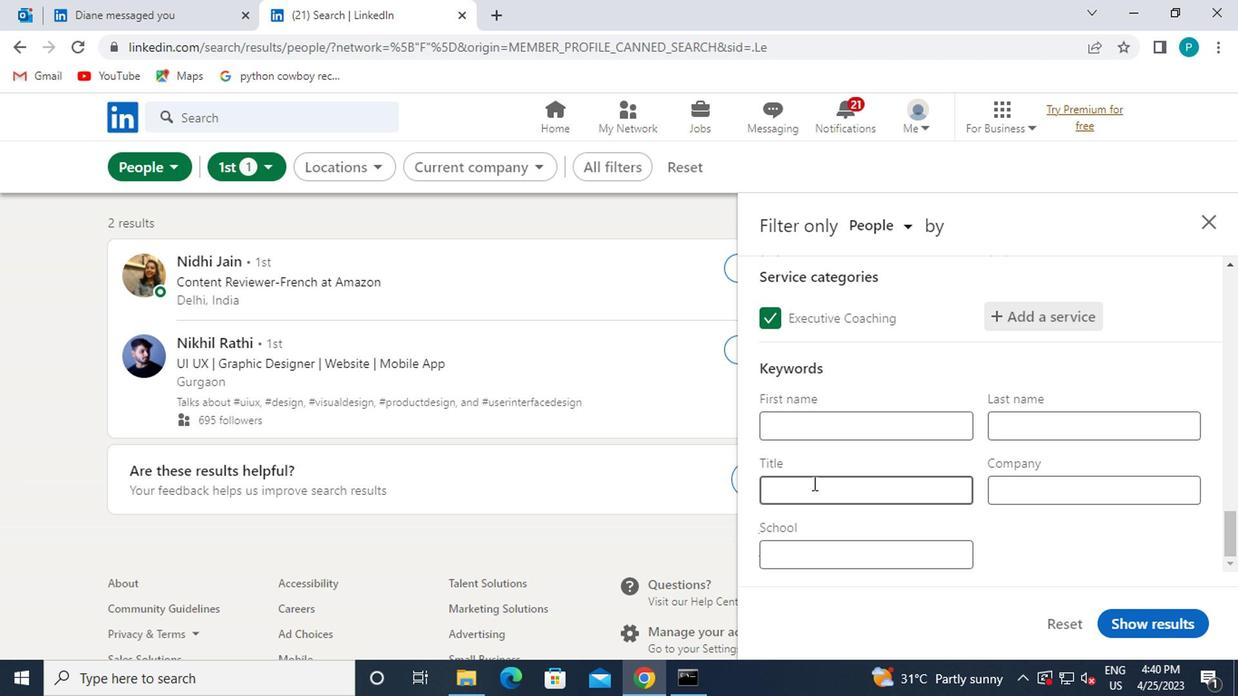 
Action: Mouse moved to (811, 487)
Screenshot: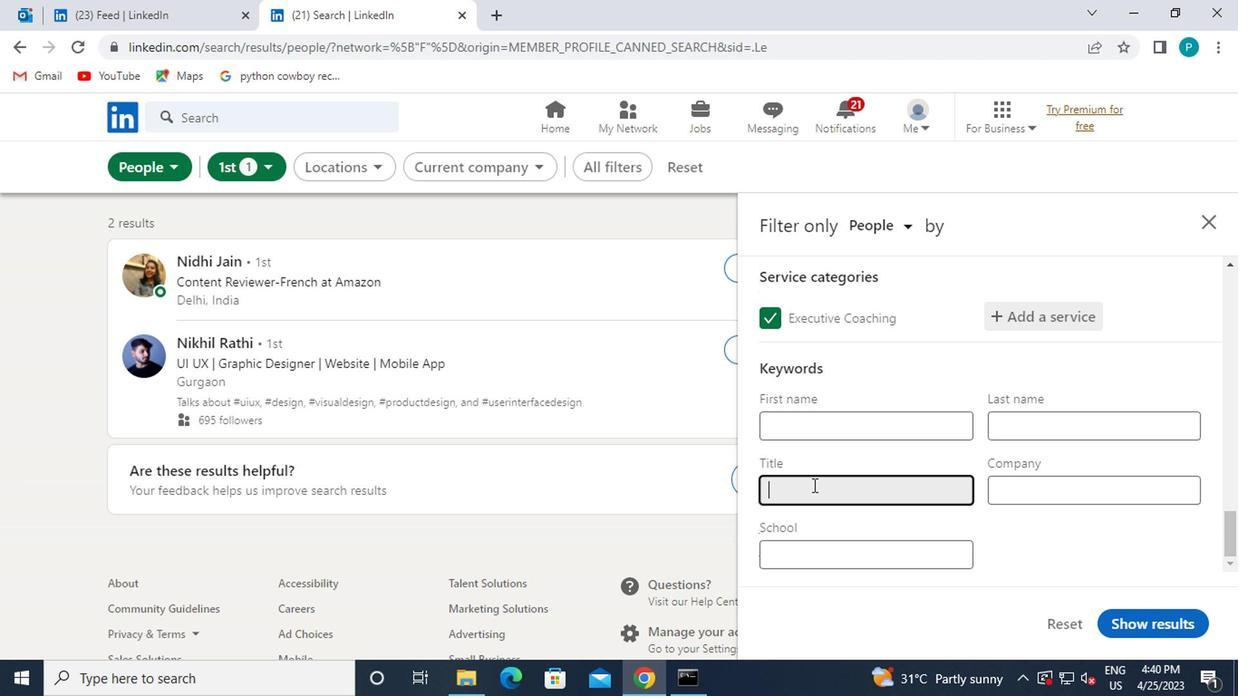 
Action: Key pressed <Key.caps_lock>L<Key.caps_lock>IBRARY<Key.space>ASSISTANT
Screenshot: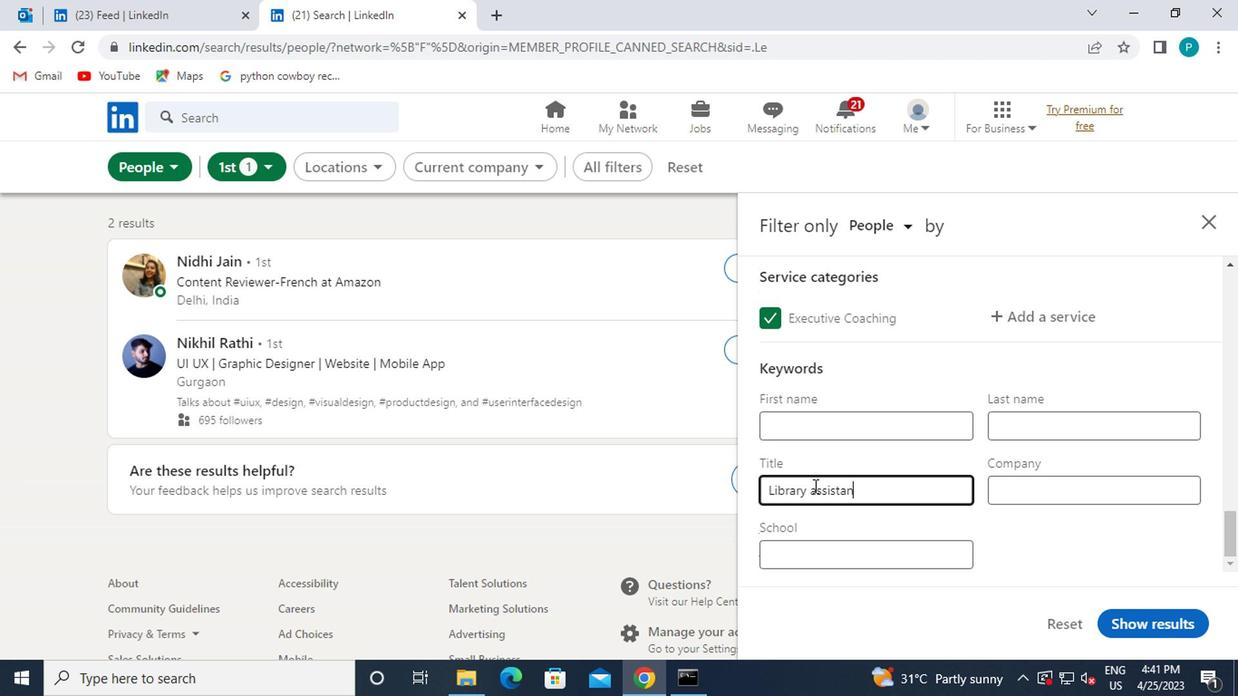 
Action: Mouse moved to (842, 487)
Screenshot: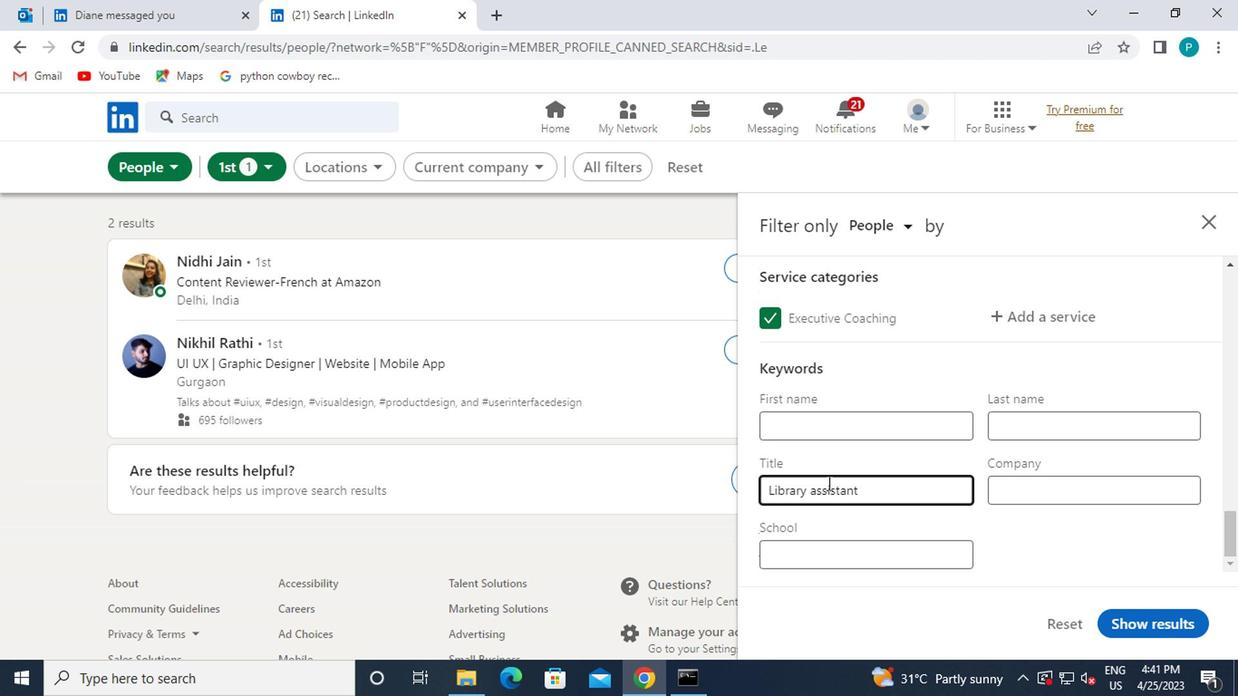 
Action: Mouse scrolled (842, 486) with delta (0, 0)
Screenshot: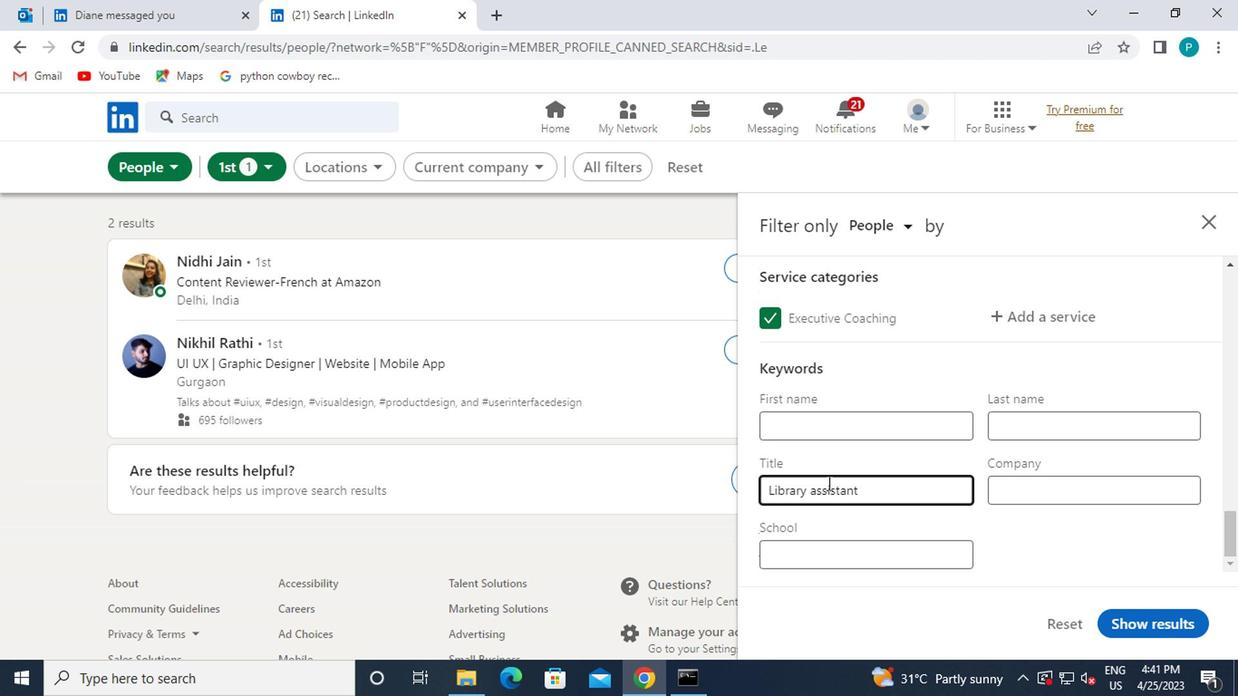 
Action: Mouse moved to (848, 489)
Screenshot: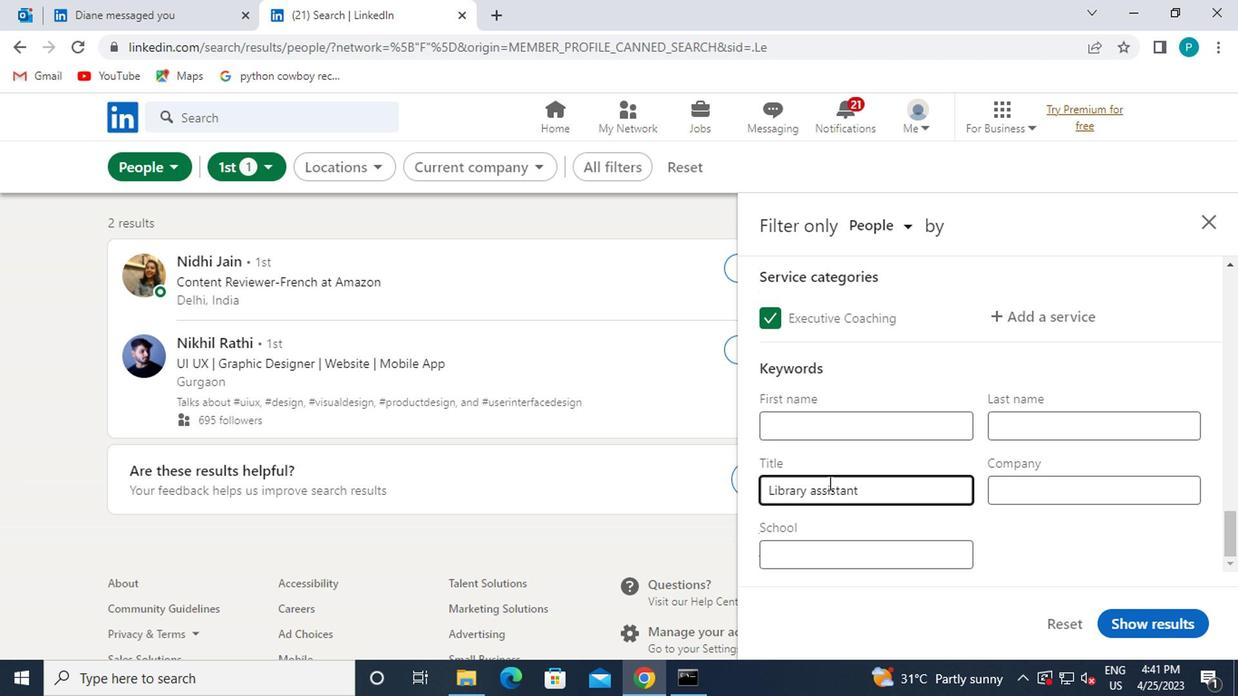 
Action: Mouse scrolled (848, 489) with delta (0, 0)
Screenshot: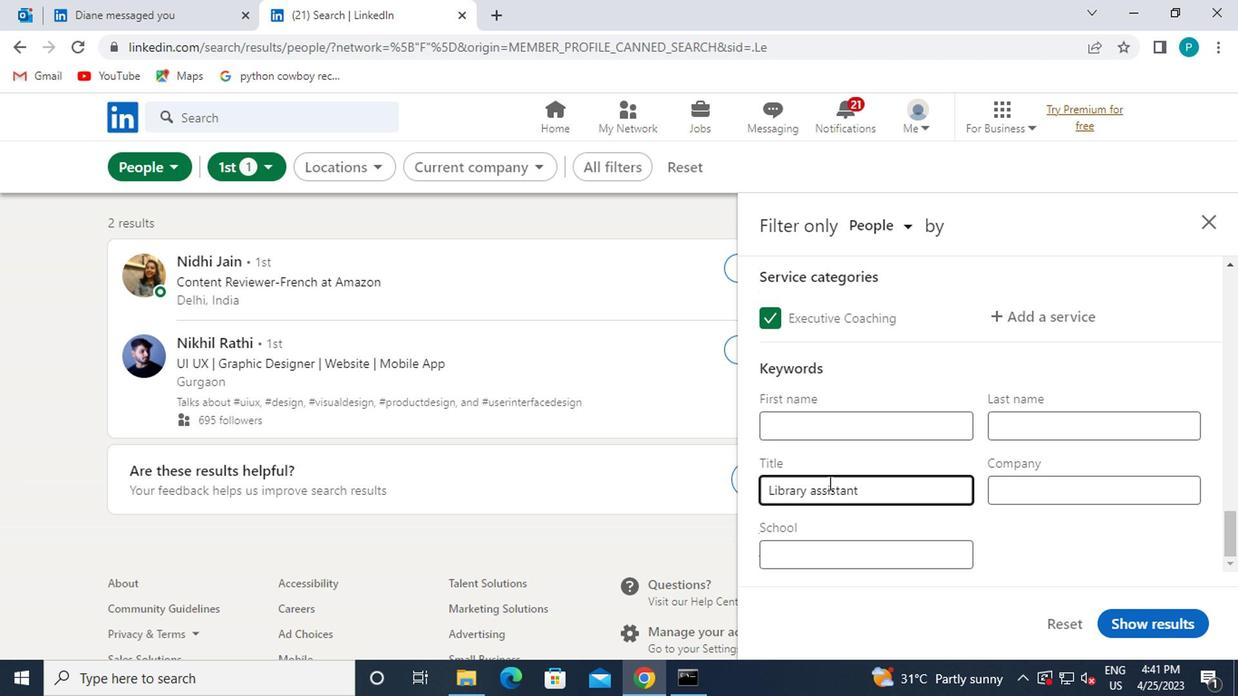 
Action: Mouse moved to (1146, 611)
Screenshot: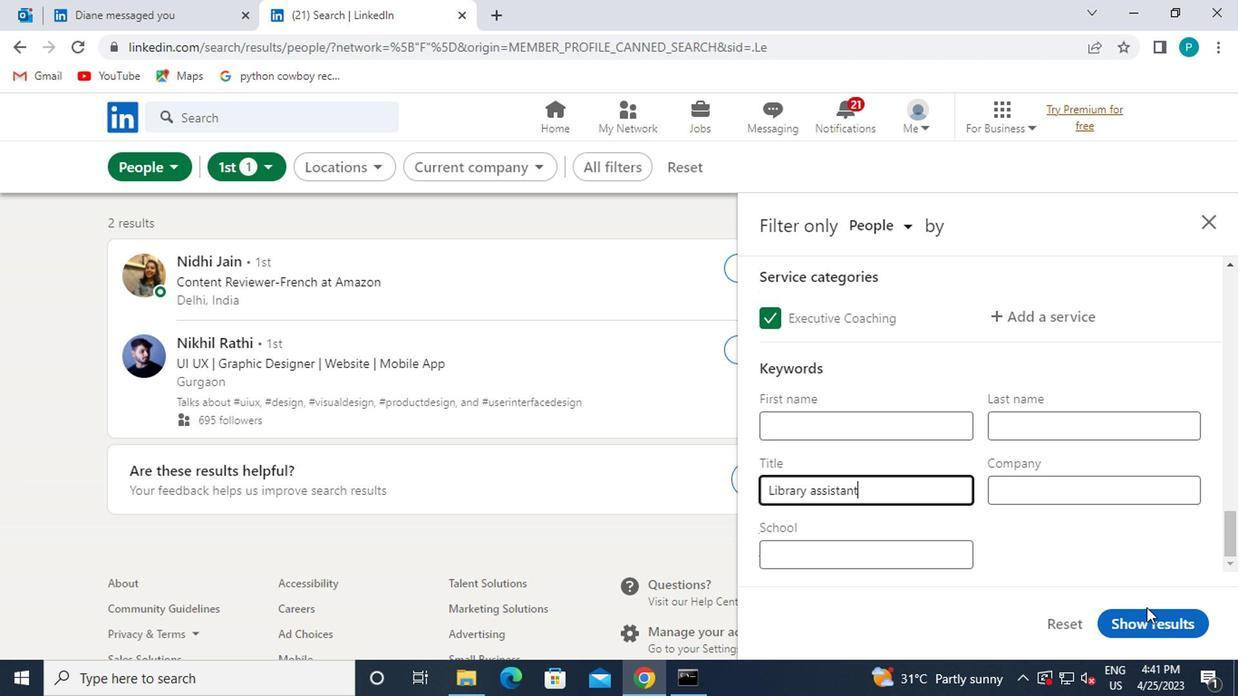 
Action: Mouse pressed left at (1146, 611)
Screenshot: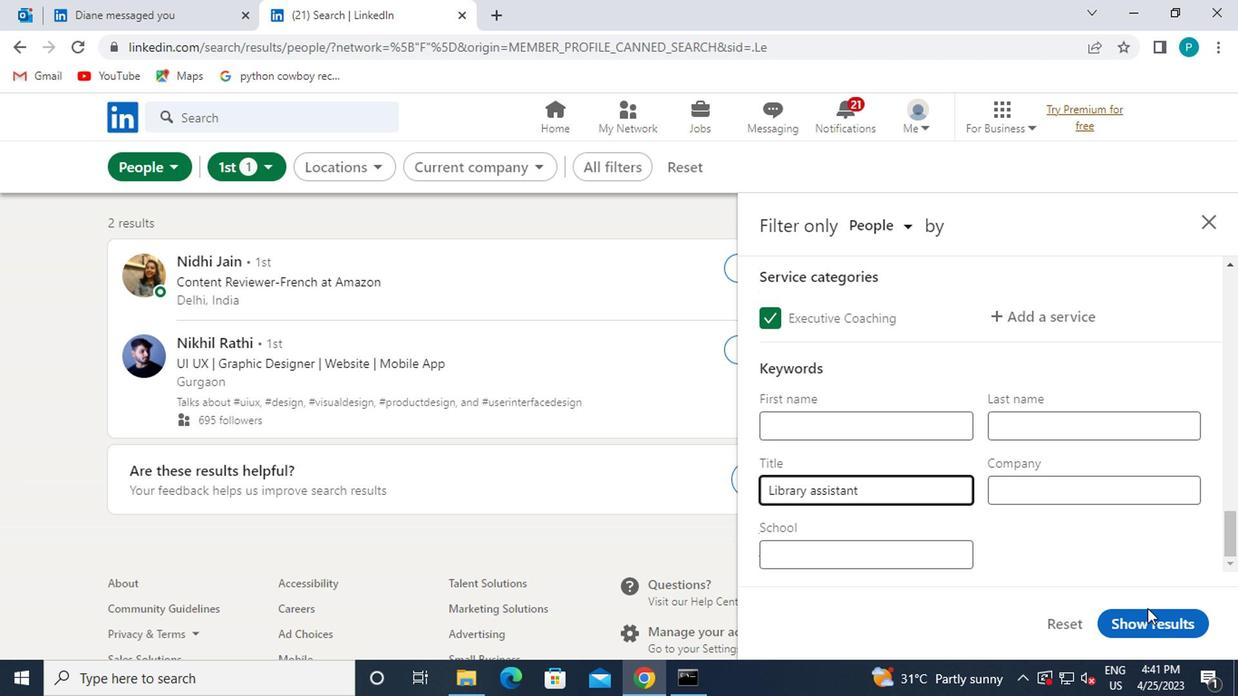 
